 Task: Find connections with filter location Kodār with filter topic #futurewith filter profile language French with filter current company UFLEX Group with filter school Government Engineering College,Gandhinagar with filter industry Investment Banking with filter service category Coaching & Mentoring with filter keywords title Web Designer
Action: Mouse moved to (339, 254)
Screenshot: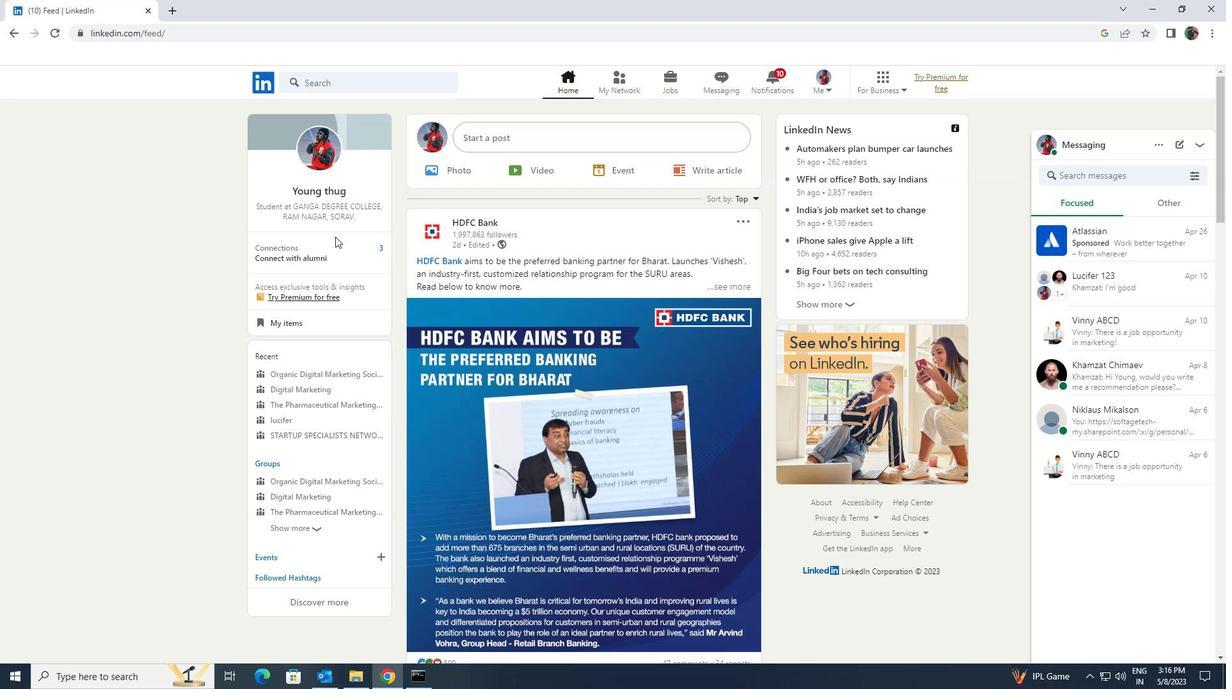 
Action: Mouse pressed left at (339, 254)
Screenshot: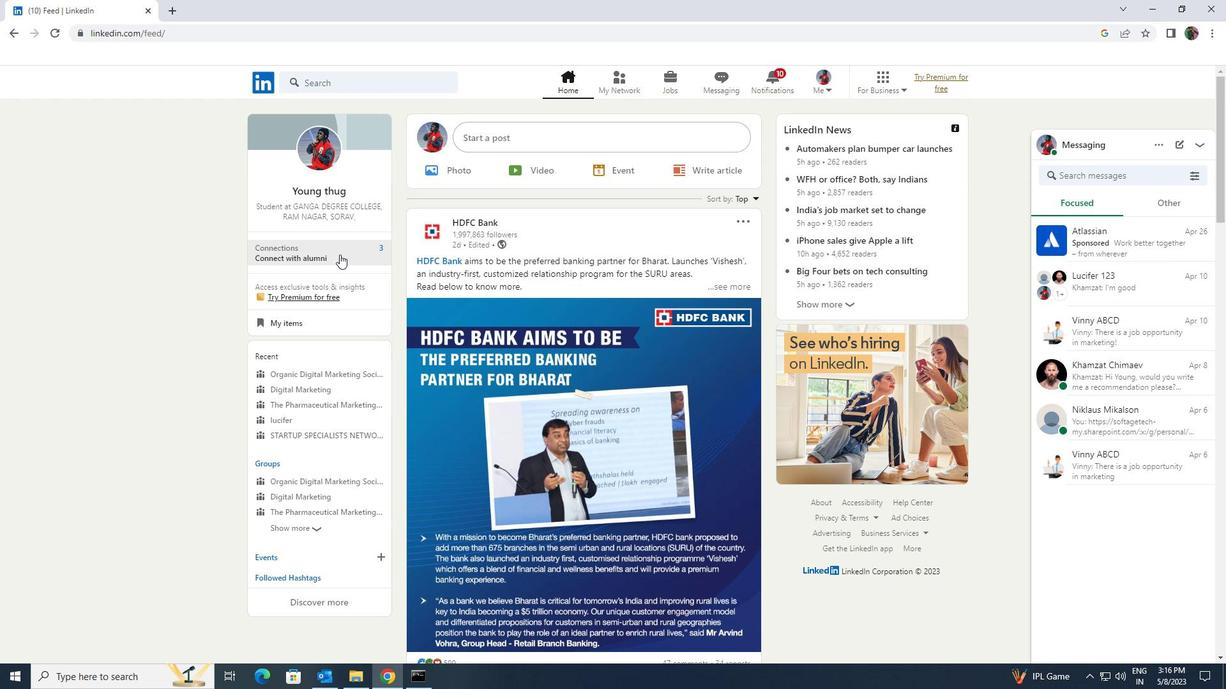 
Action: Mouse moved to (354, 153)
Screenshot: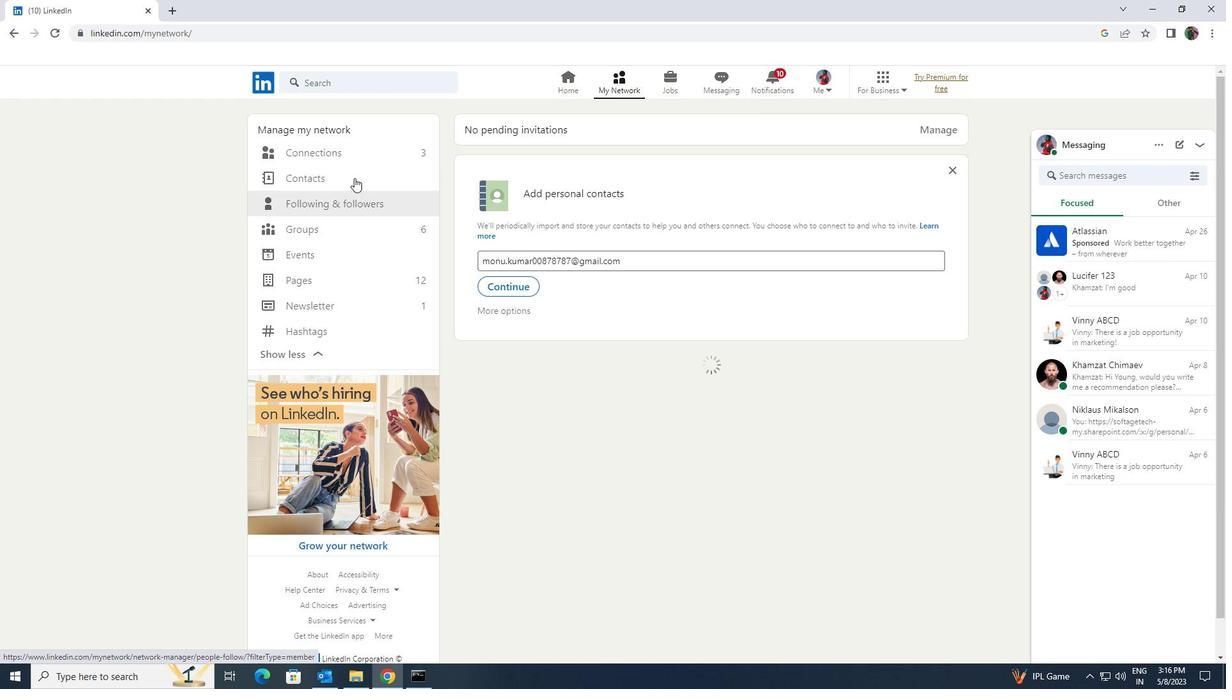 
Action: Mouse pressed left at (354, 153)
Screenshot: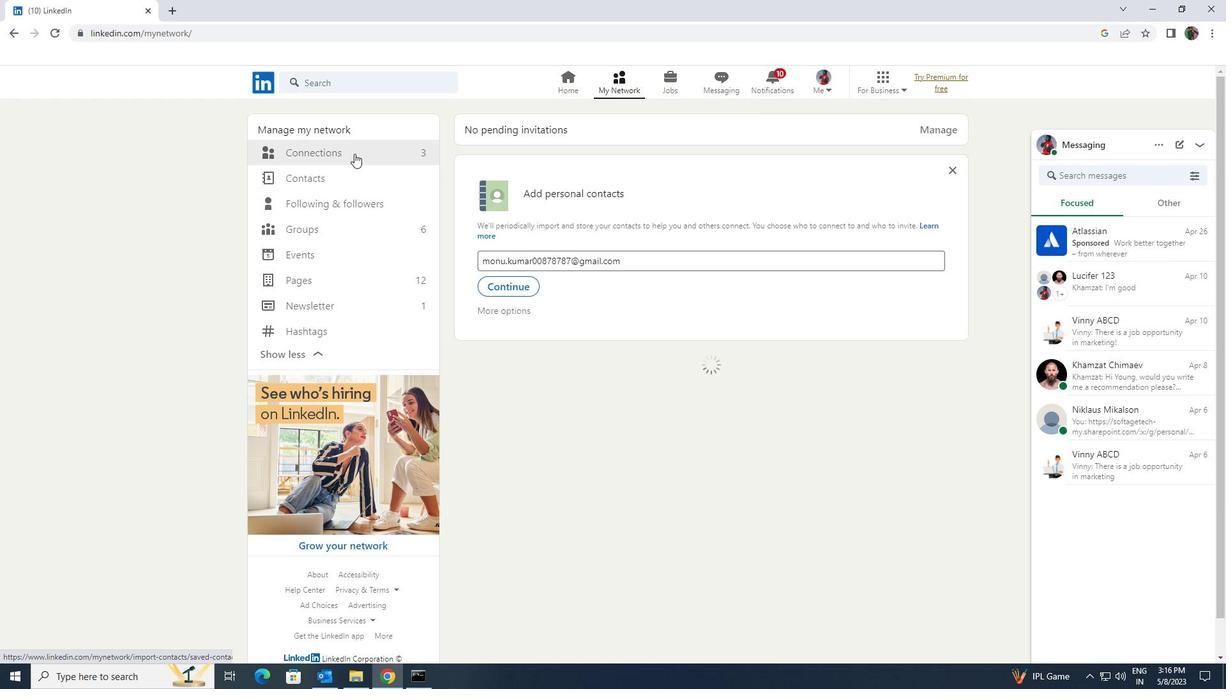 
Action: Mouse moved to (696, 153)
Screenshot: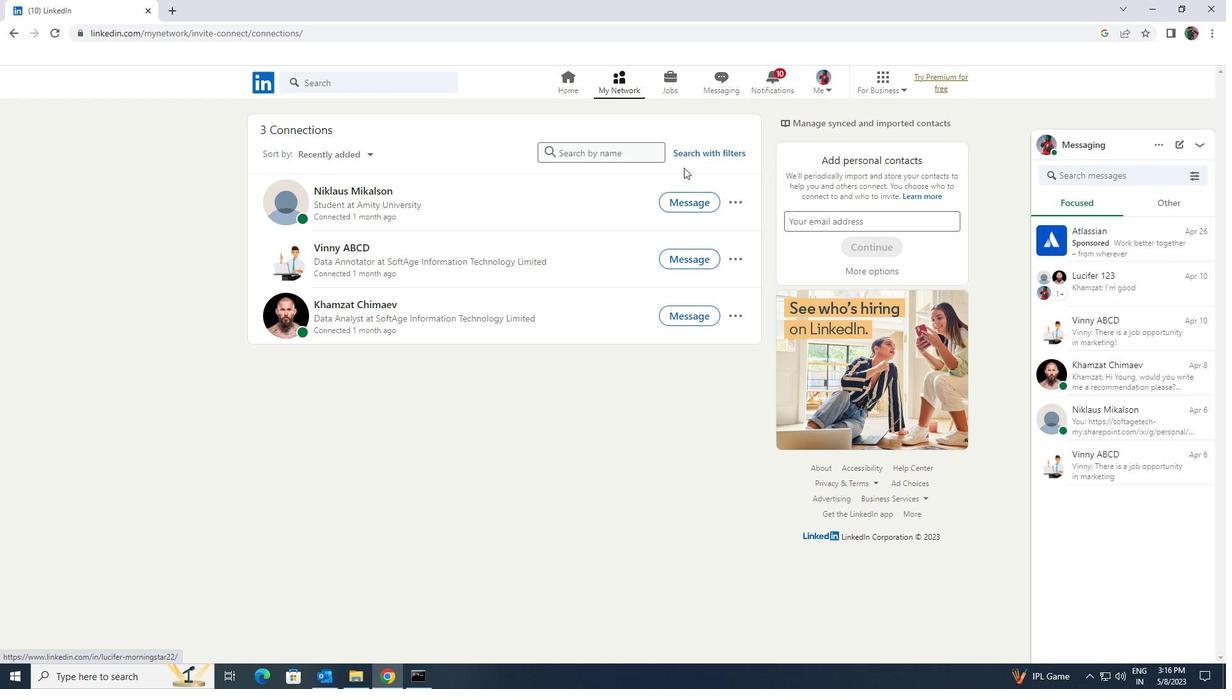 
Action: Mouse pressed left at (696, 153)
Screenshot: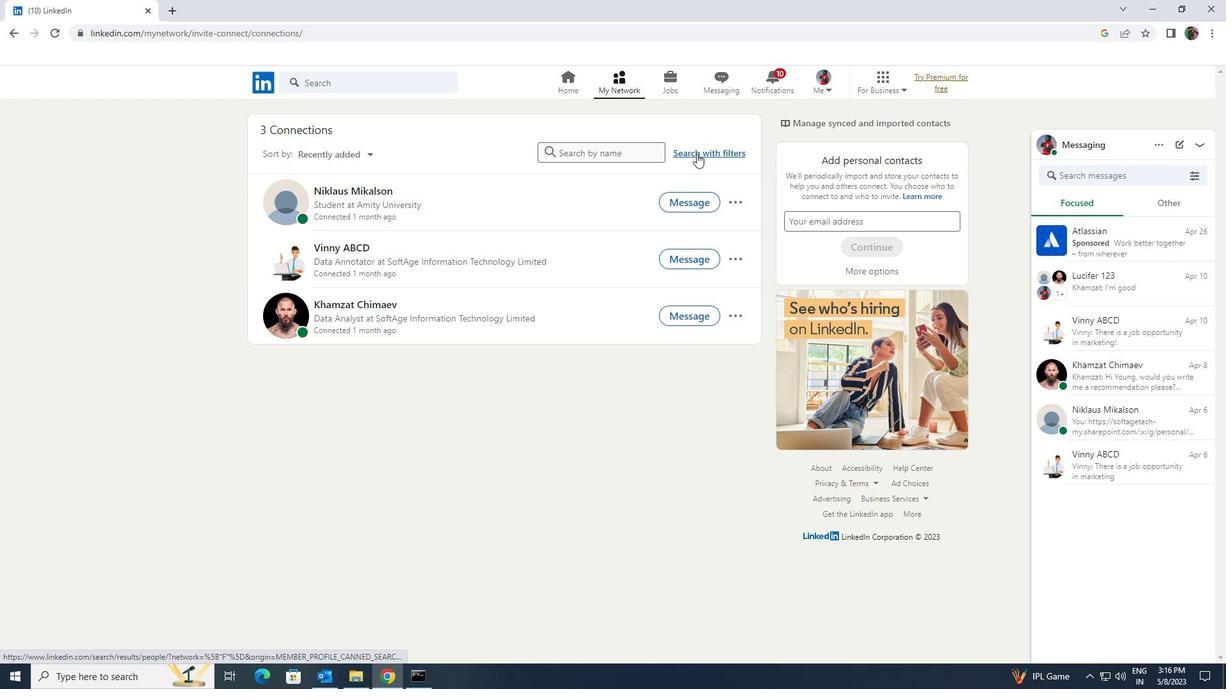 
Action: Mouse moved to (663, 122)
Screenshot: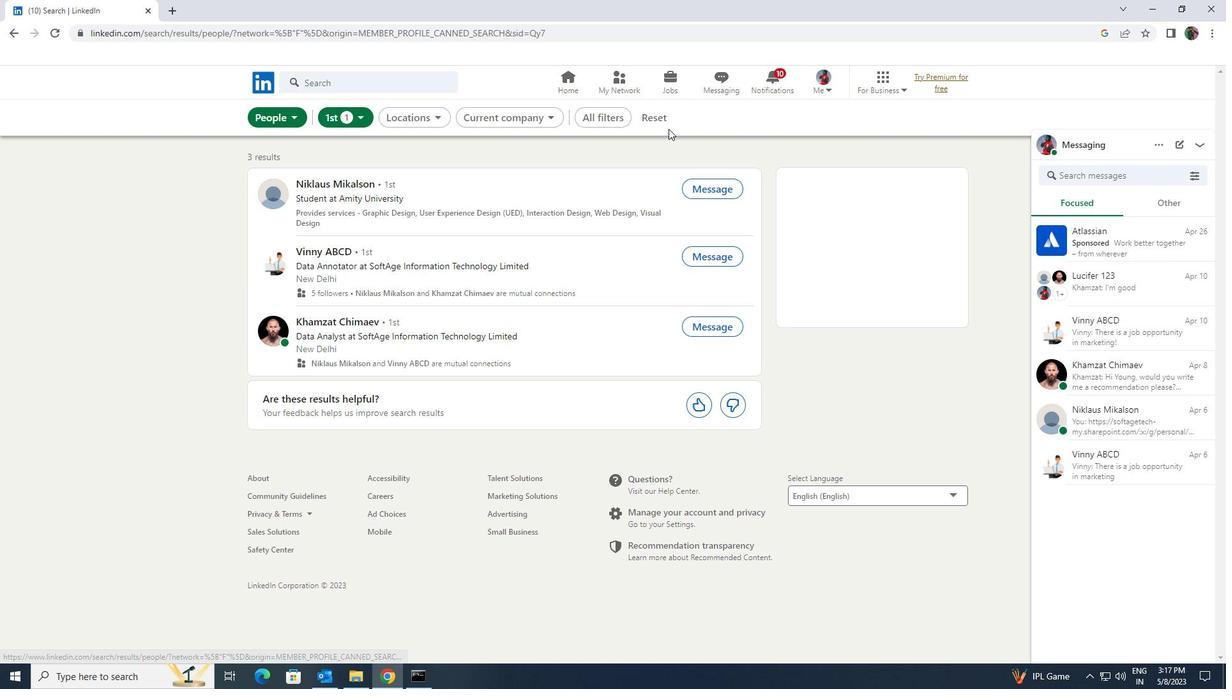 
Action: Mouse pressed left at (663, 122)
Screenshot: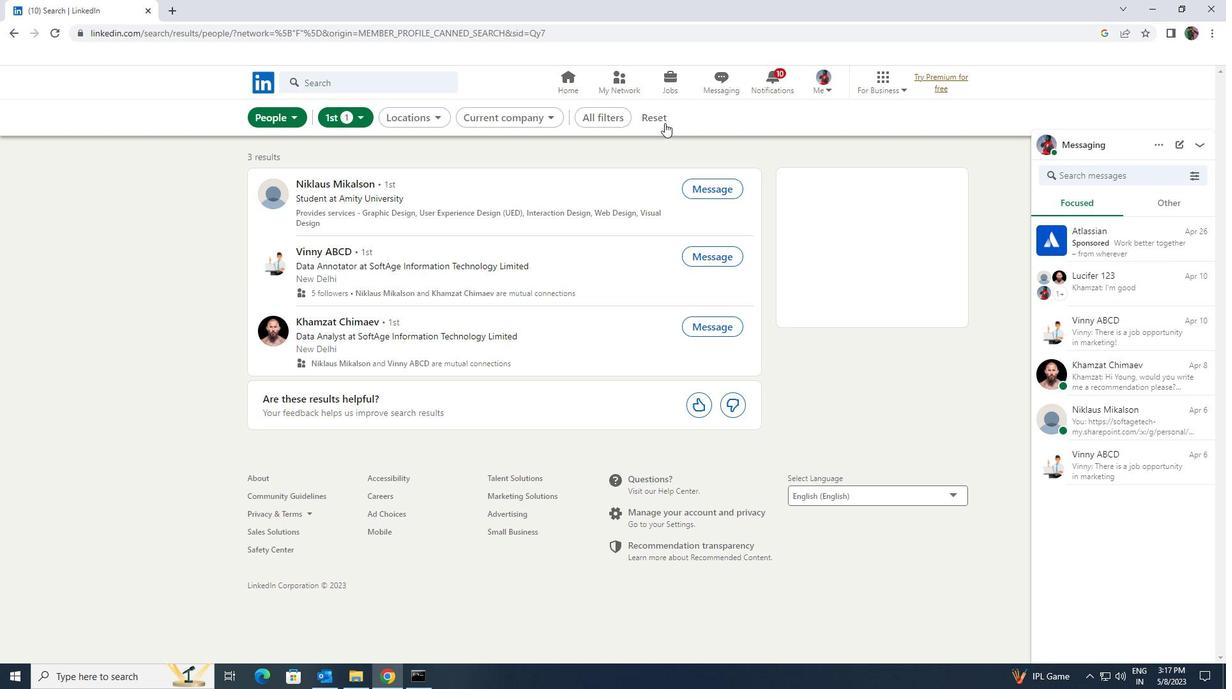 
Action: Mouse moved to (629, 119)
Screenshot: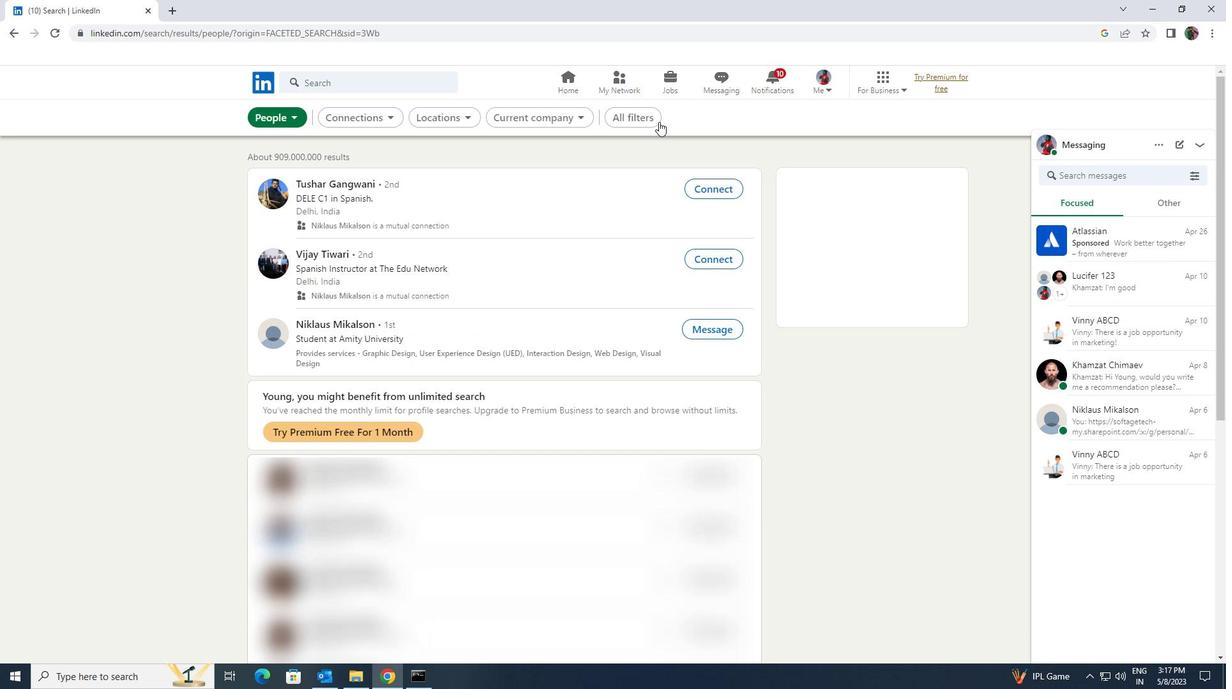 
Action: Mouse pressed left at (629, 119)
Screenshot: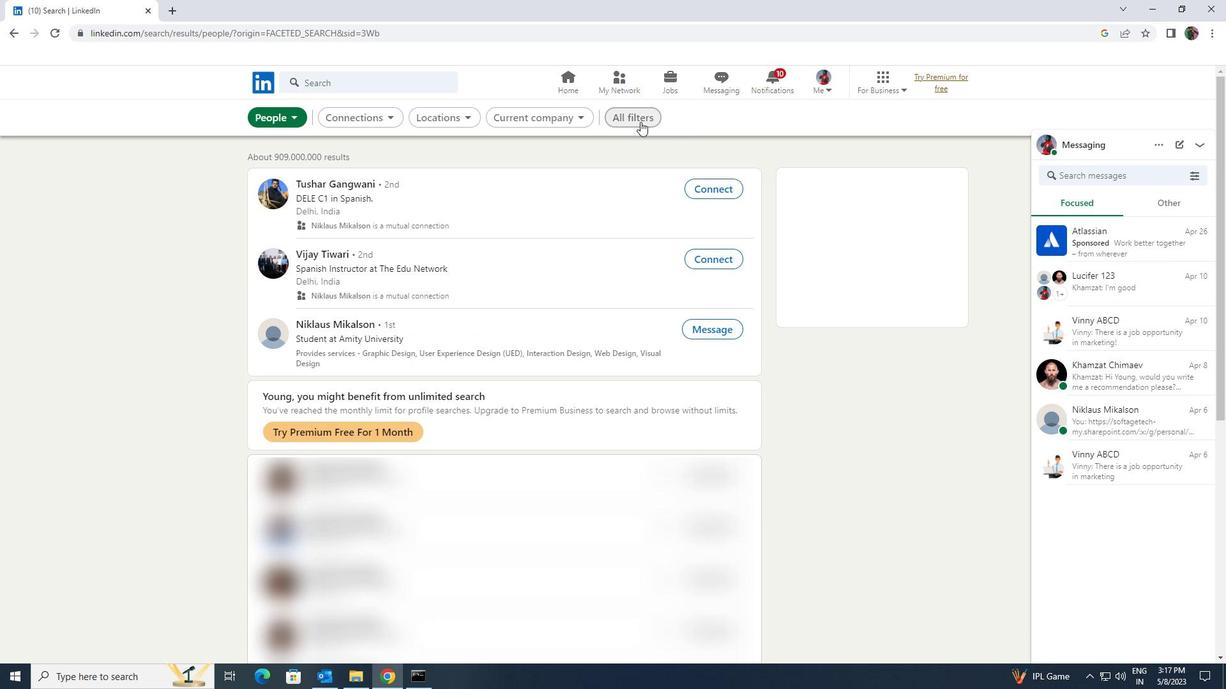 
Action: Mouse moved to (1066, 505)
Screenshot: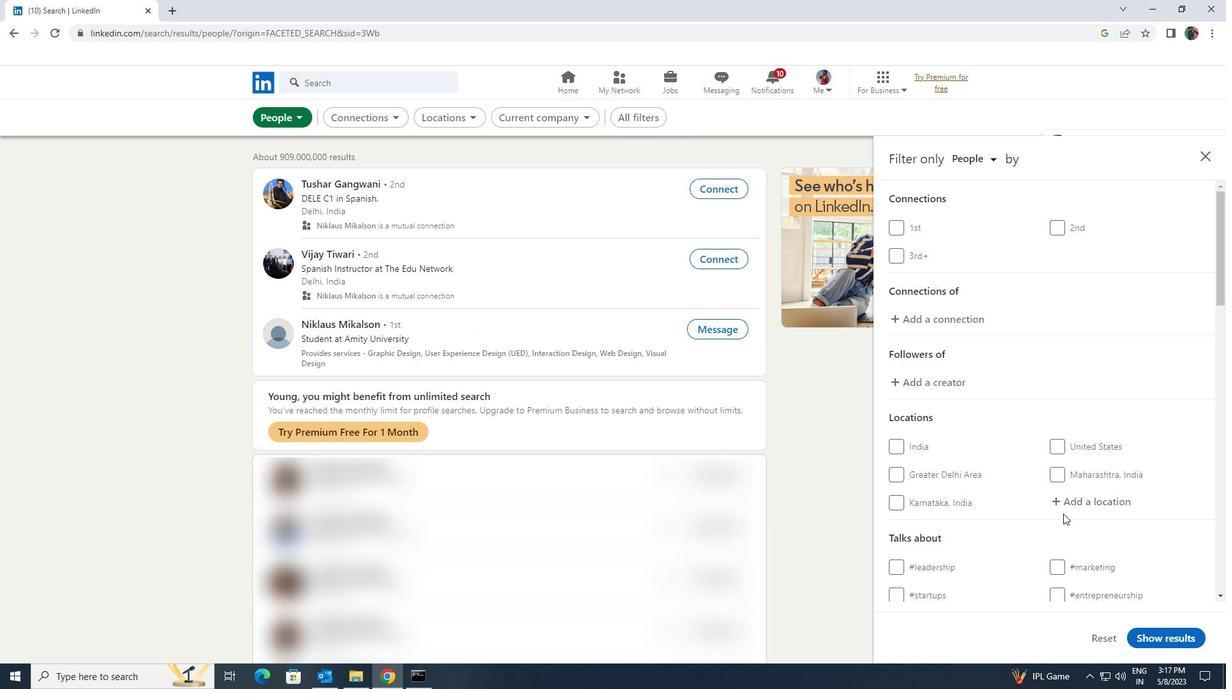 
Action: Mouse pressed left at (1066, 505)
Screenshot: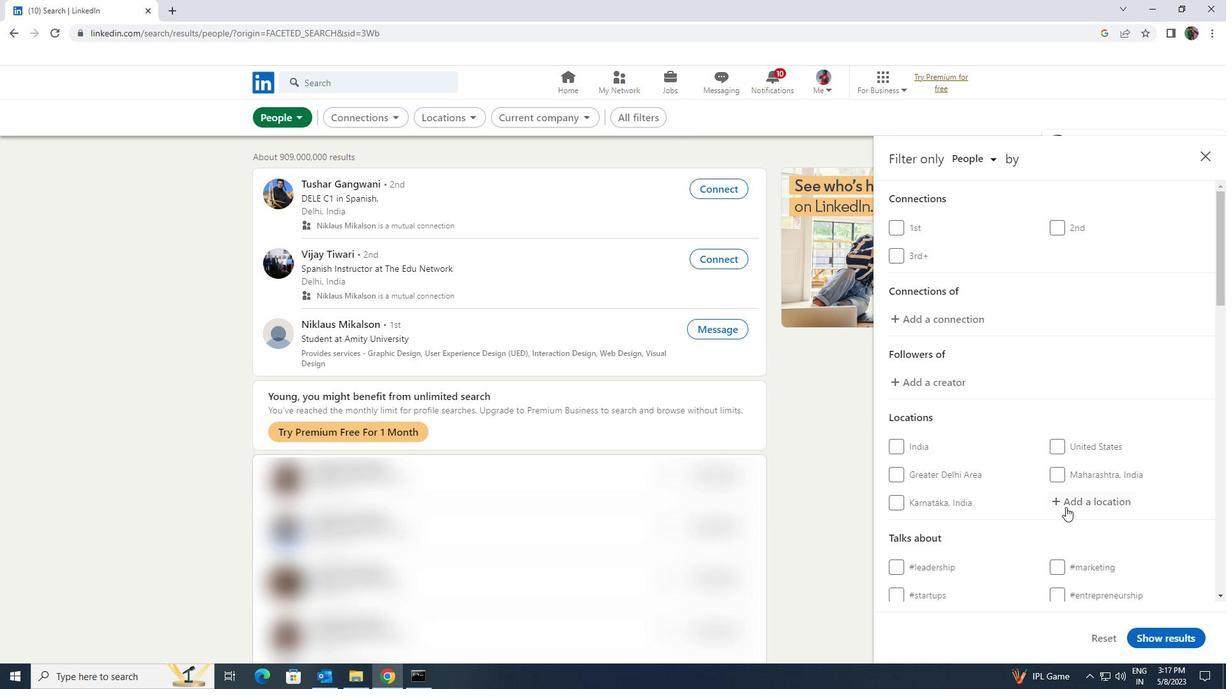 
Action: Mouse moved to (1054, 500)
Screenshot: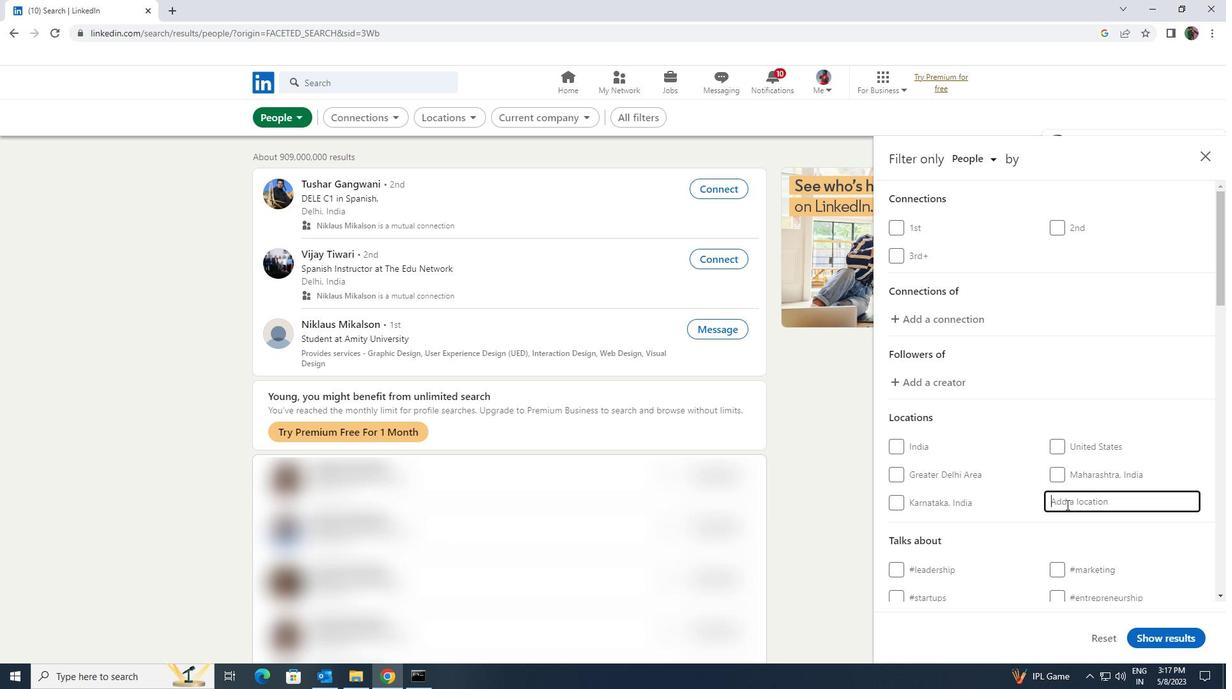 
Action: Key pressed <Key.shift>KODAR
Screenshot: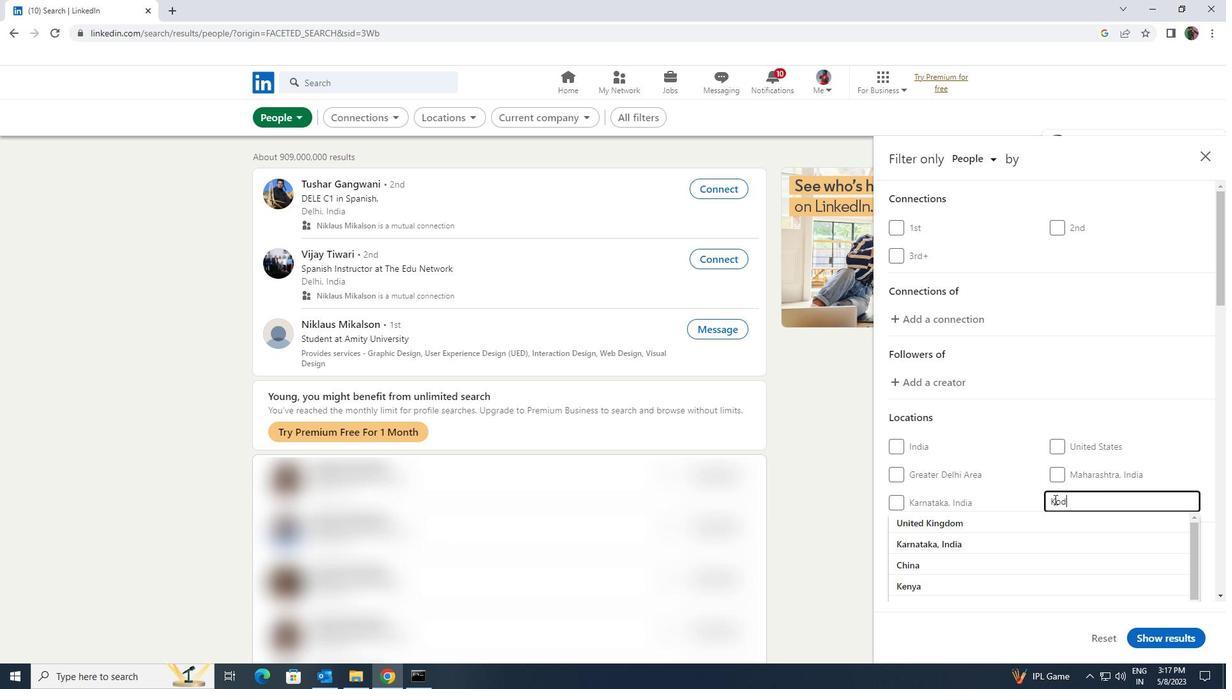 
Action: Mouse moved to (1052, 514)
Screenshot: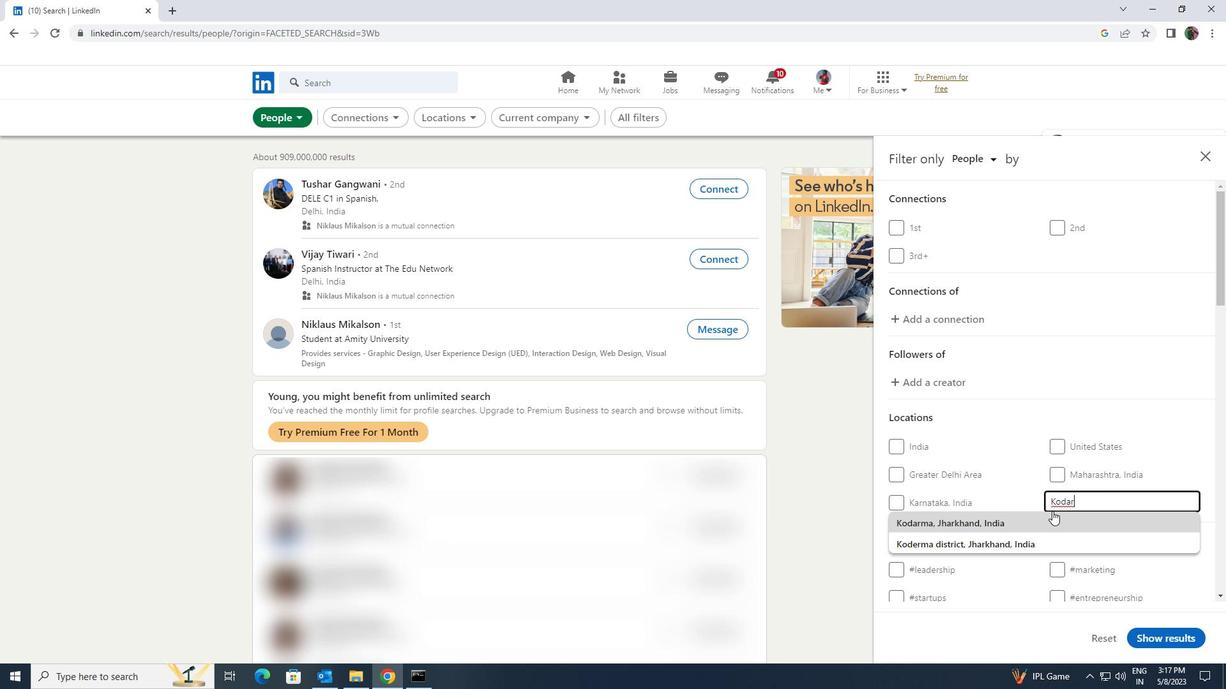 
Action: Mouse pressed left at (1052, 514)
Screenshot: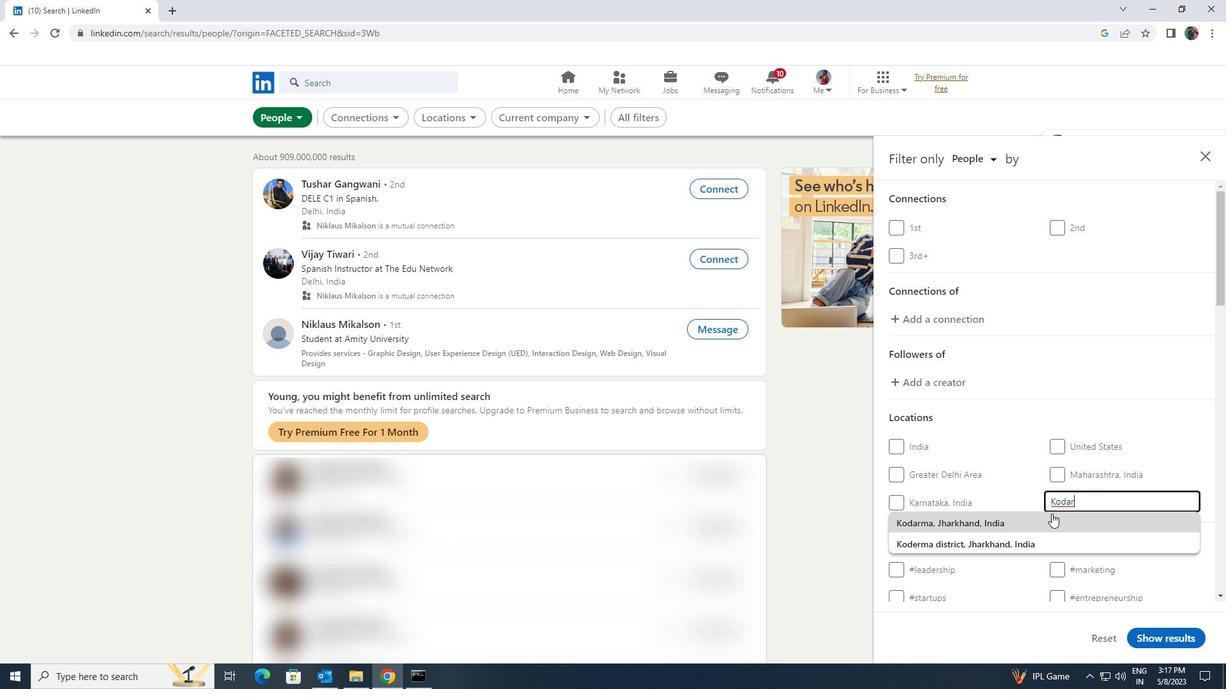
Action: Mouse scrolled (1052, 513) with delta (0, 0)
Screenshot: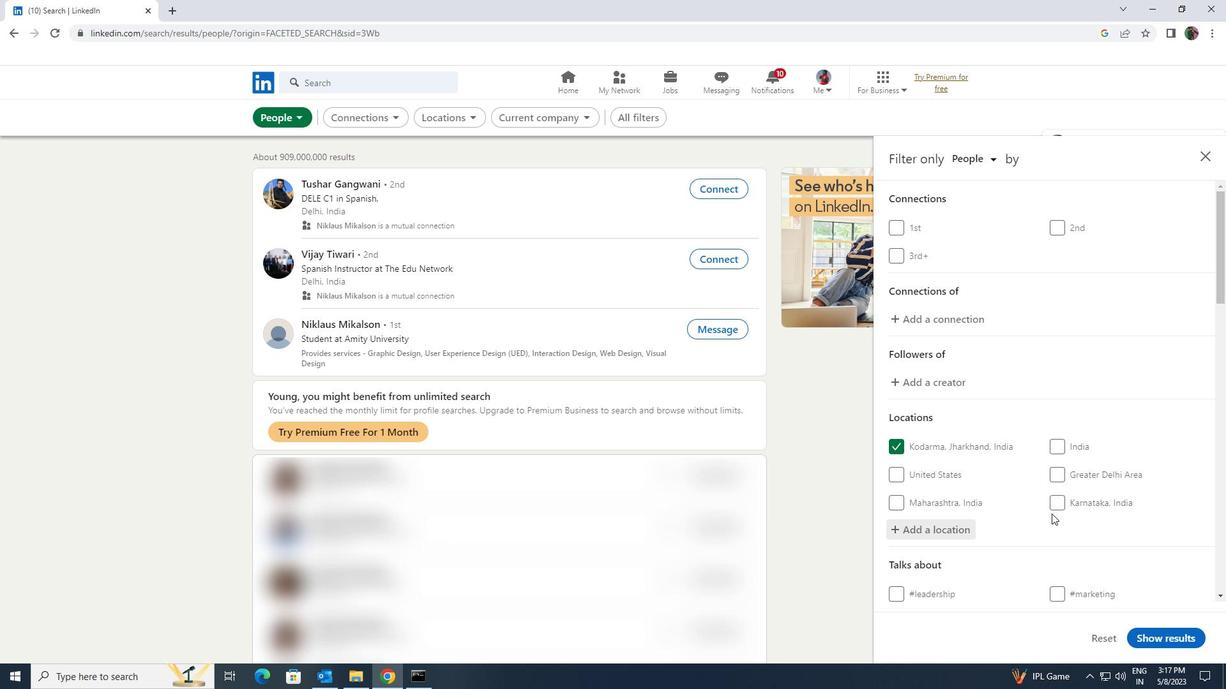 
Action: Mouse scrolled (1052, 513) with delta (0, 0)
Screenshot: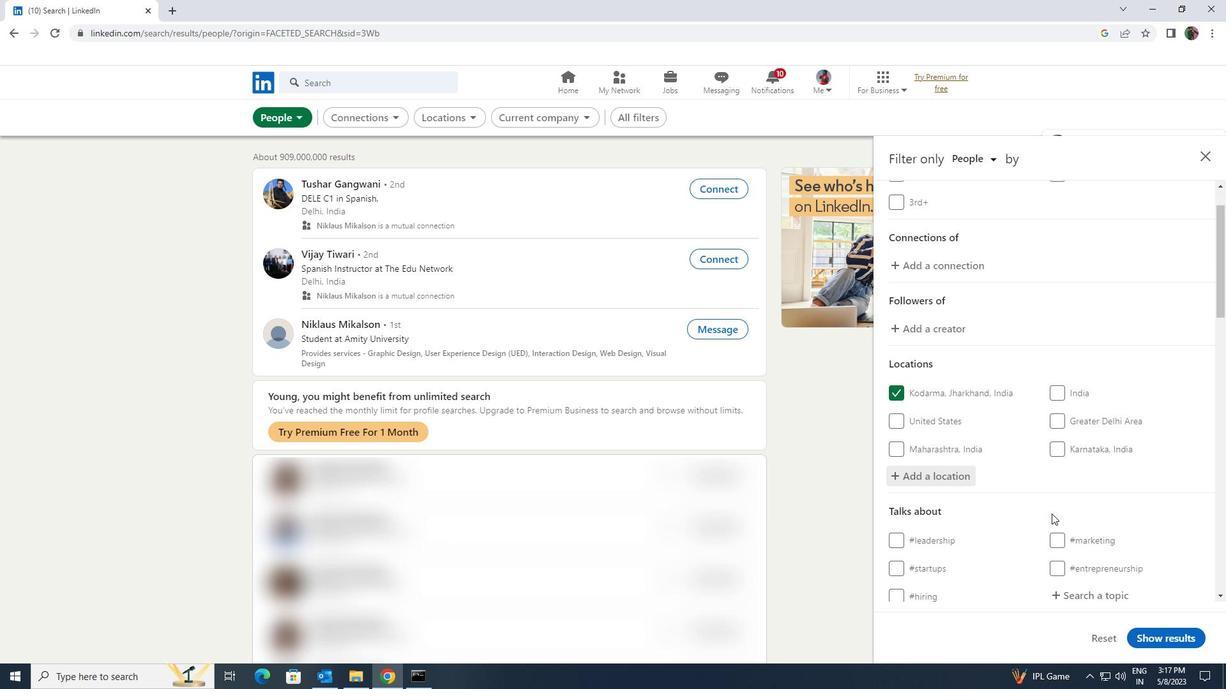 
Action: Mouse moved to (1059, 521)
Screenshot: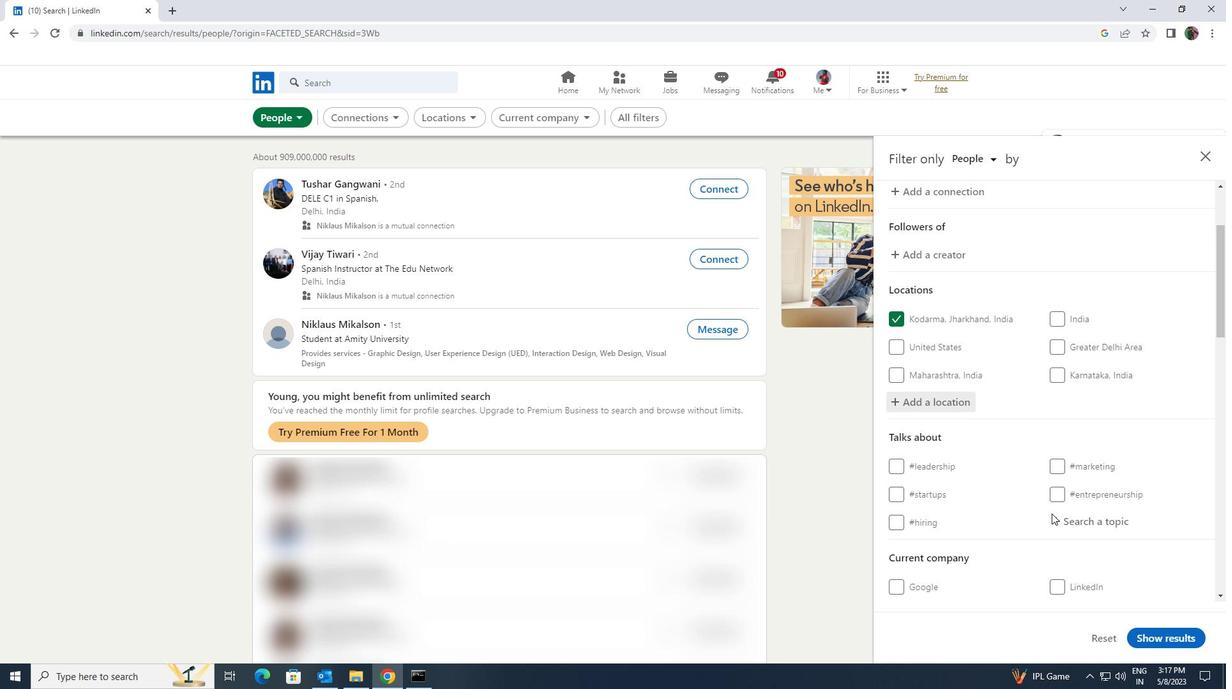 
Action: Mouse pressed left at (1059, 521)
Screenshot: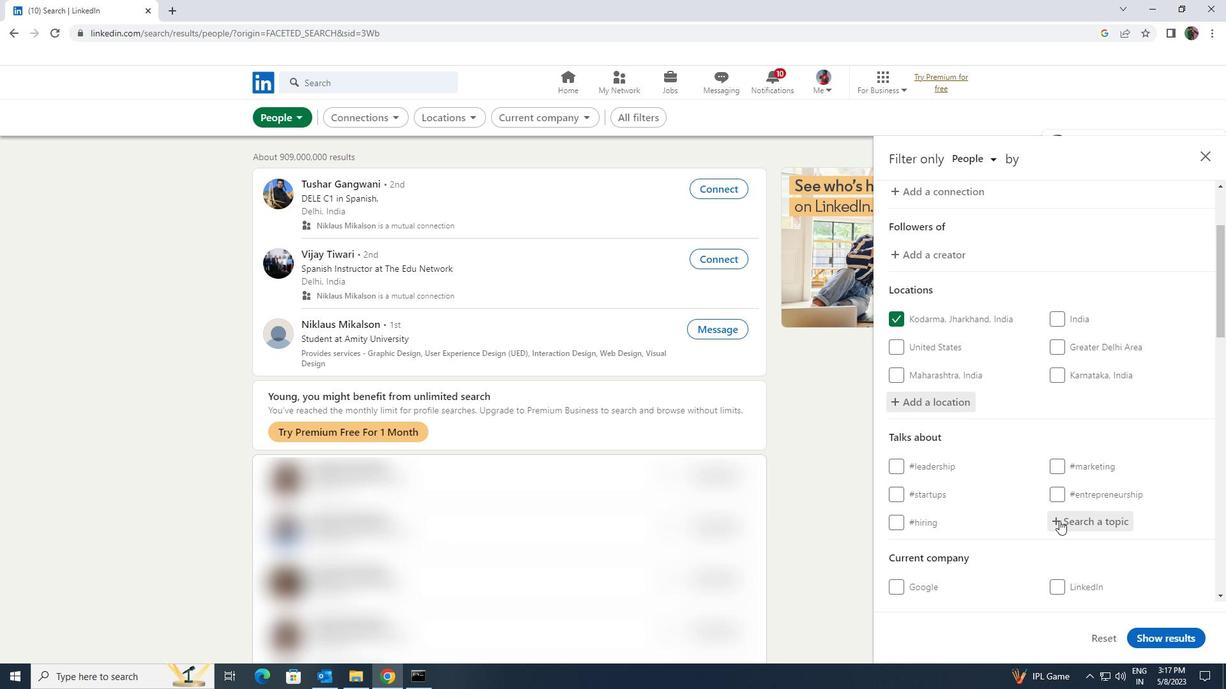 
Action: Mouse moved to (1058, 521)
Screenshot: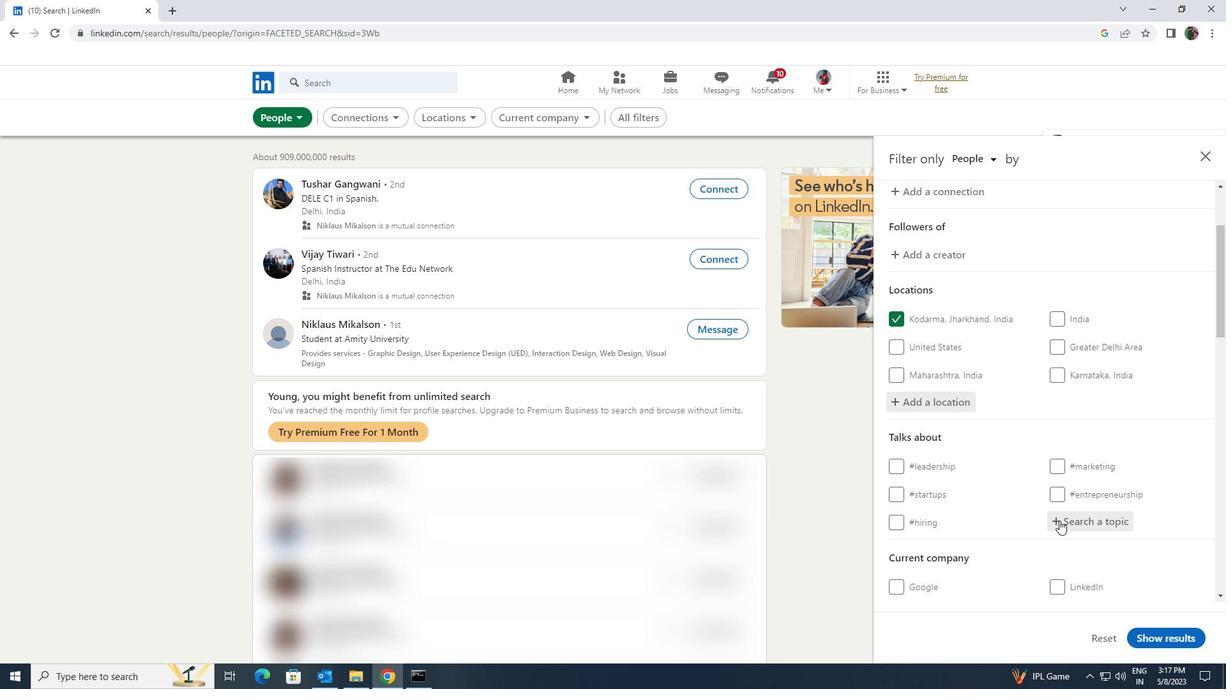 
Action: Key pressed <Key.shift>FUTURE
Screenshot: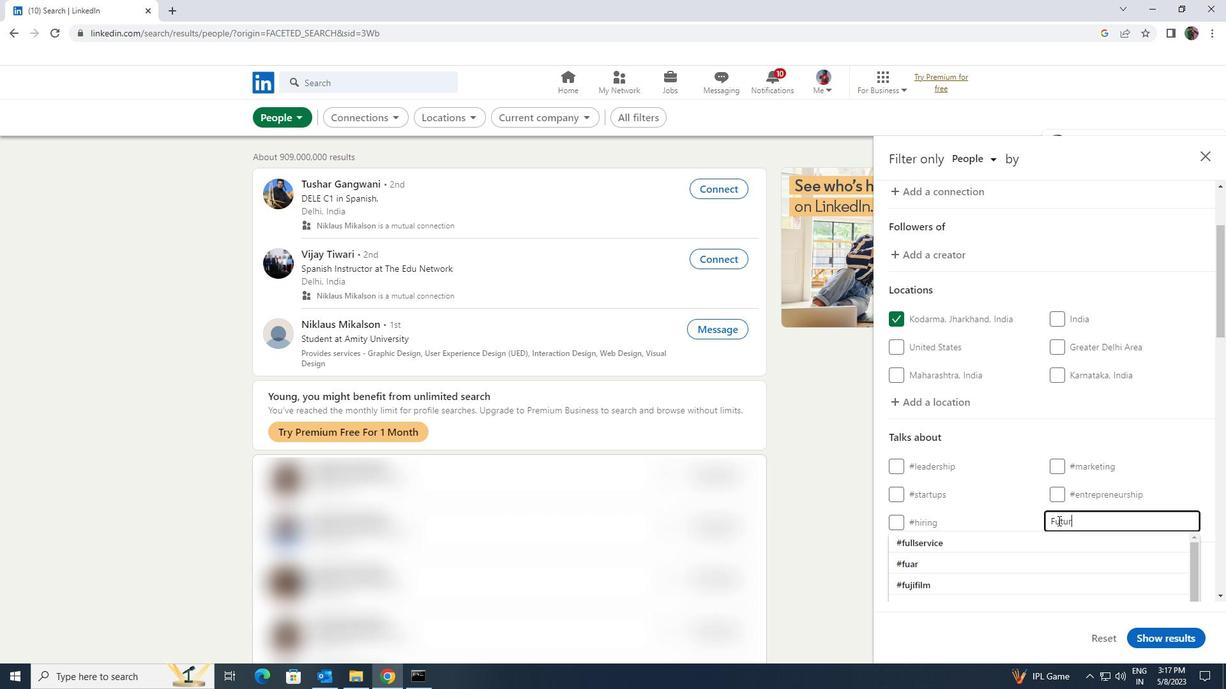 
Action: Mouse moved to (1055, 536)
Screenshot: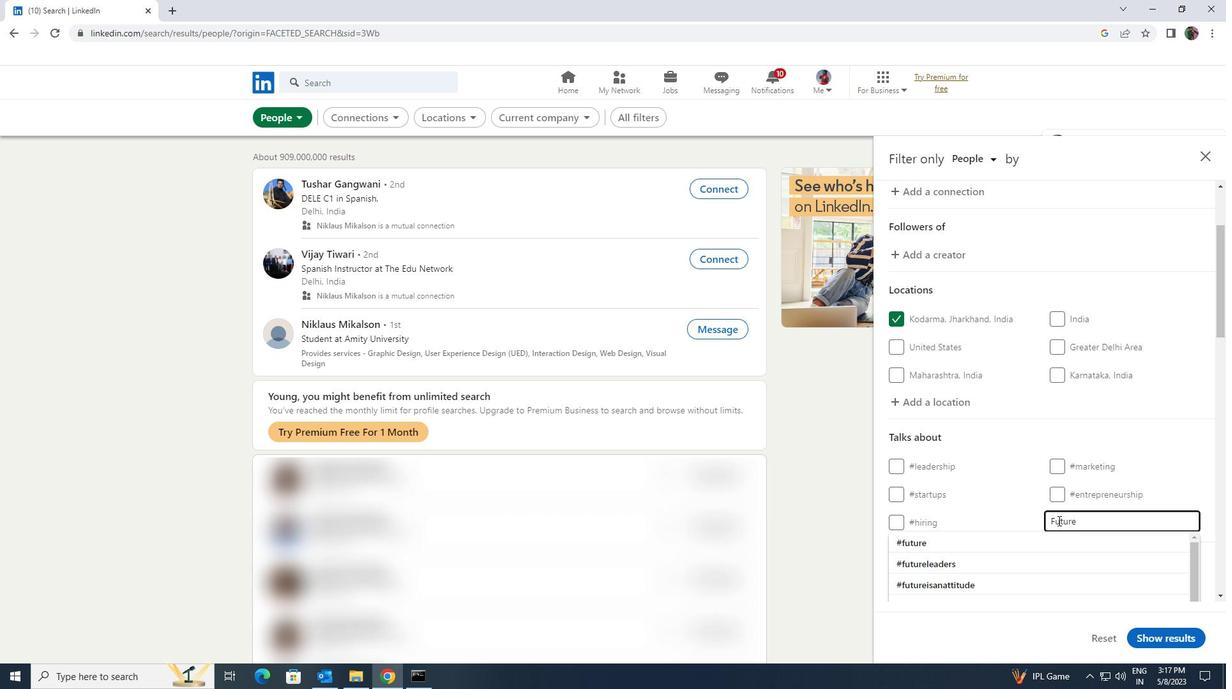 
Action: Mouse pressed left at (1055, 536)
Screenshot: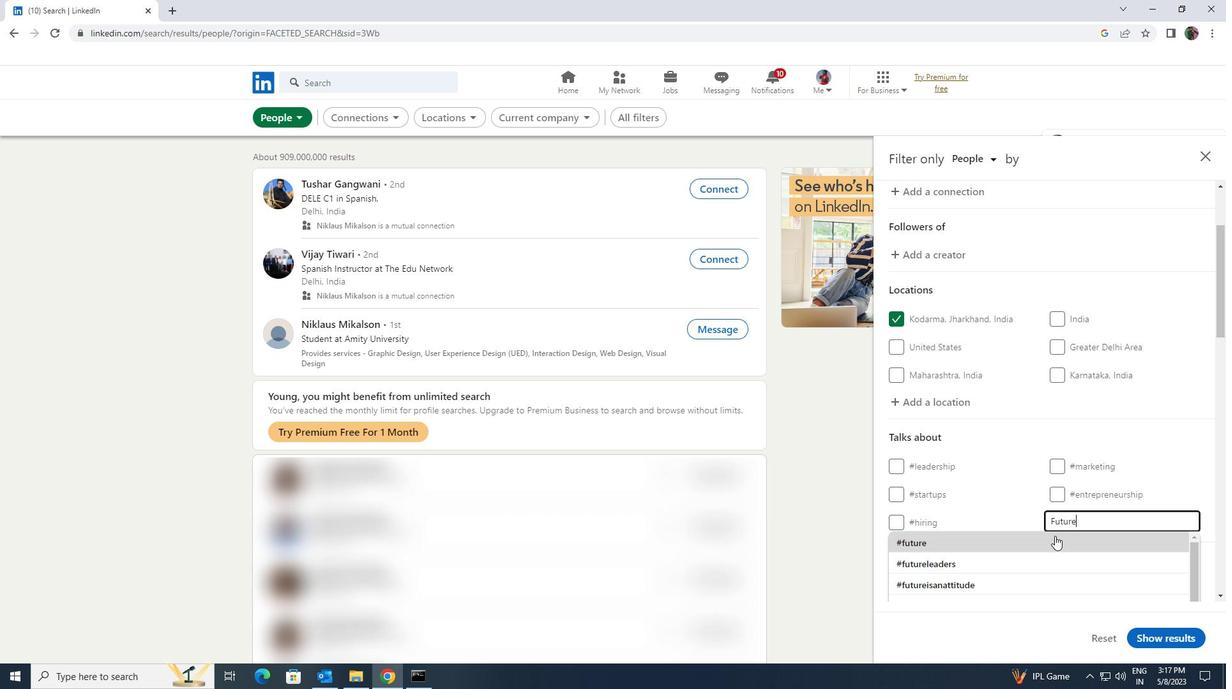 
Action: Mouse moved to (1053, 536)
Screenshot: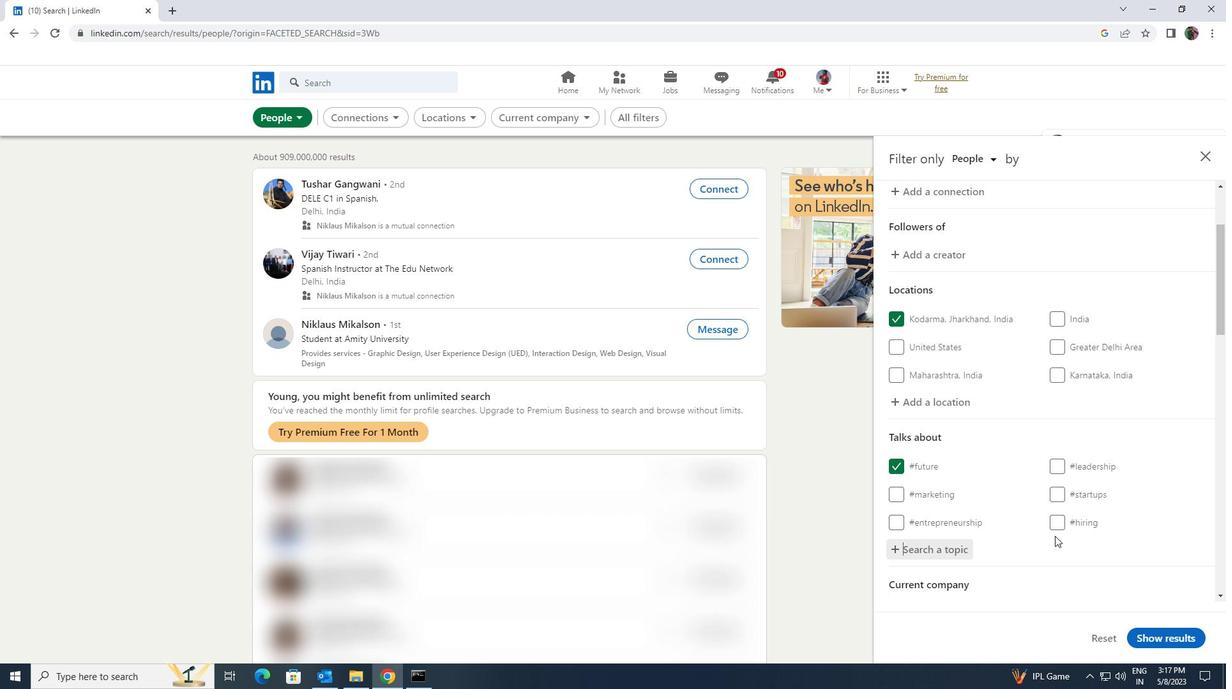 
Action: Mouse scrolled (1053, 535) with delta (0, 0)
Screenshot: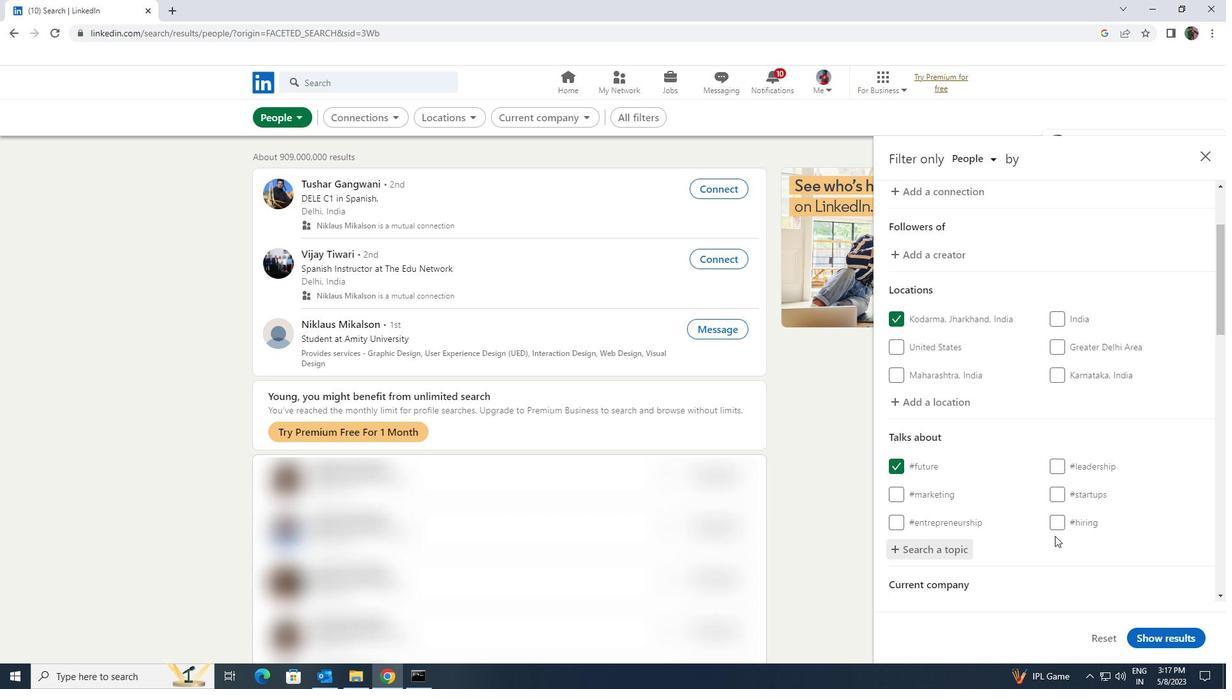 
Action: Mouse scrolled (1053, 535) with delta (0, 0)
Screenshot: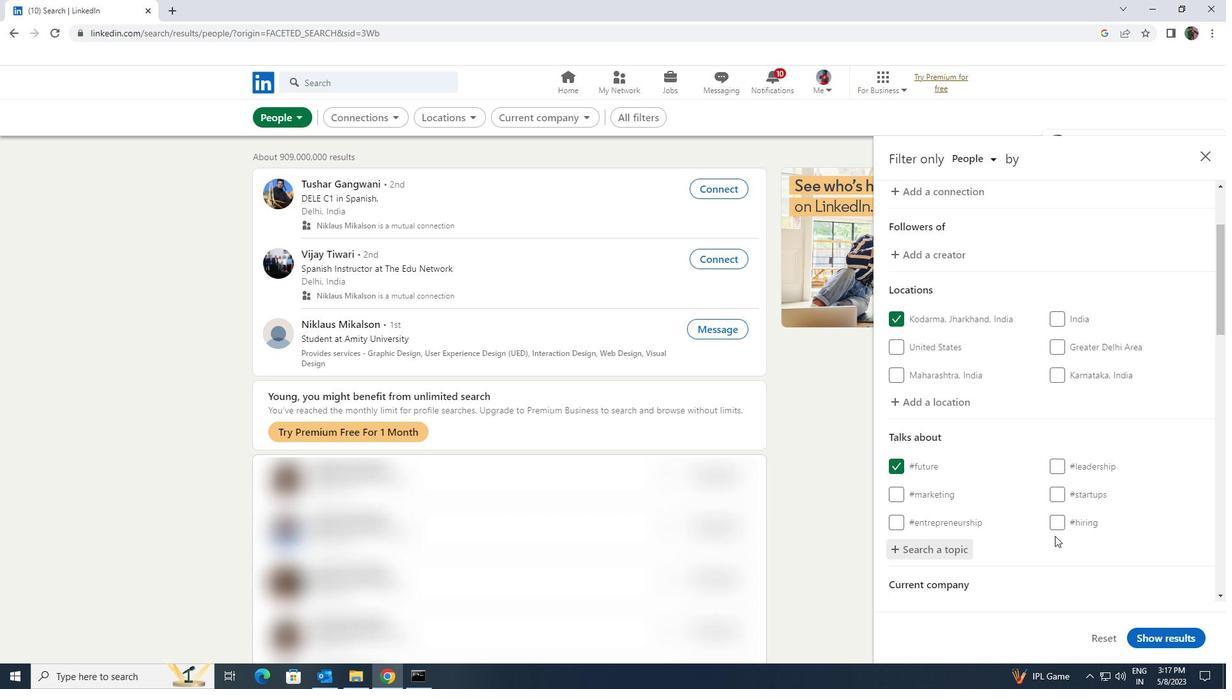 
Action: Mouse scrolled (1053, 535) with delta (0, 0)
Screenshot: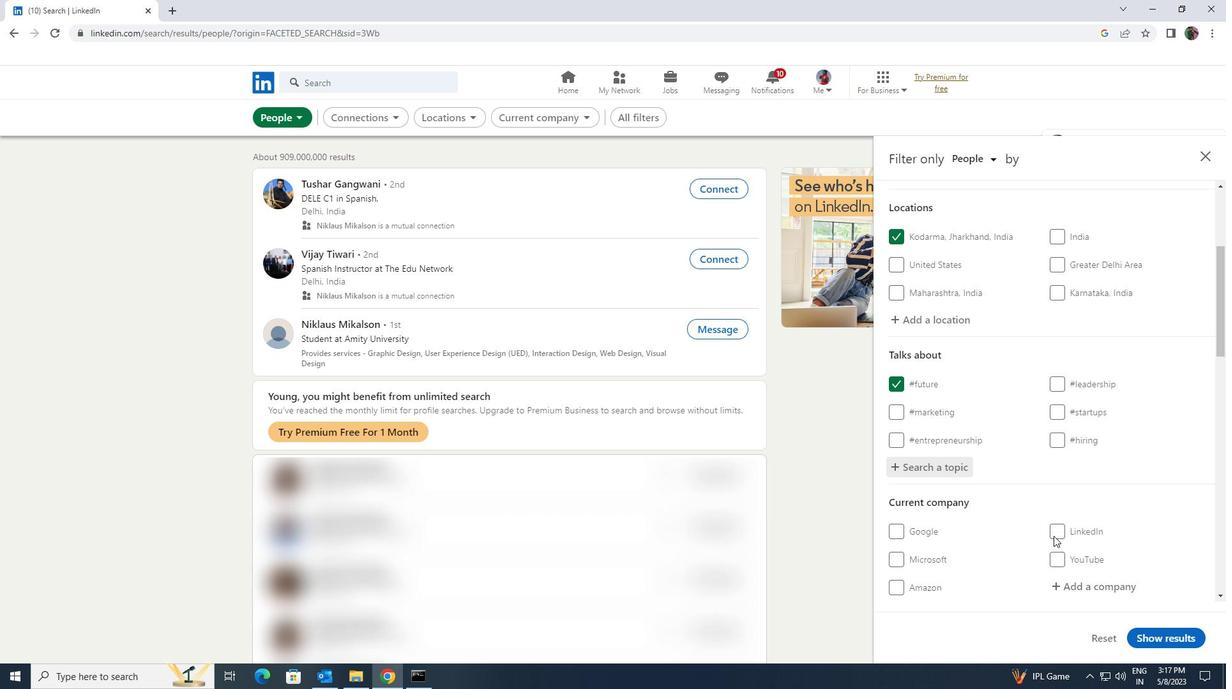 
Action: Mouse scrolled (1053, 535) with delta (0, 0)
Screenshot: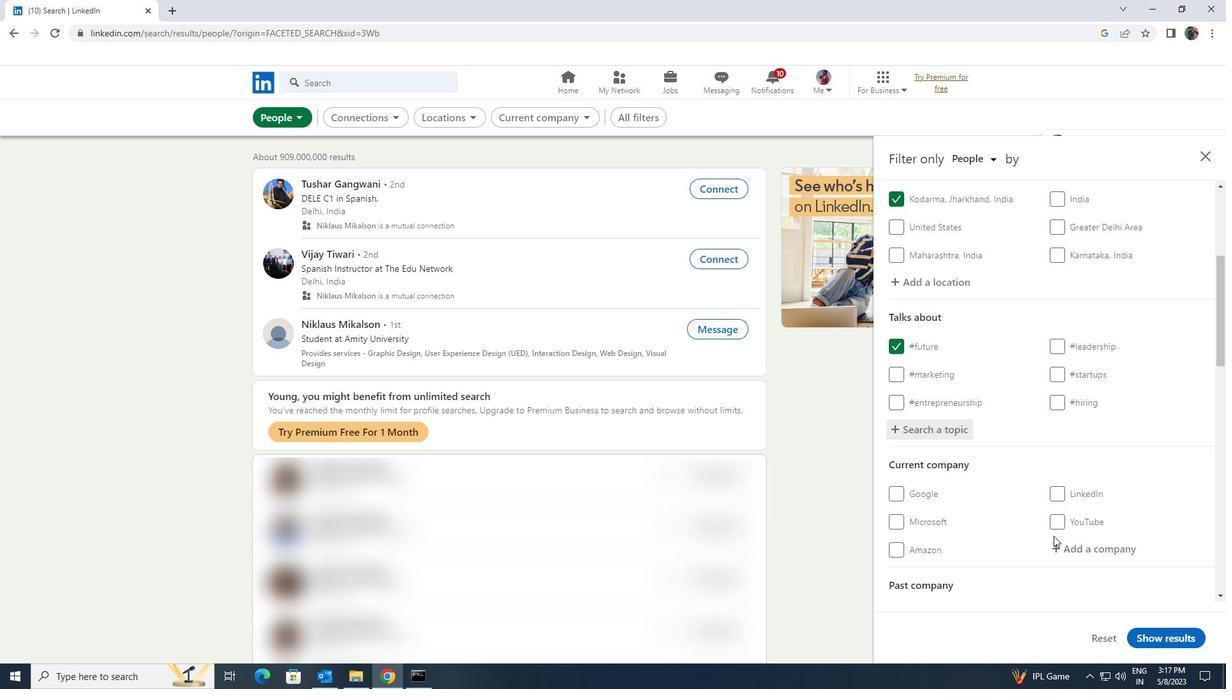 
Action: Mouse scrolled (1053, 535) with delta (0, 0)
Screenshot: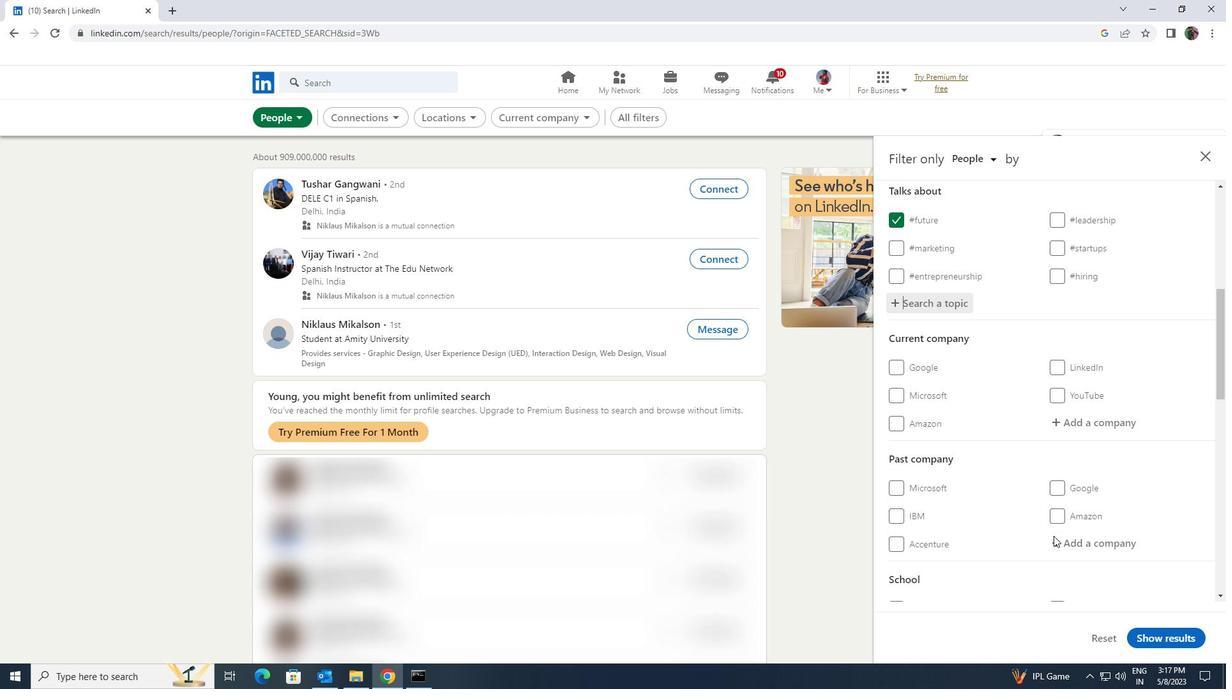 
Action: Mouse scrolled (1053, 535) with delta (0, 0)
Screenshot: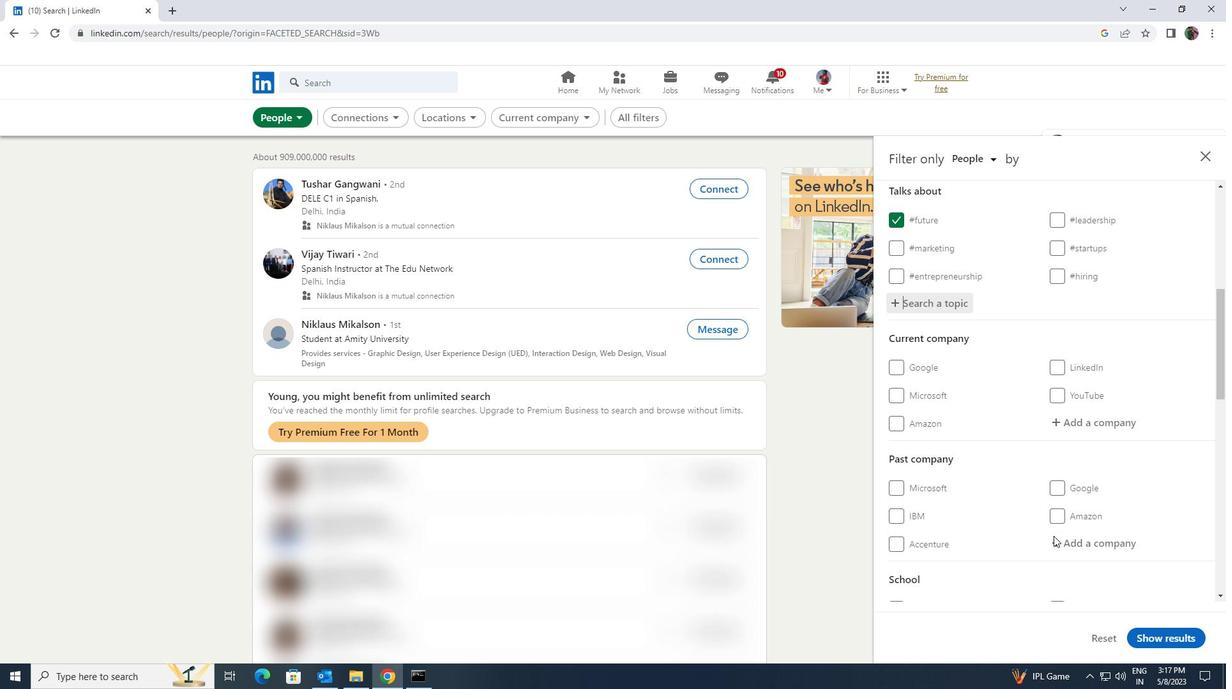 
Action: Mouse scrolled (1053, 535) with delta (0, 0)
Screenshot: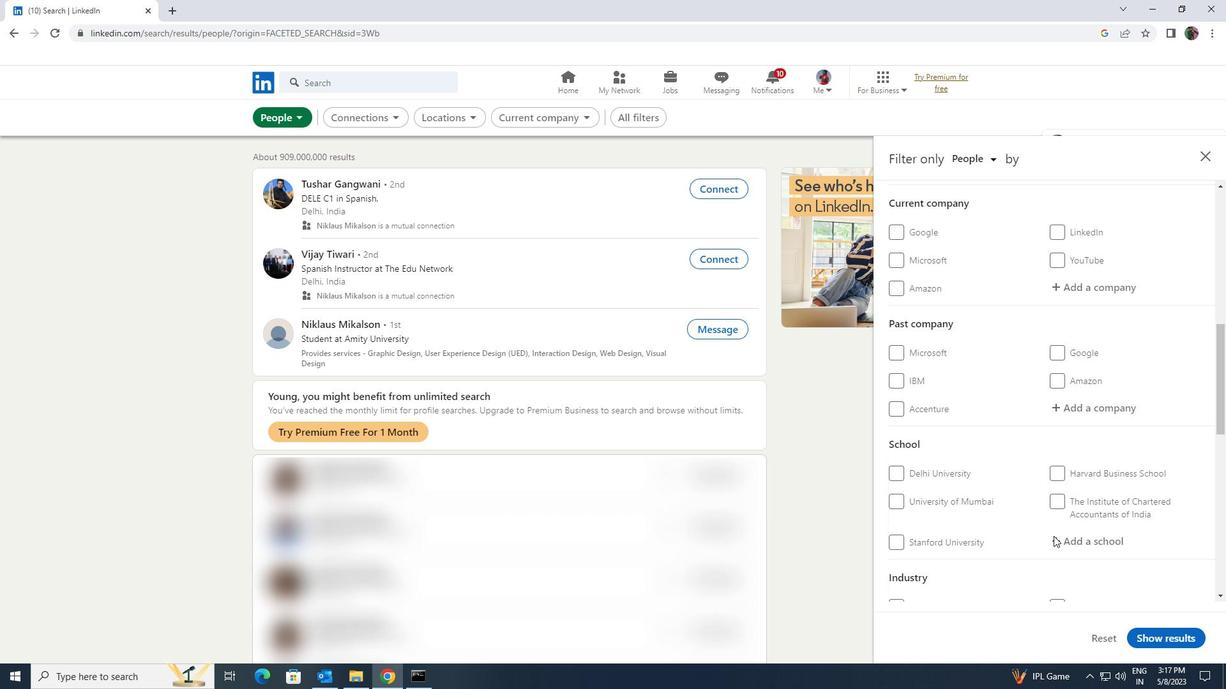 
Action: Mouse scrolled (1053, 535) with delta (0, 0)
Screenshot: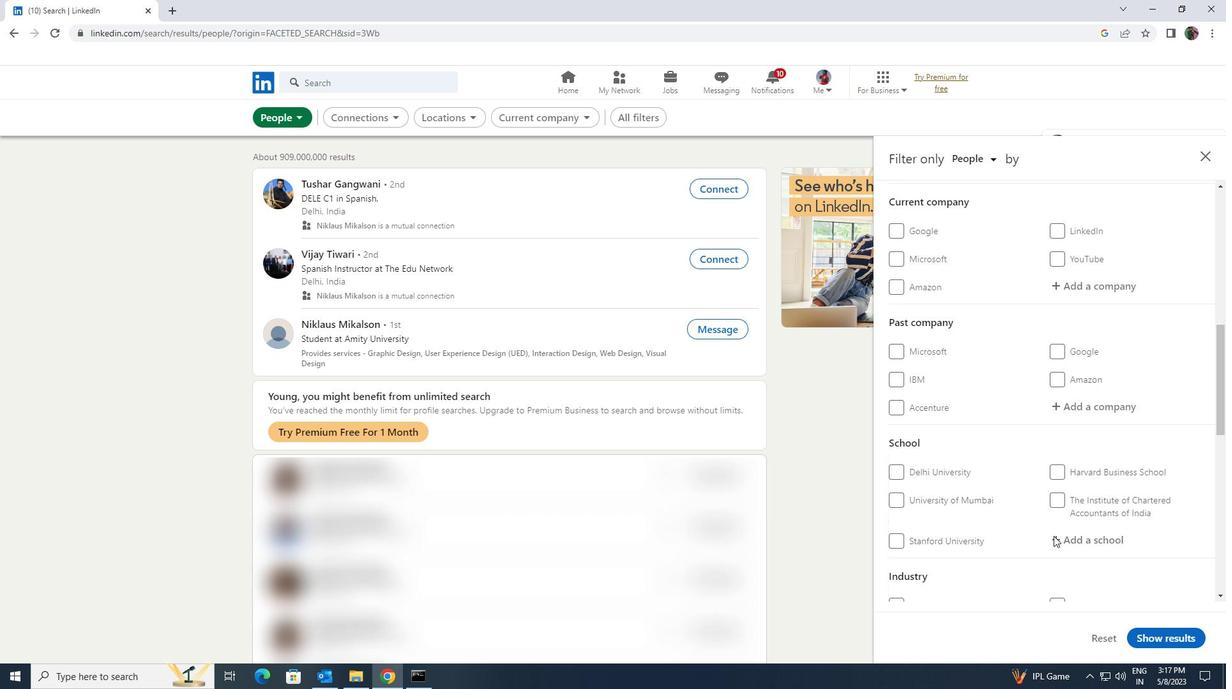 
Action: Mouse scrolled (1053, 535) with delta (0, 0)
Screenshot: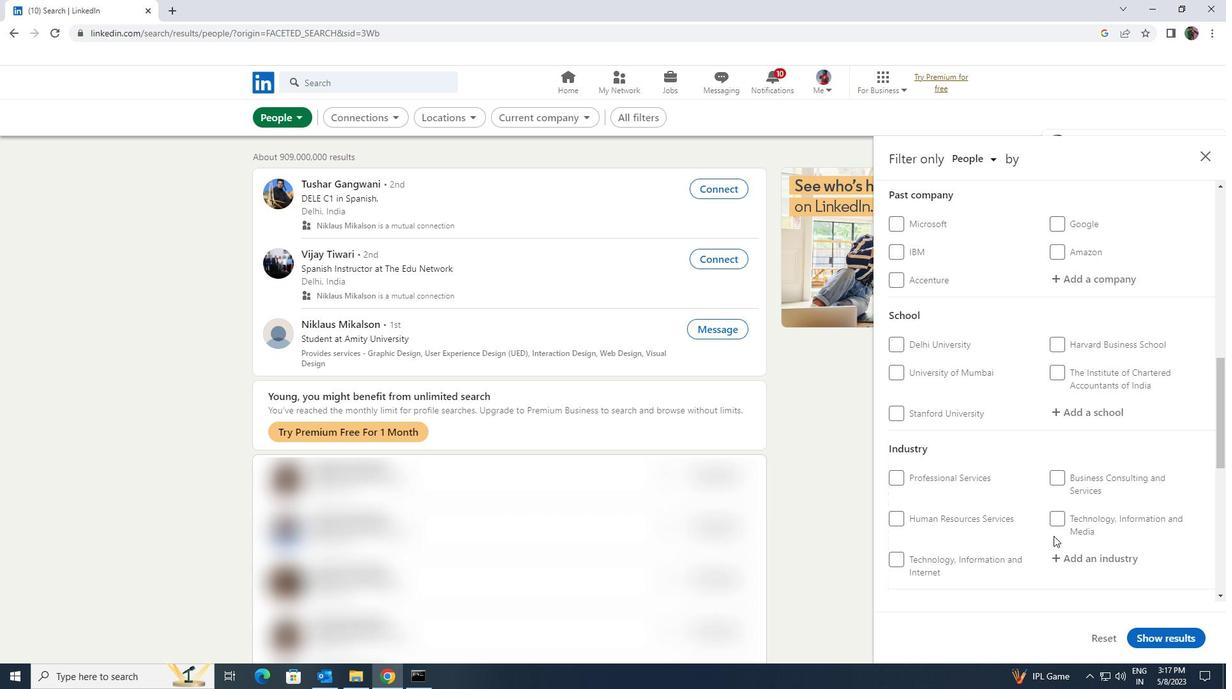 
Action: Mouse moved to (1056, 568)
Screenshot: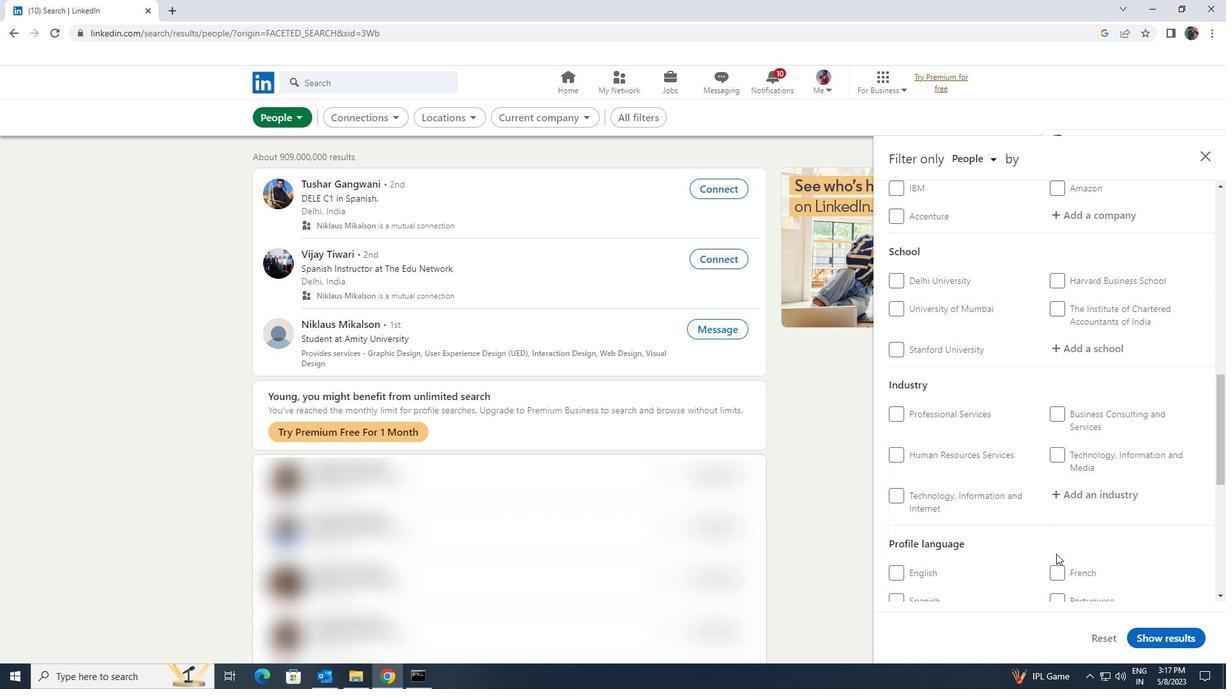 
Action: Mouse pressed left at (1056, 568)
Screenshot: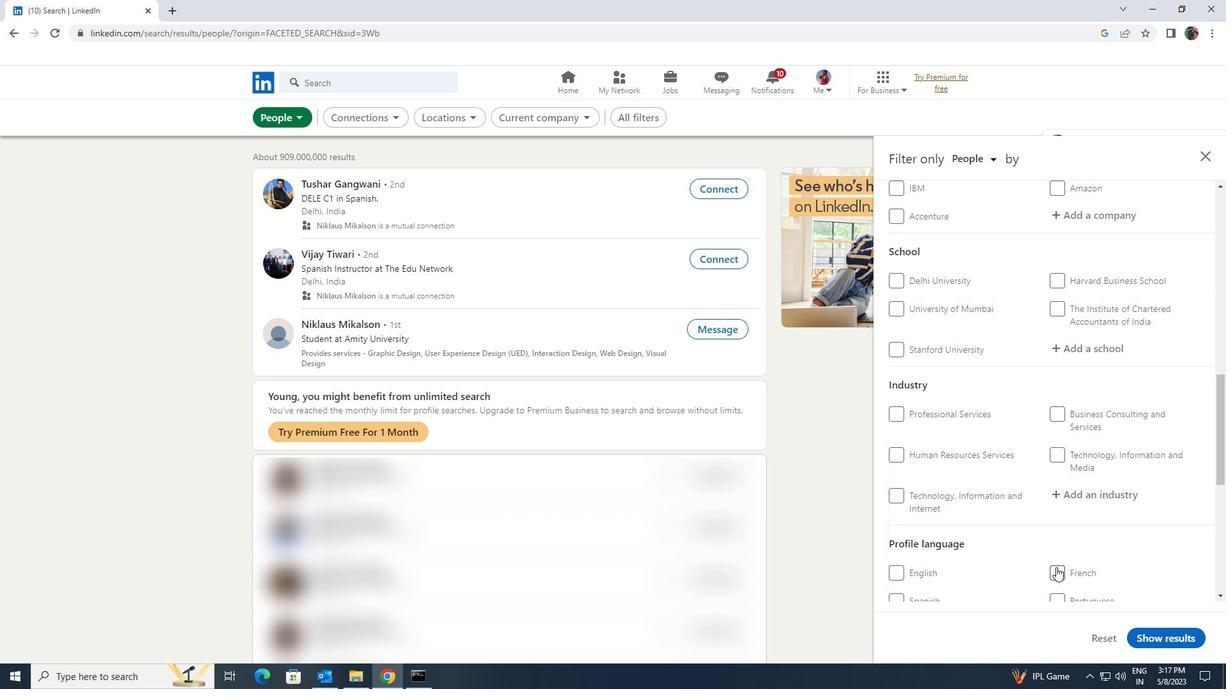 
Action: Mouse moved to (1057, 568)
Screenshot: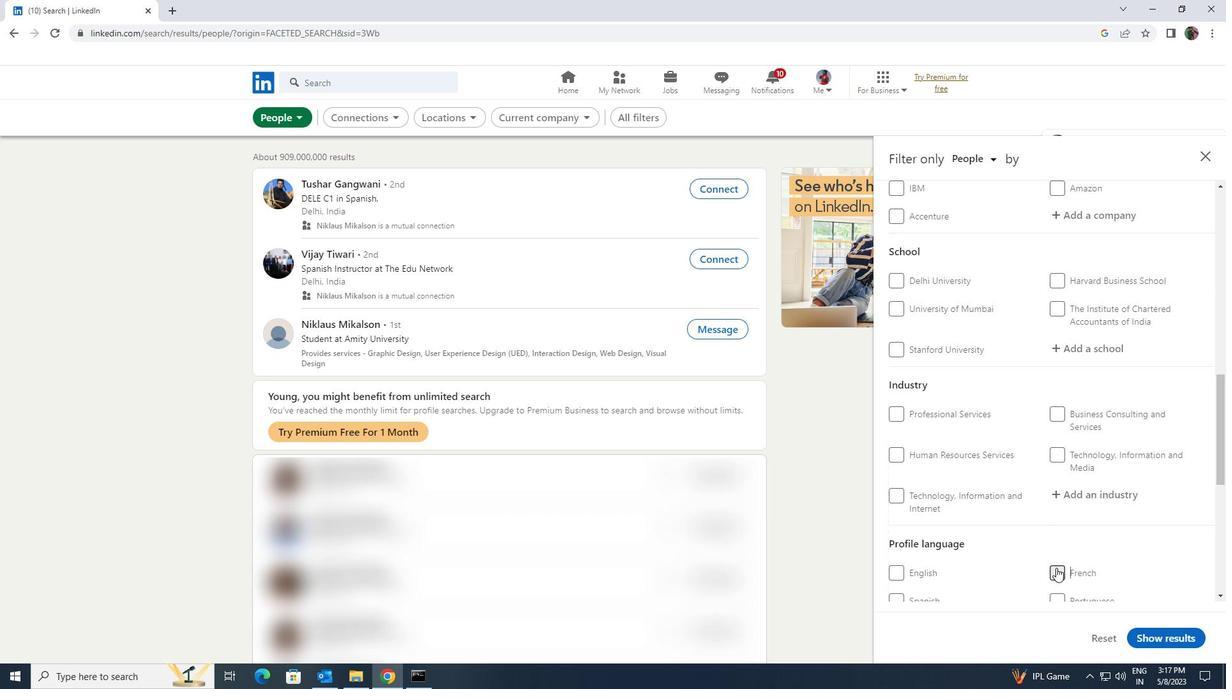 
Action: Mouse scrolled (1057, 569) with delta (0, 0)
Screenshot: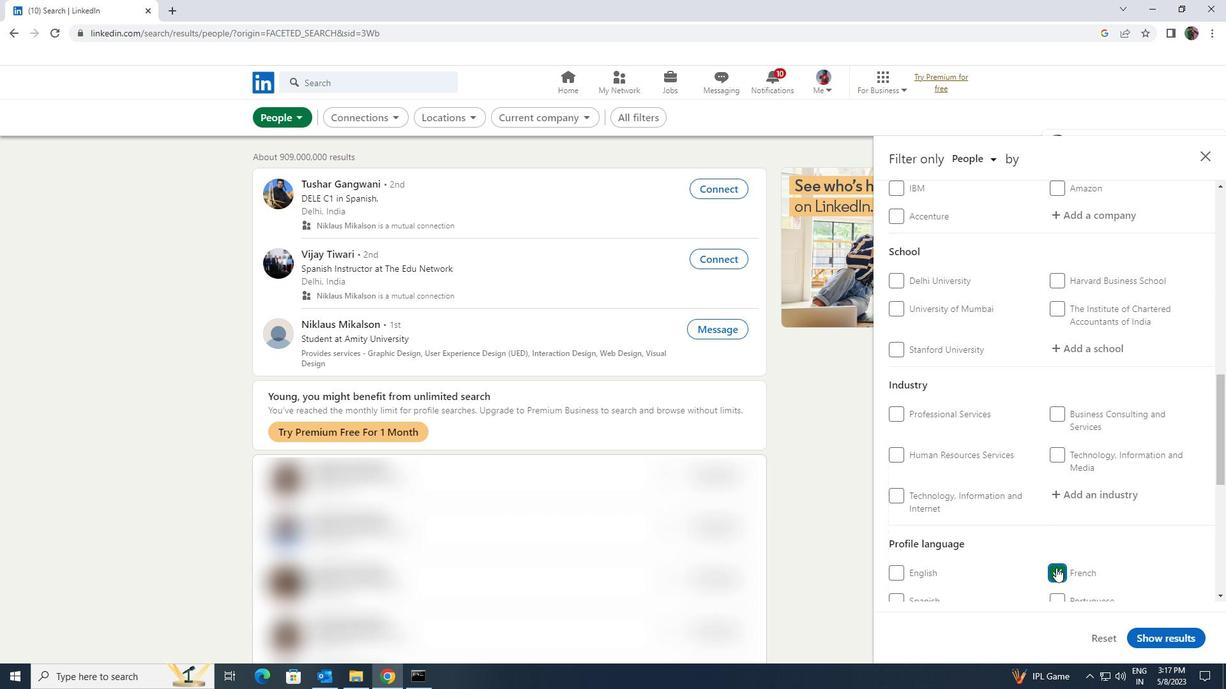 
Action: Mouse scrolled (1057, 569) with delta (0, 0)
Screenshot: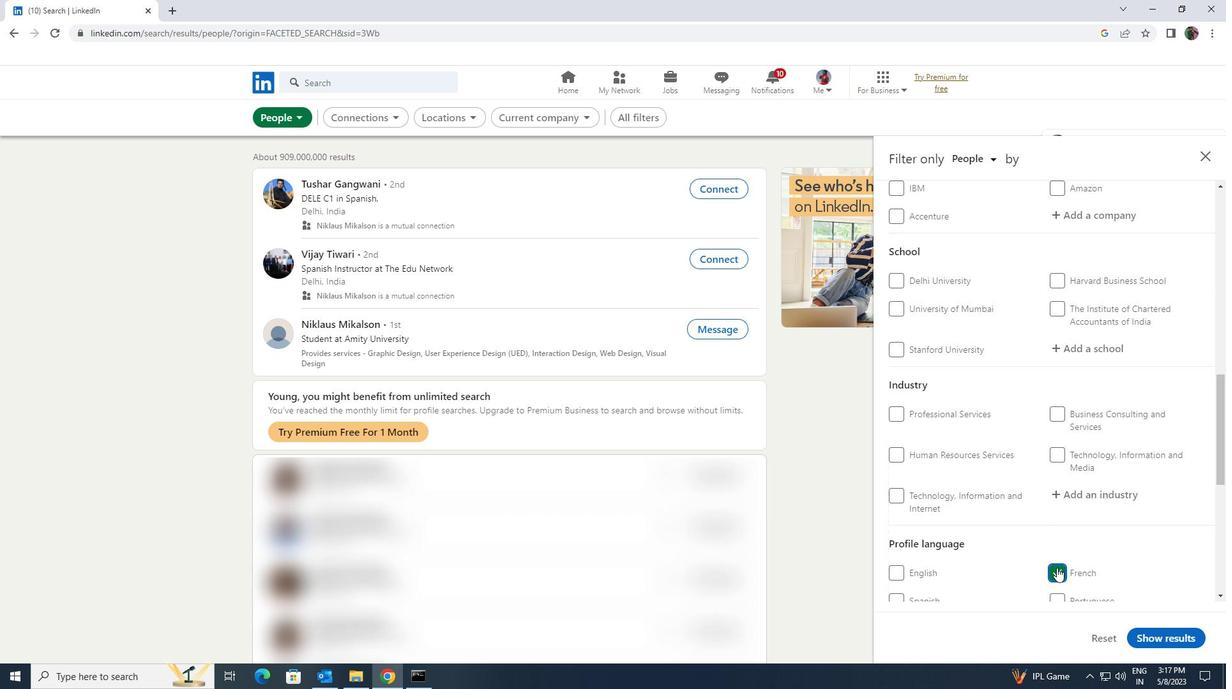 
Action: Mouse moved to (1057, 567)
Screenshot: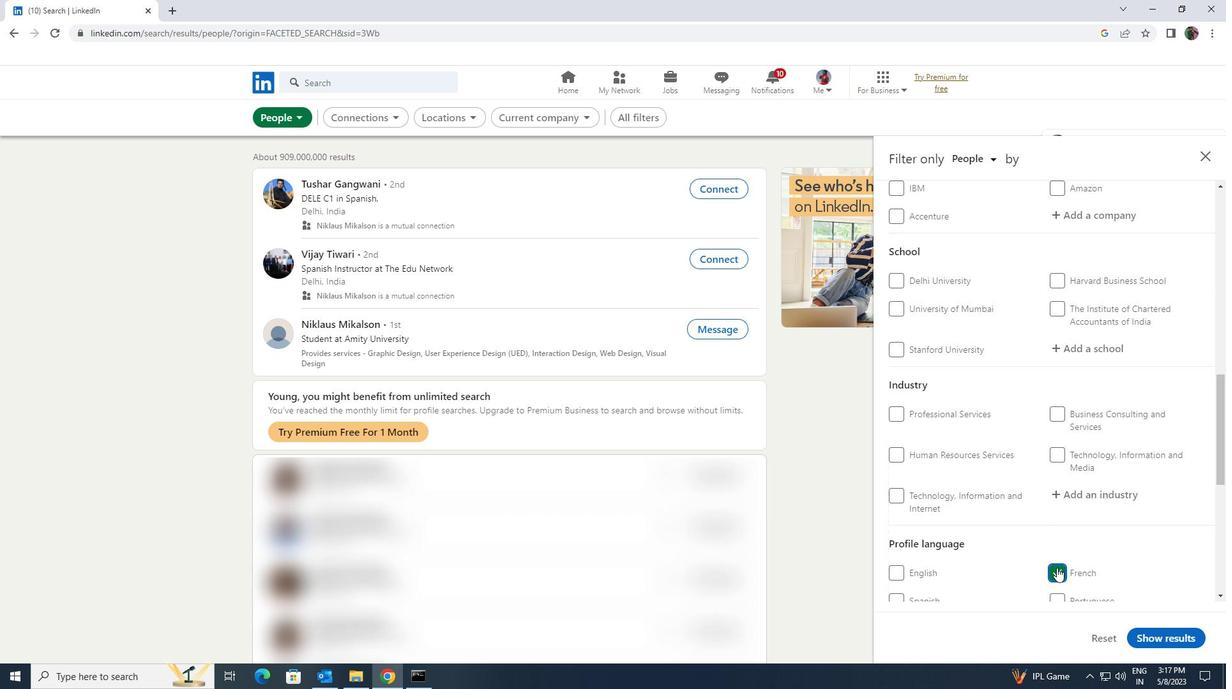 
Action: Mouse scrolled (1057, 567) with delta (0, 0)
Screenshot: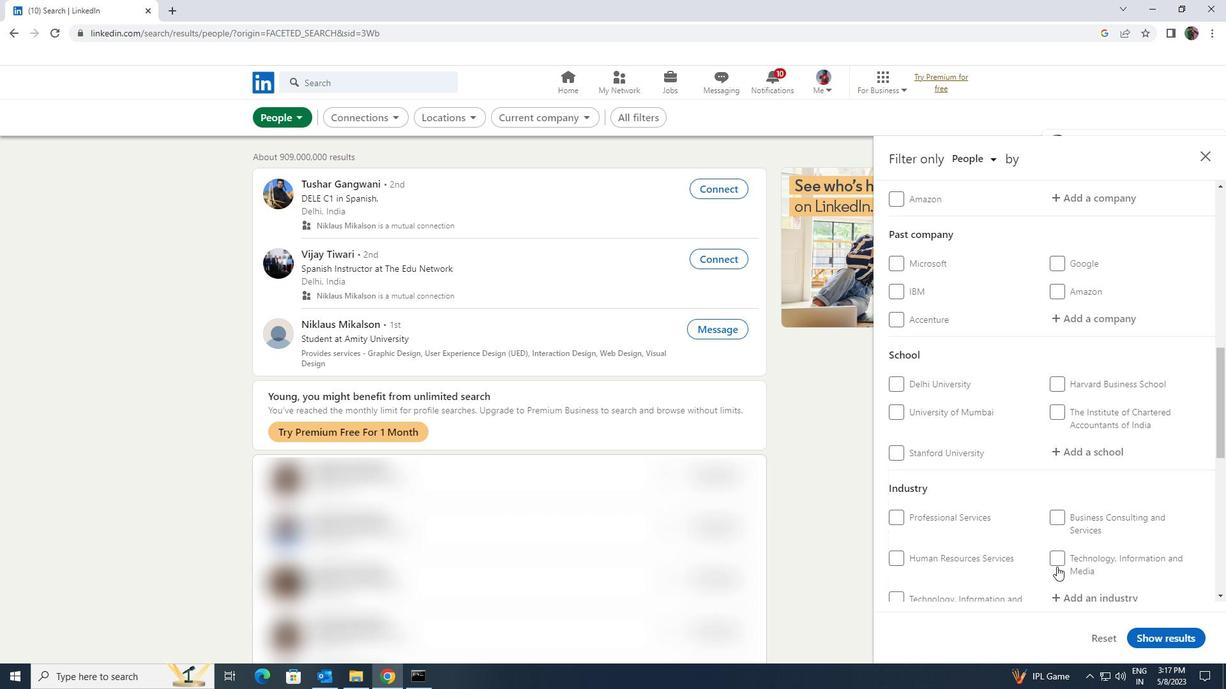 
Action: Mouse scrolled (1057, 567) with delta (0, 0)
Screenshot: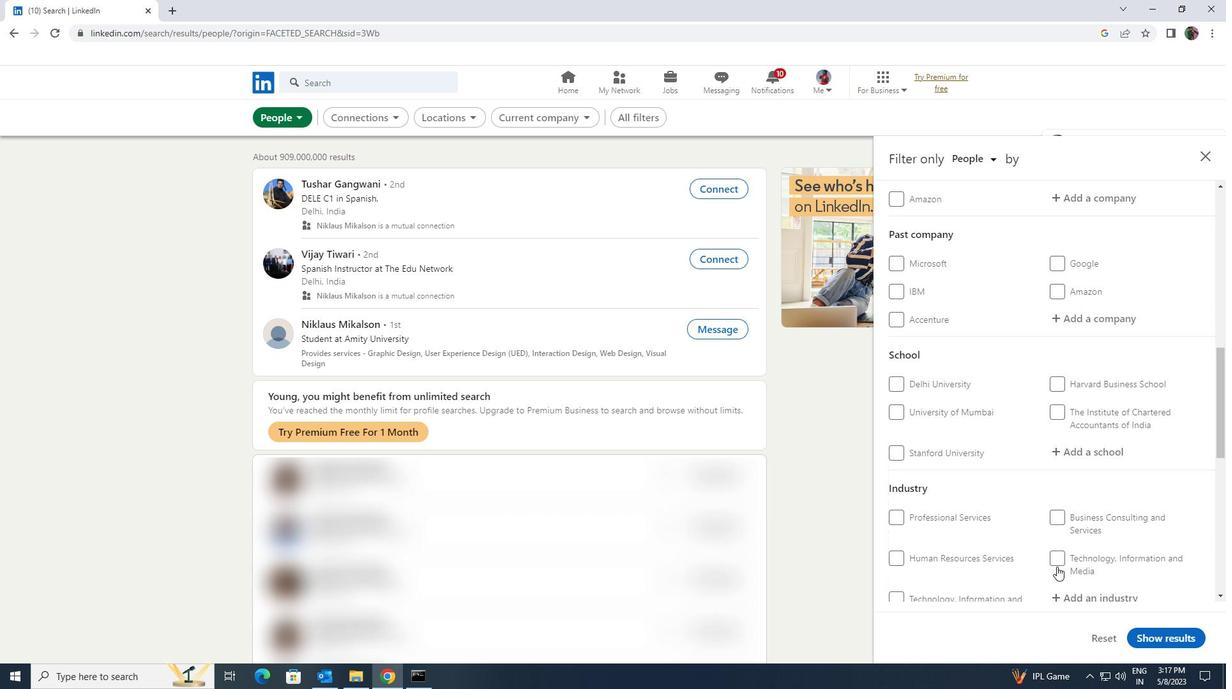 
Action: Mouse scrolled (1057, 567) with delta (0, 0)
Screenshot: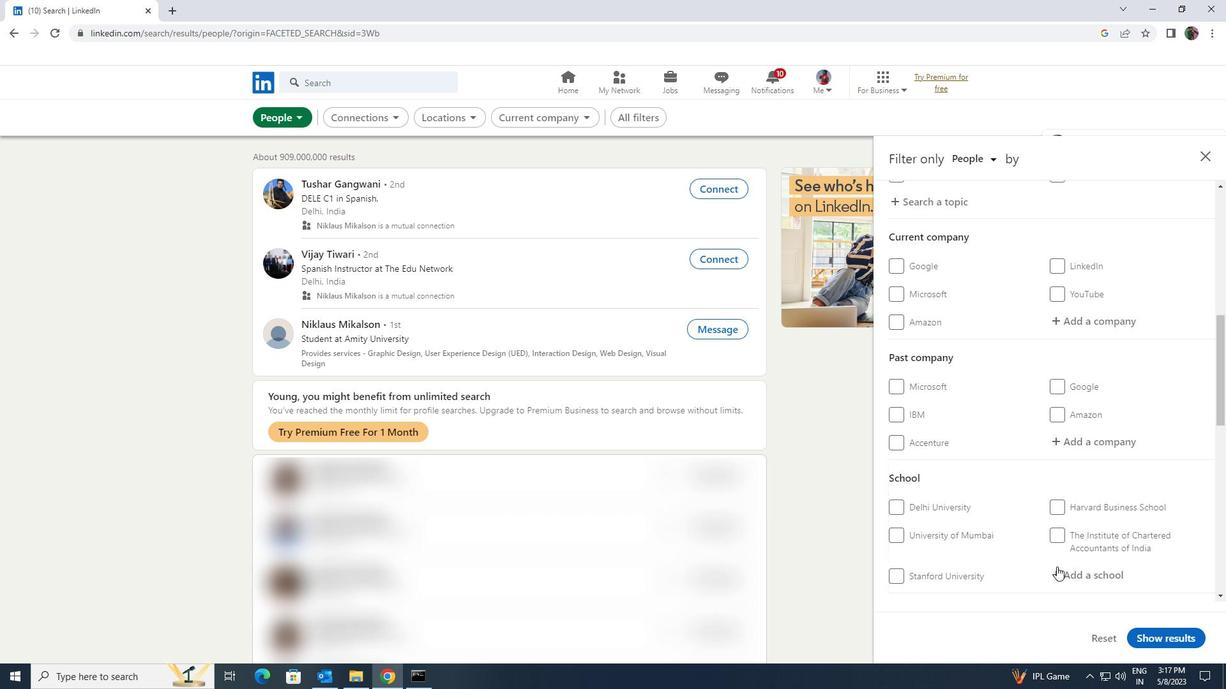 
Action: Mouse scrolled (1057, 567) with delta (0, 0)
Screenshot: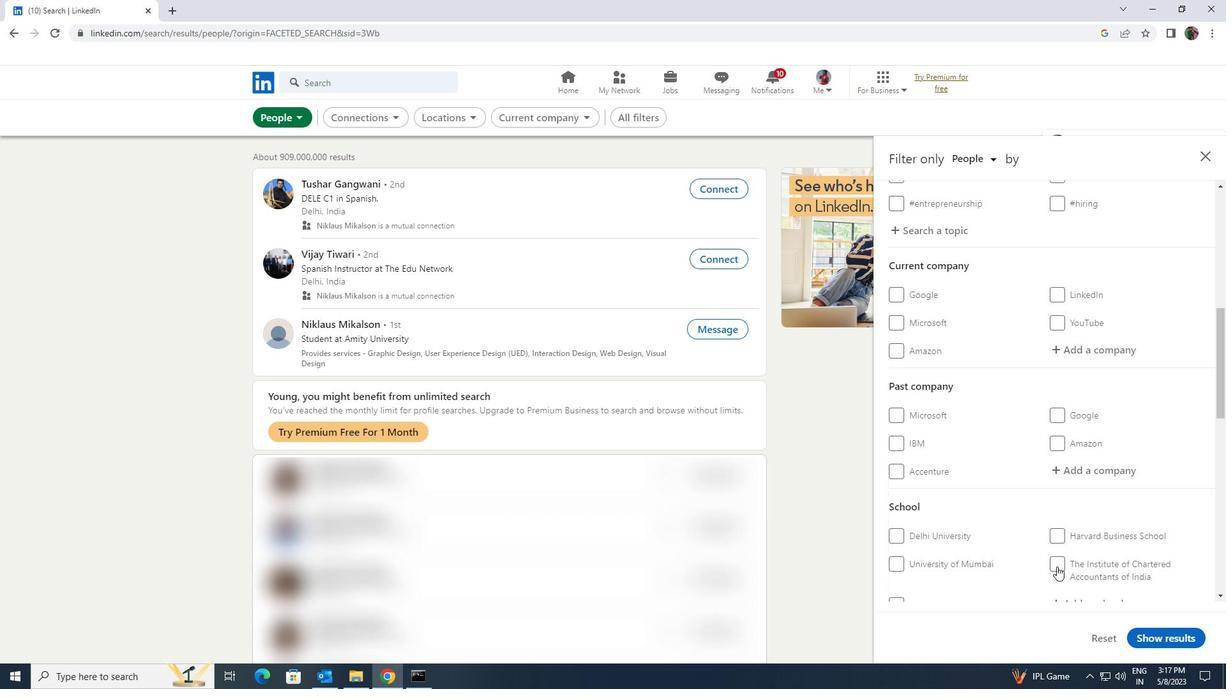 
Action: Mouse scrolled (1057, 567) with delta (0, 0)
Screenshot: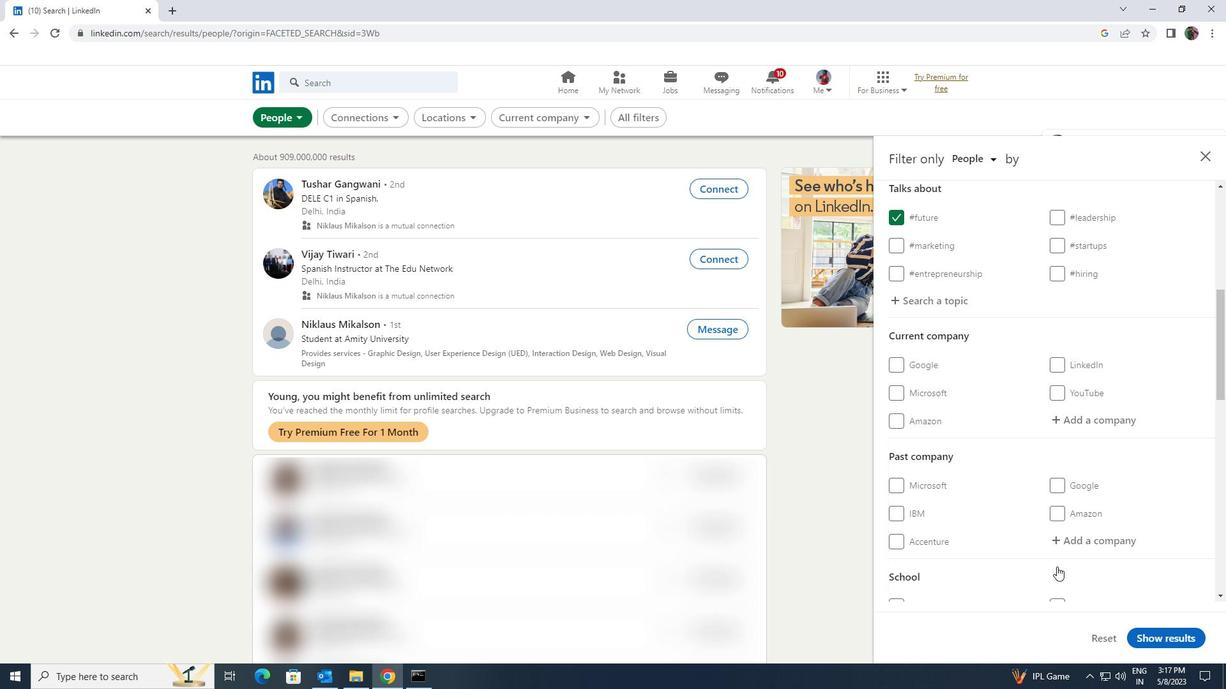 
Action: Mouse moved to (1061, 548)
Screenshot: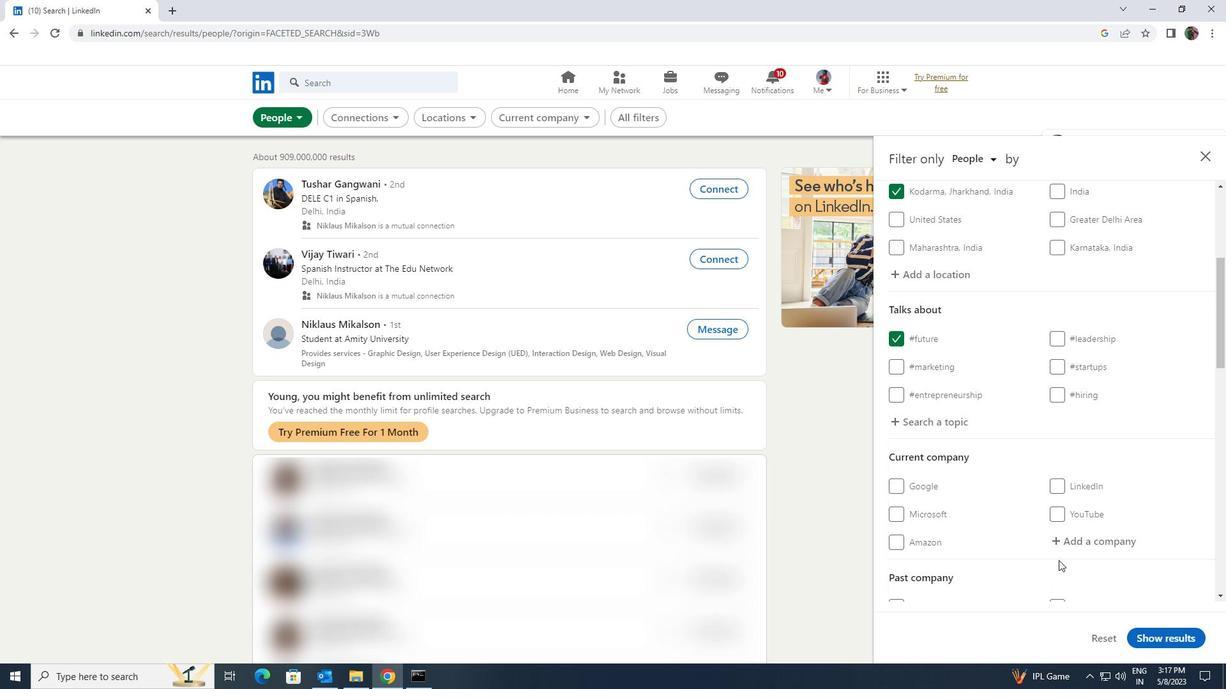 
Action: Mouse pressed left at (1061, 548)
Screenshot: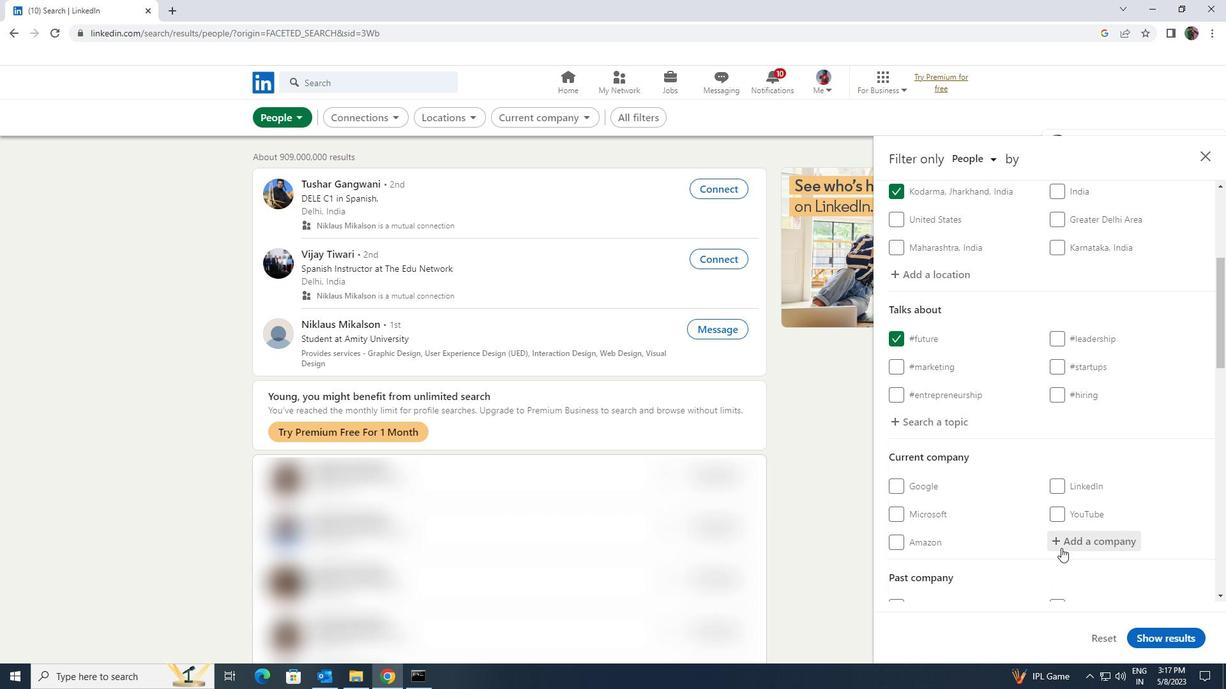 
Action: Key pressed <Key.shift><Key.shift><Key.shift><Key.shift><Key.shift><Key.shift><Key.shift><Key.shift><Key.shift><Key.shift><Key.shift><Key.shift><Key.shift><Key.shift><Key.shift><Key.shift><Key.shift>UFLEX
Screenshot: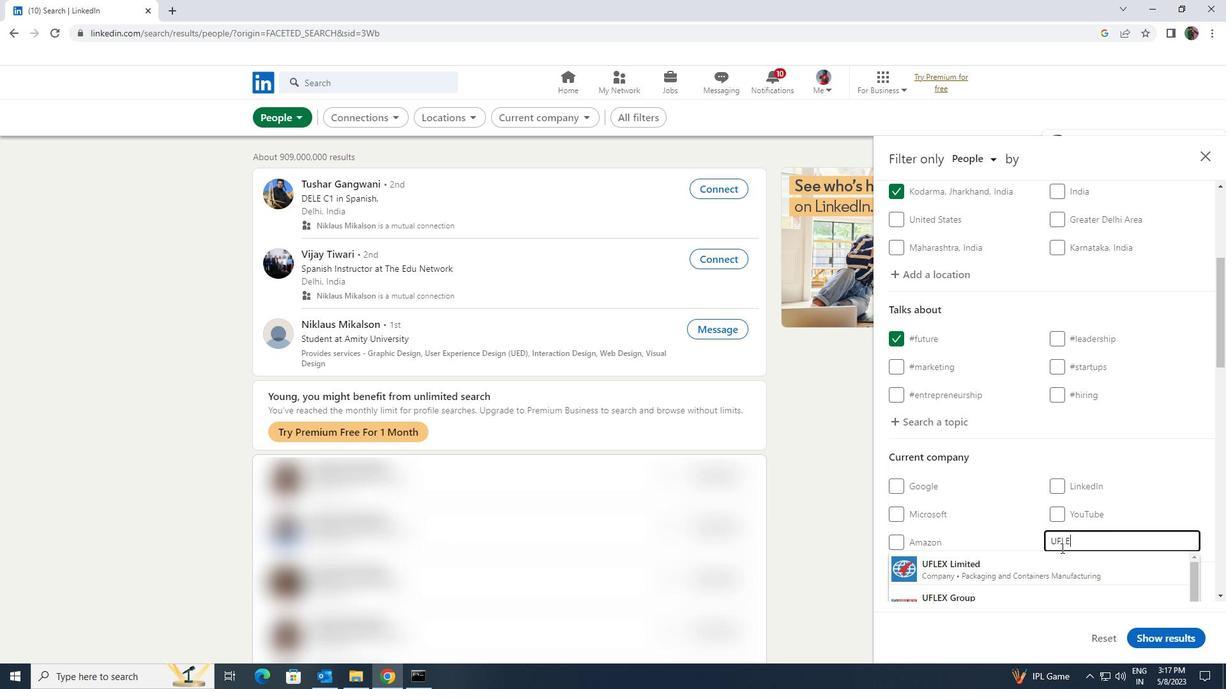 
Action: Mouse moved to (1060, 548)
Screenshot: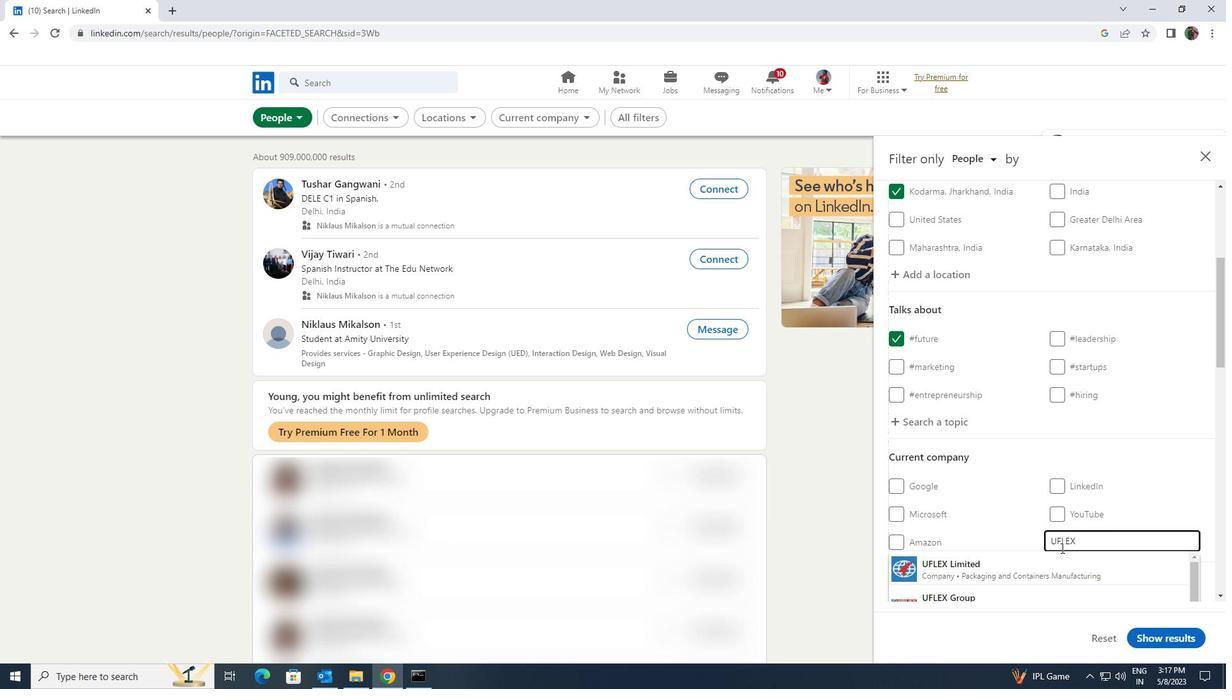 
Action: Key pressed <Key.space><Key.shift>GROUP
Screenshot: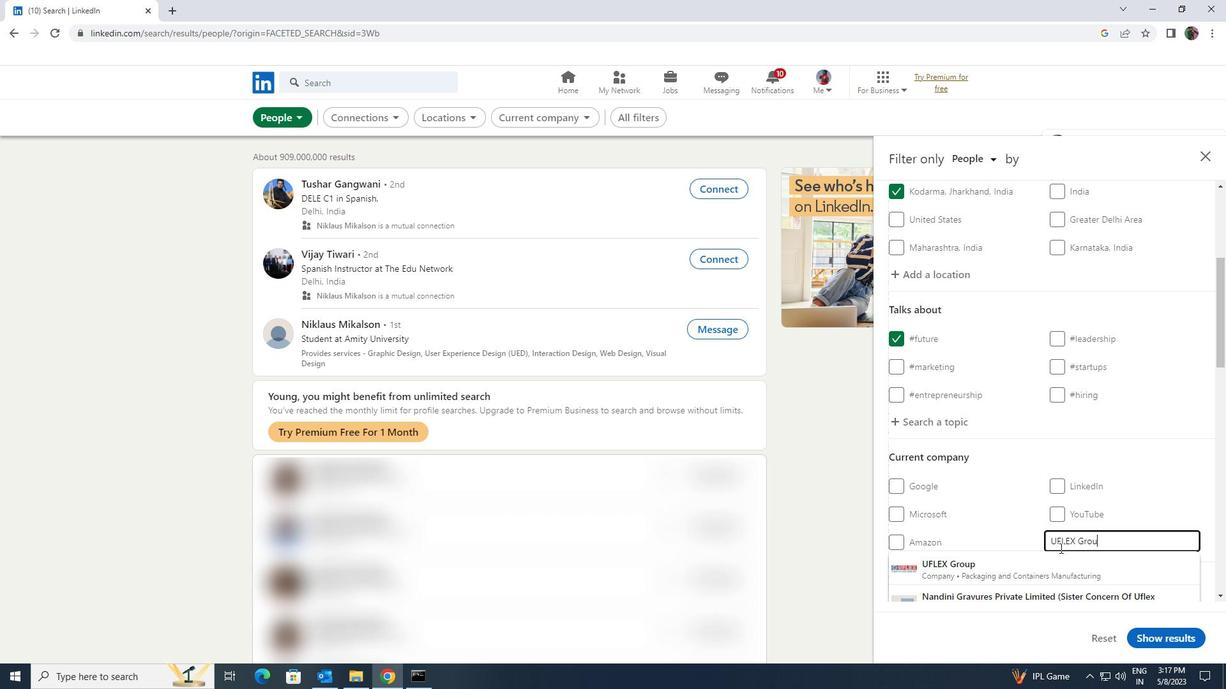 
Action: Mouse moved to (1043, 571)
Screenshot: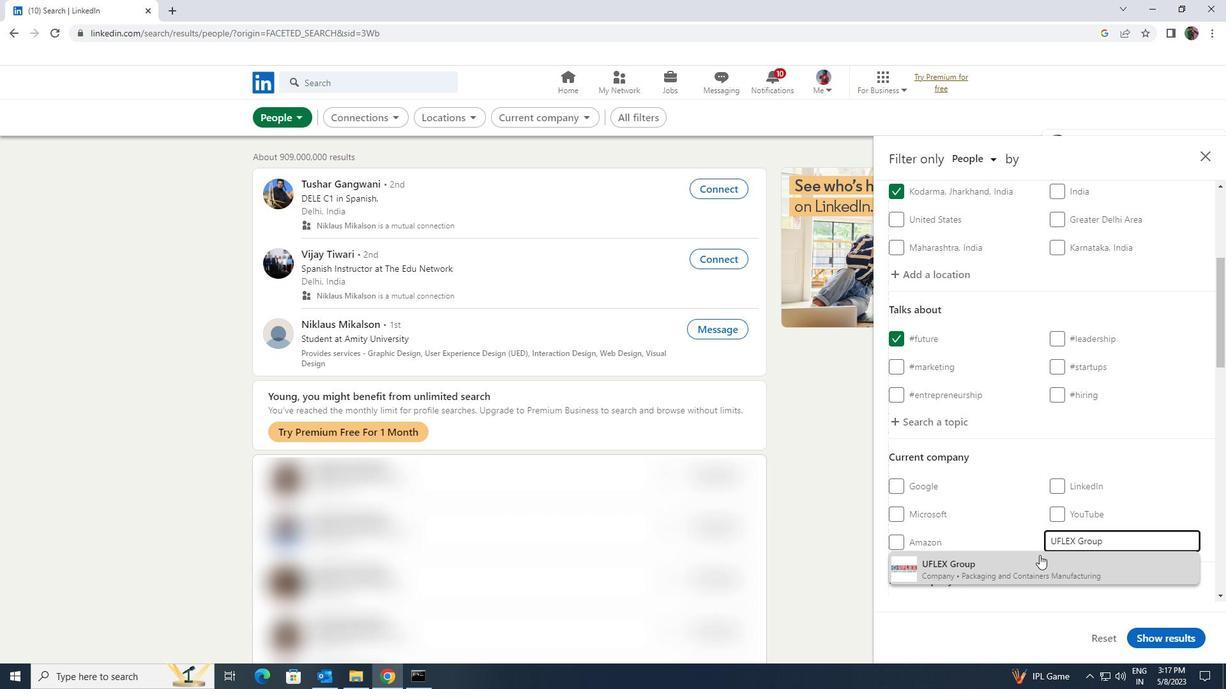 
Action: Mouse pressed left at (1043, 571)
Screenshot: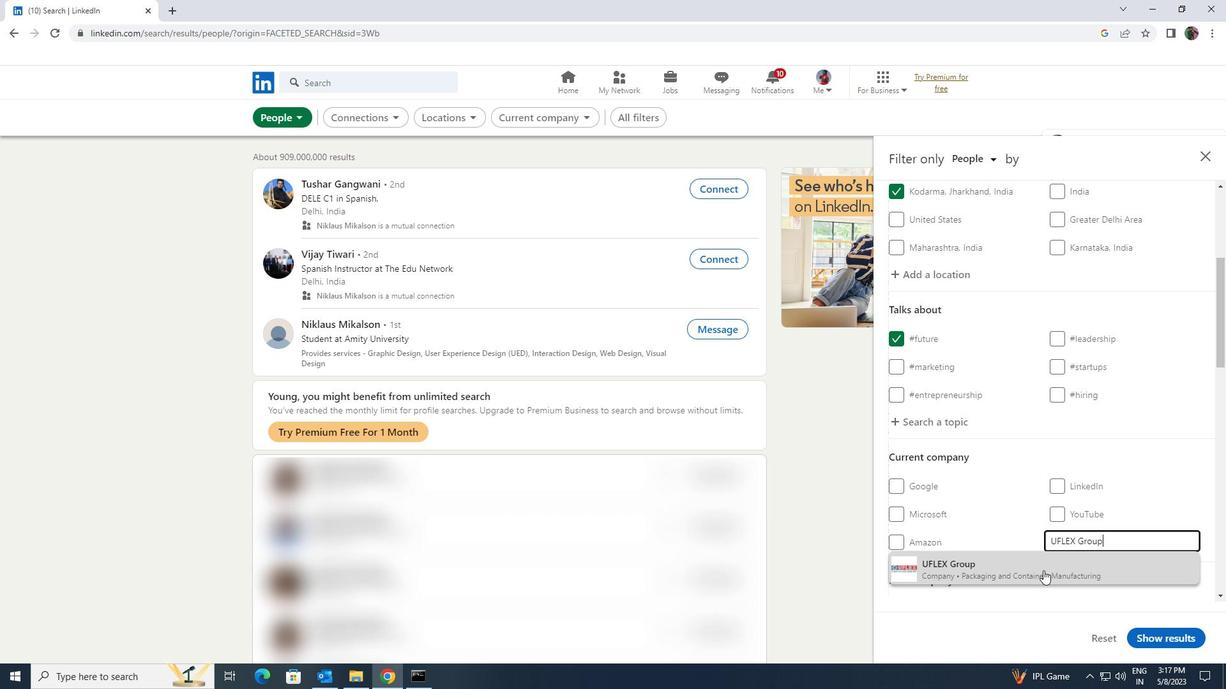 
Action: Mouse moved to (1052, 553)
Screenshot: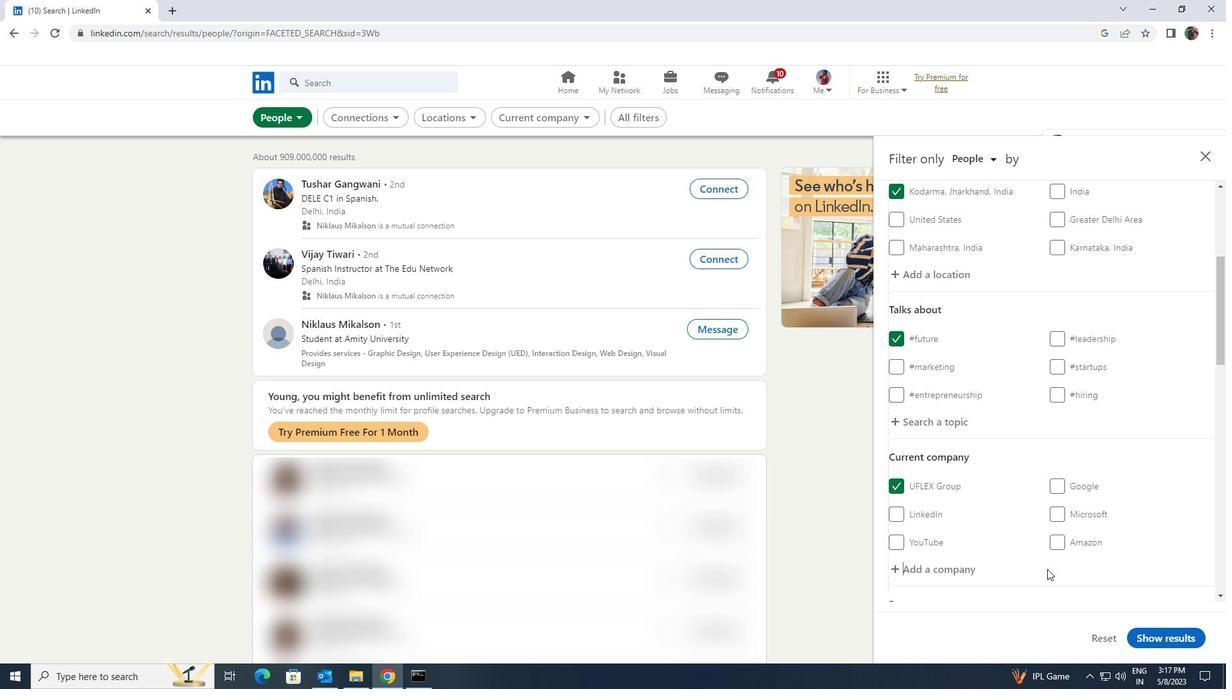 
Action: Mouse scrolled (1052, 552) with delta (0, 0)
Screenshot: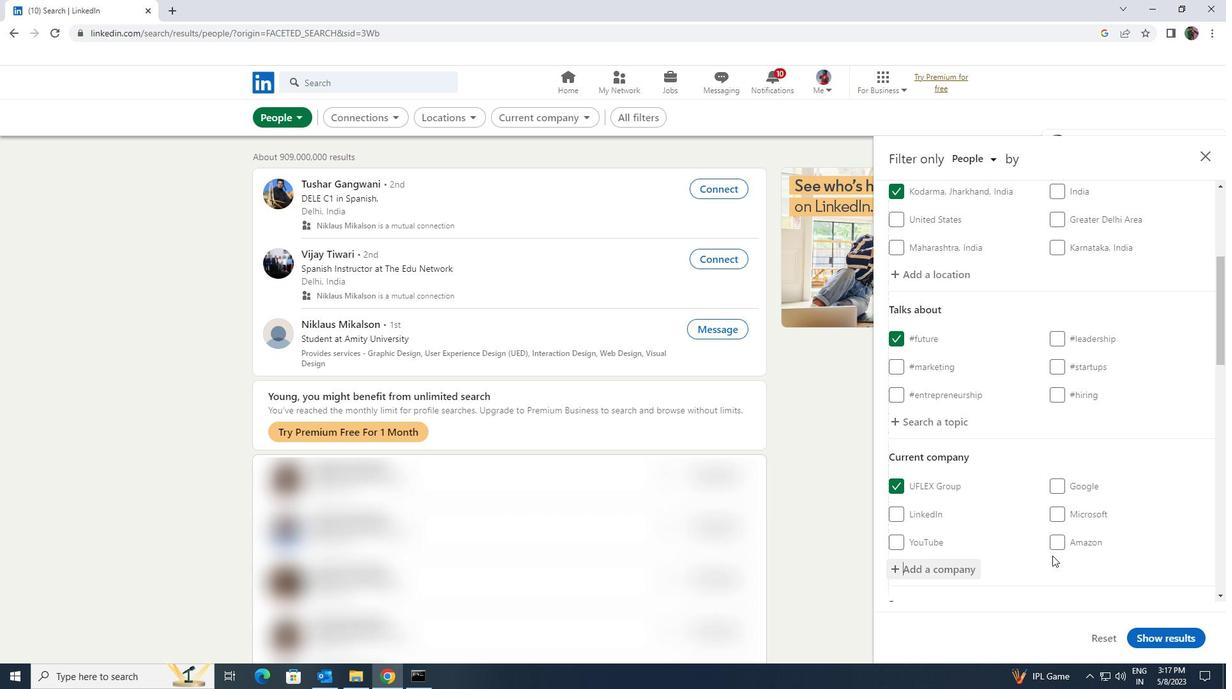 
Action: Mouse scrolled (1052, 552) with delta (0, 0)
Screenshot: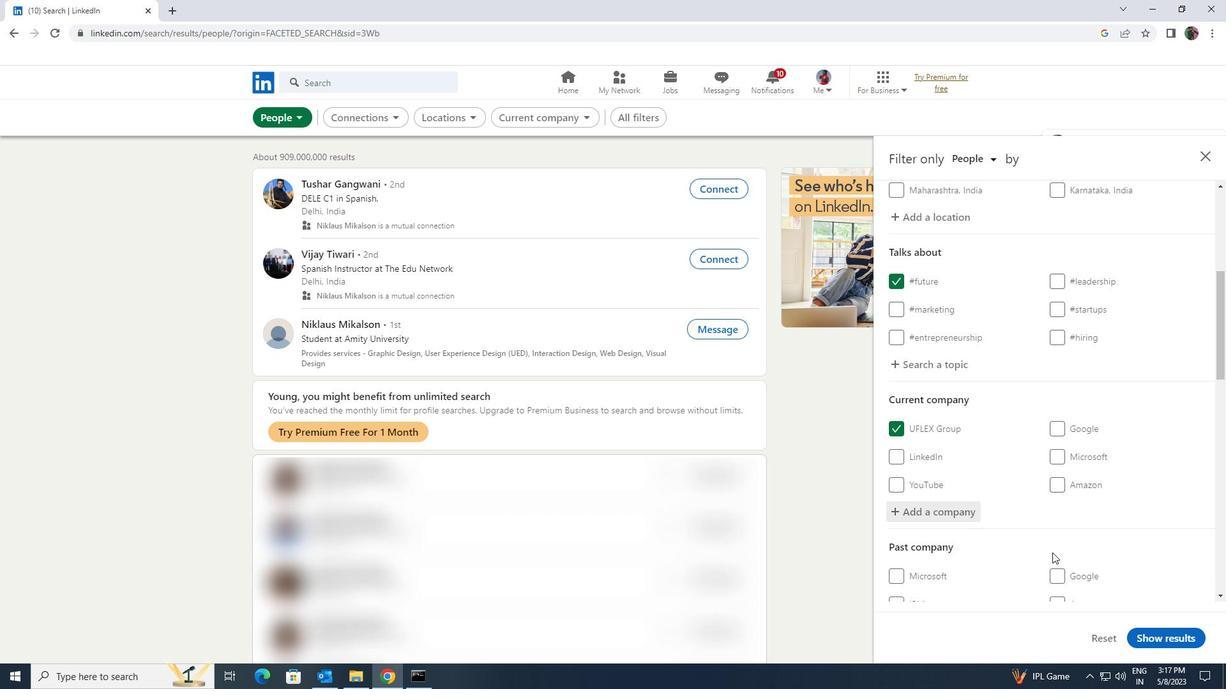 
Action: Mouse scrolled (1052, 552) with delta (0, 0)
Screenshot: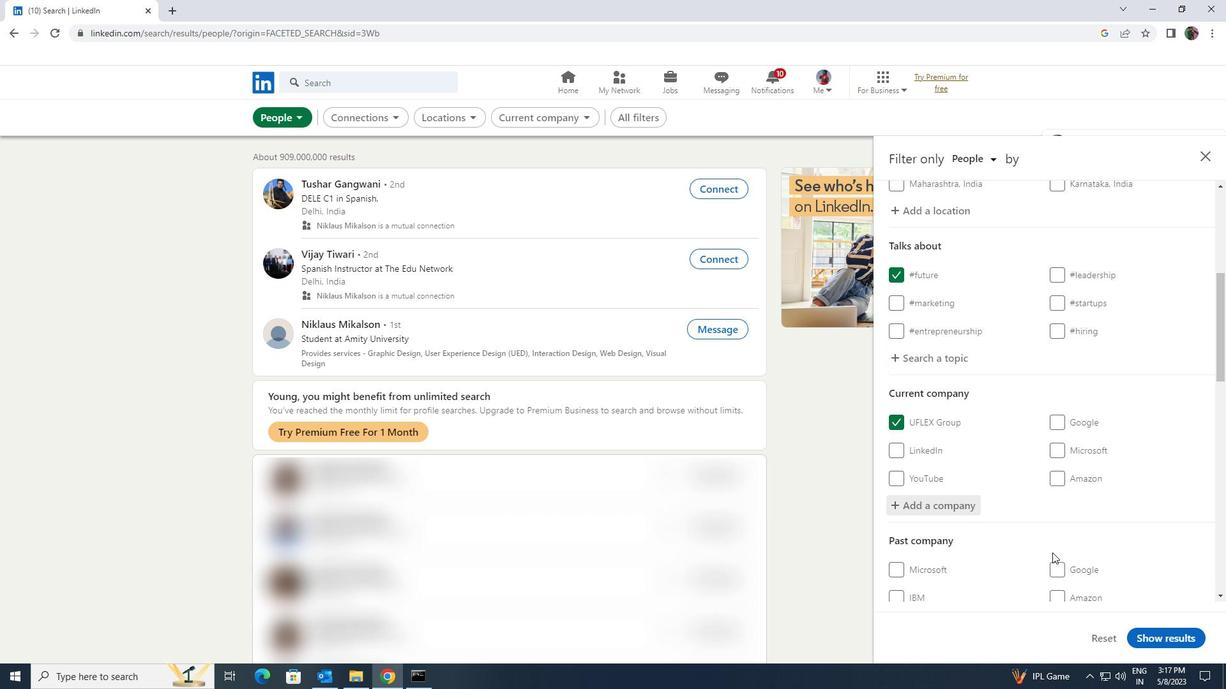 
Action: Mouse moved to (1053, 551)
Screenshot: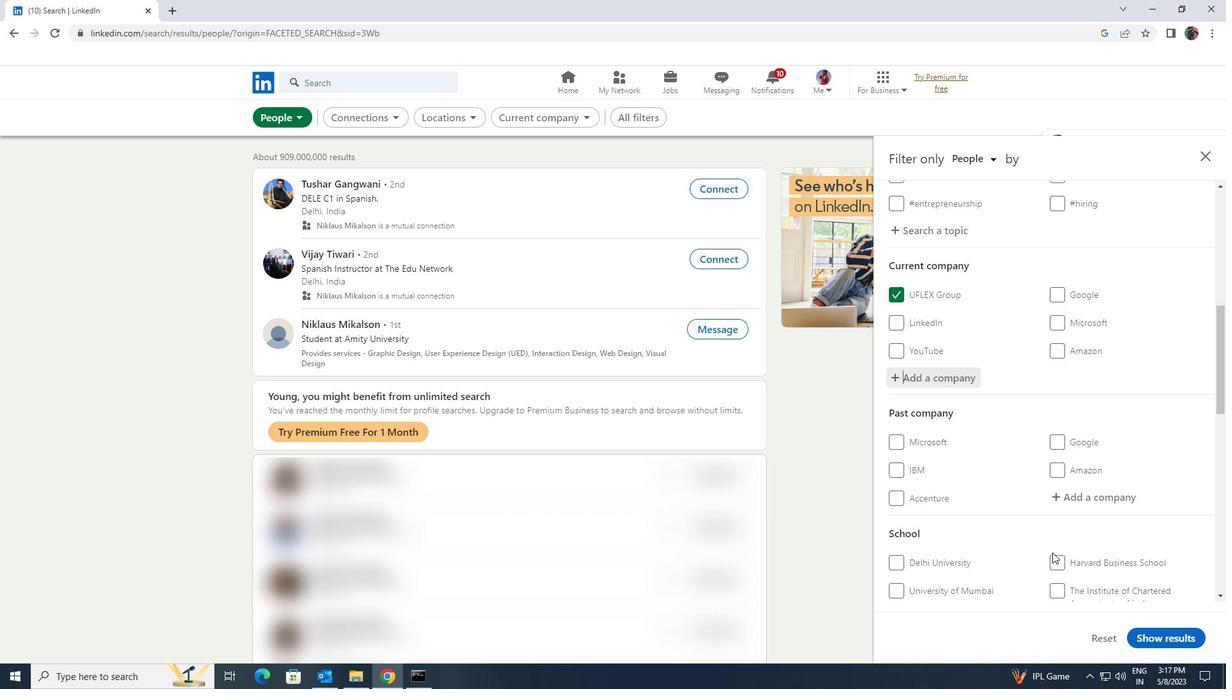 
Action: Mouse scrolled (1053, 551) with delta (0, 0)
Screenshot: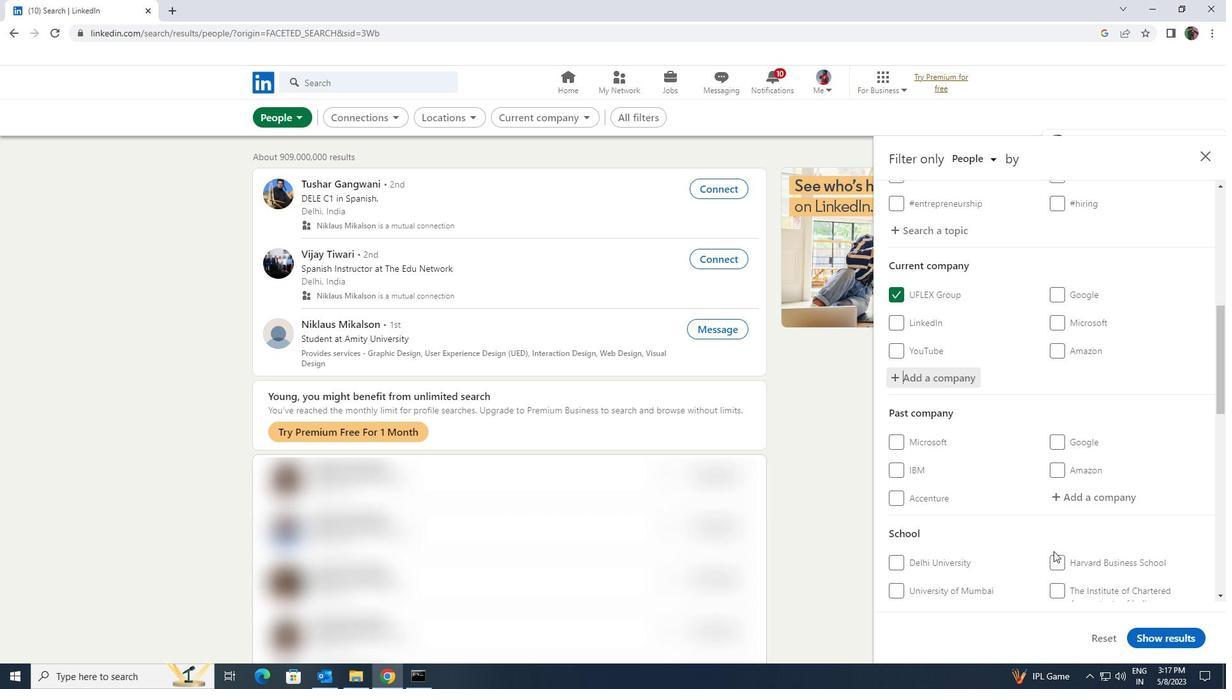 
Action: Mouse scrolled (1053, 551) with delta (0, 0)
Screenshot: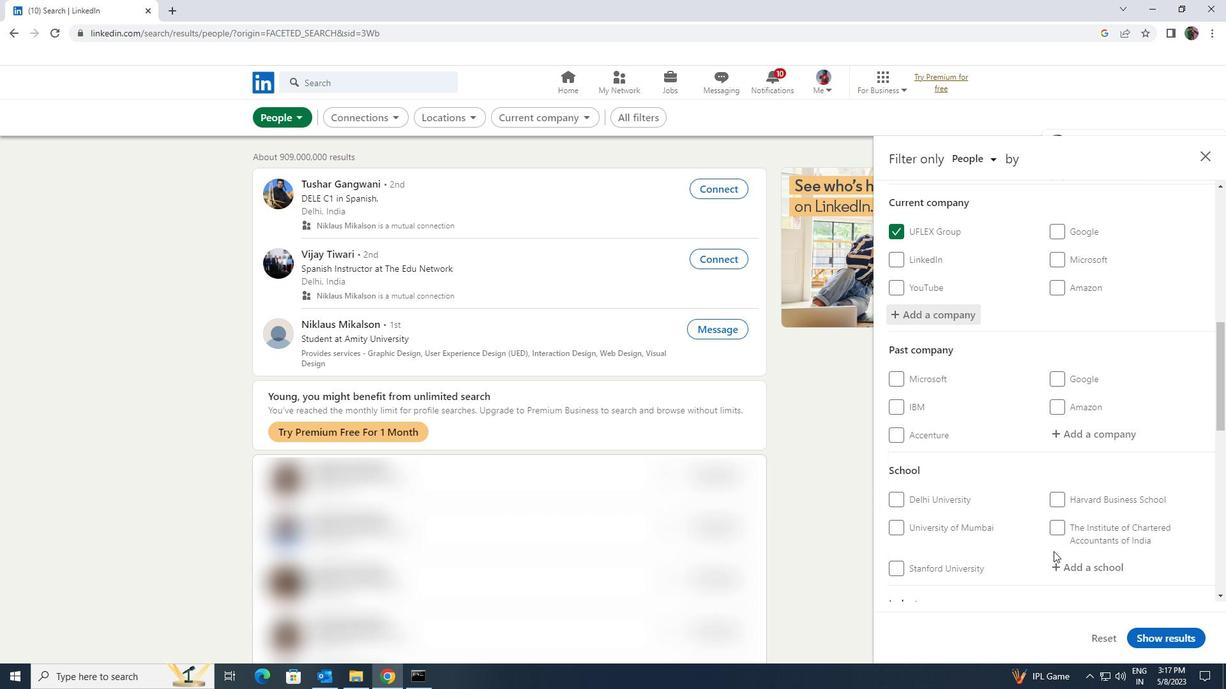 
Action: Mouse moved to (1063, 505)
Screenshot: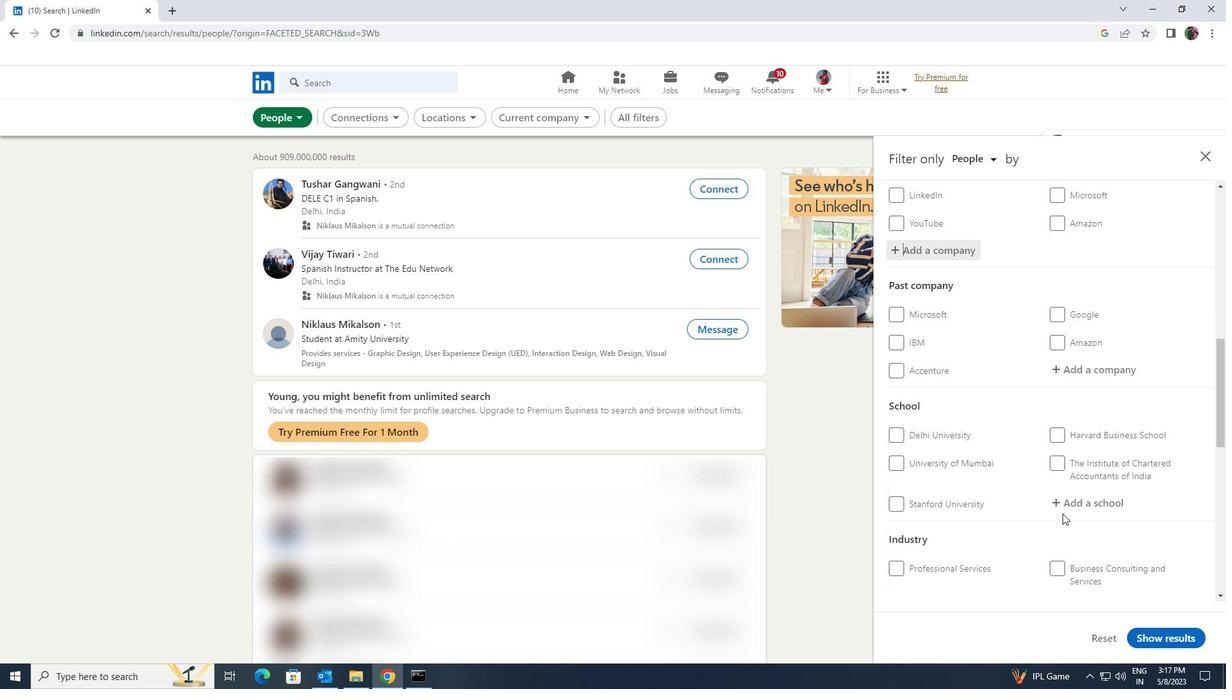 
Action: Mouse pressed left at (1063, 505)
Screenshot: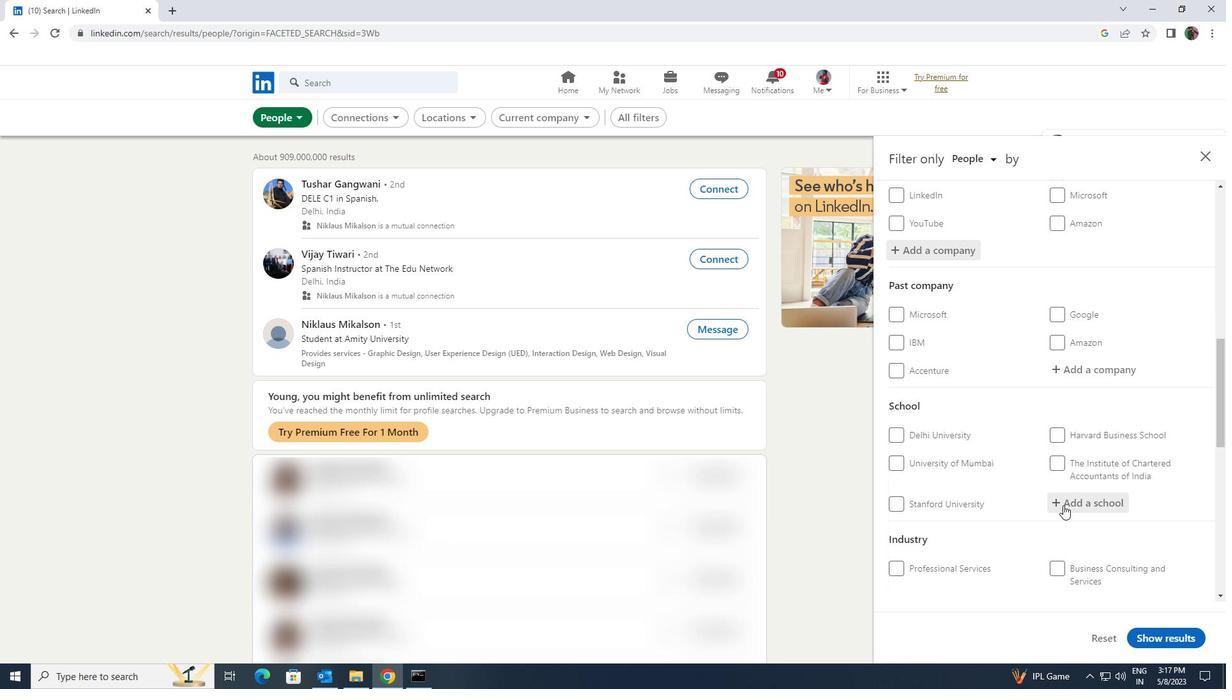 
Action: Key pressed <Key.shift><Key.shift><Key.shift><Key.shift><Key.shift><Key.shift><Key.shift><Key.shift><Key.shift><Key.shift><Key.shift><Key.shift>GOVERNMENT<Key.space><Key.shift>ENGINERING<Key.space><Key.shift>COLLEGE<Key.space><Key.shift><Key.shift><Key.shift><Key.shift><Key.shift><Key.shift><Key.shift><Key.shift><Key.shift>GANDHINAGAR<Key.enter>
Screenshot: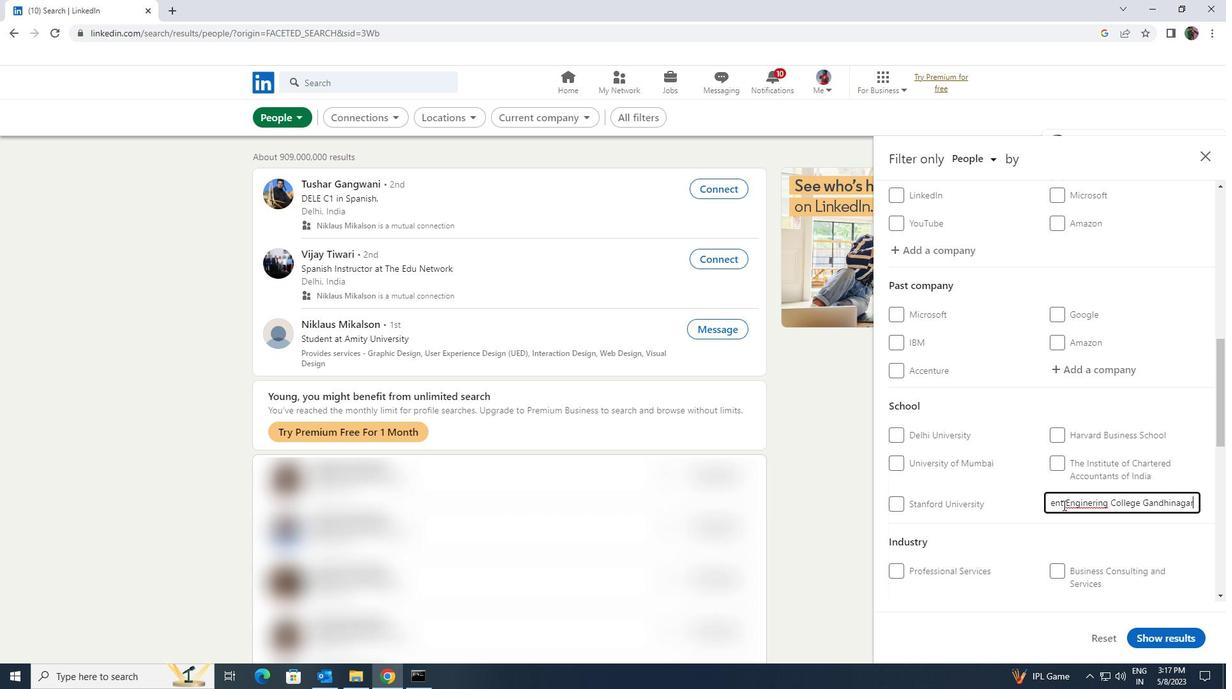 
Action: Mouse moved to (1055, 509)
Screenshot: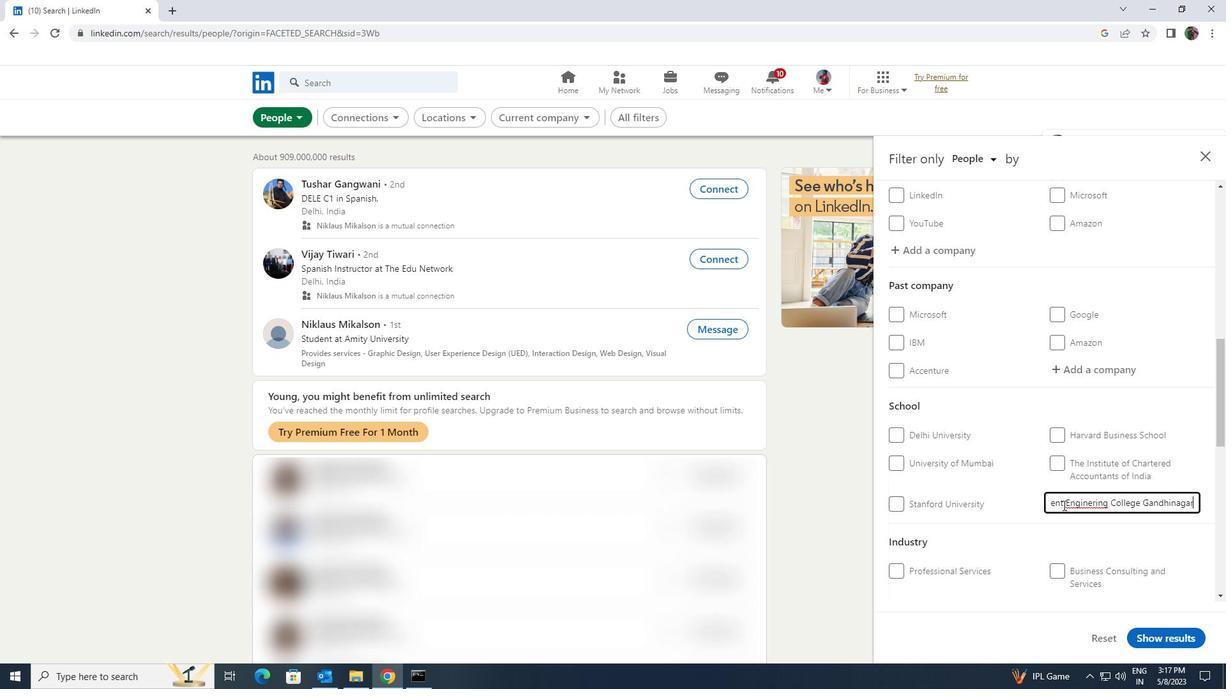 
Action: Mouse scrolled (1055, 509) with delta (0, 0)
Screenshot: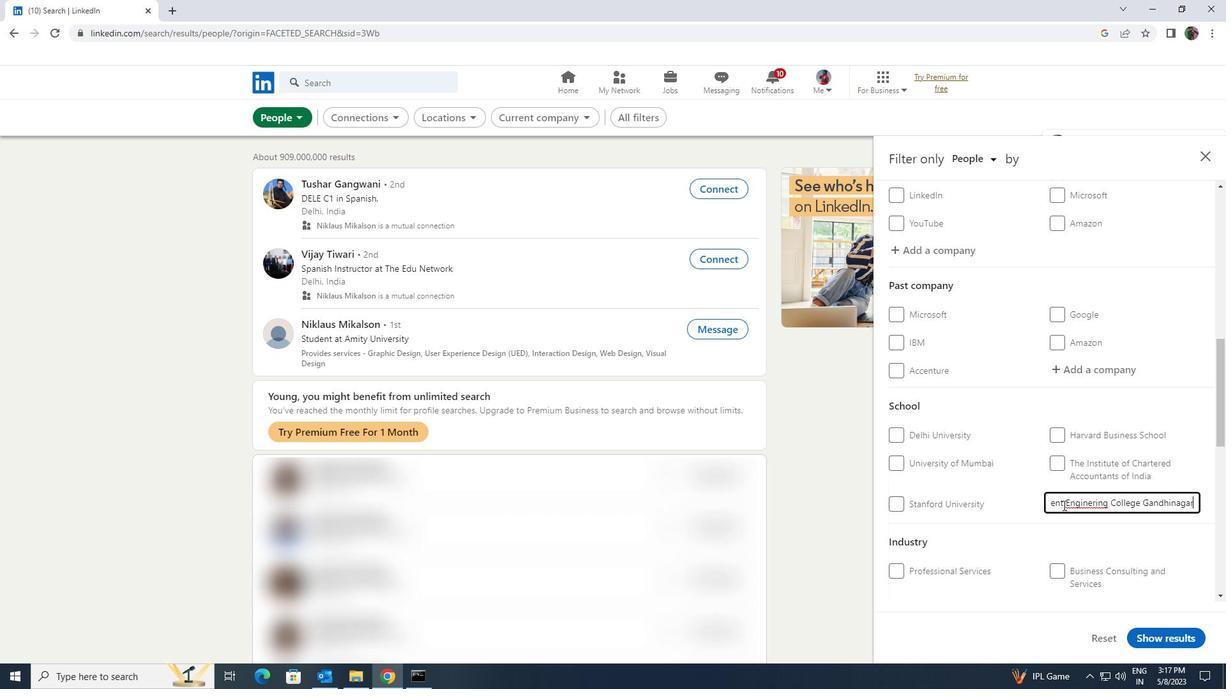 
Action: Mouse scrolled (1055, 509) with delta (0, 0)
Screenshot: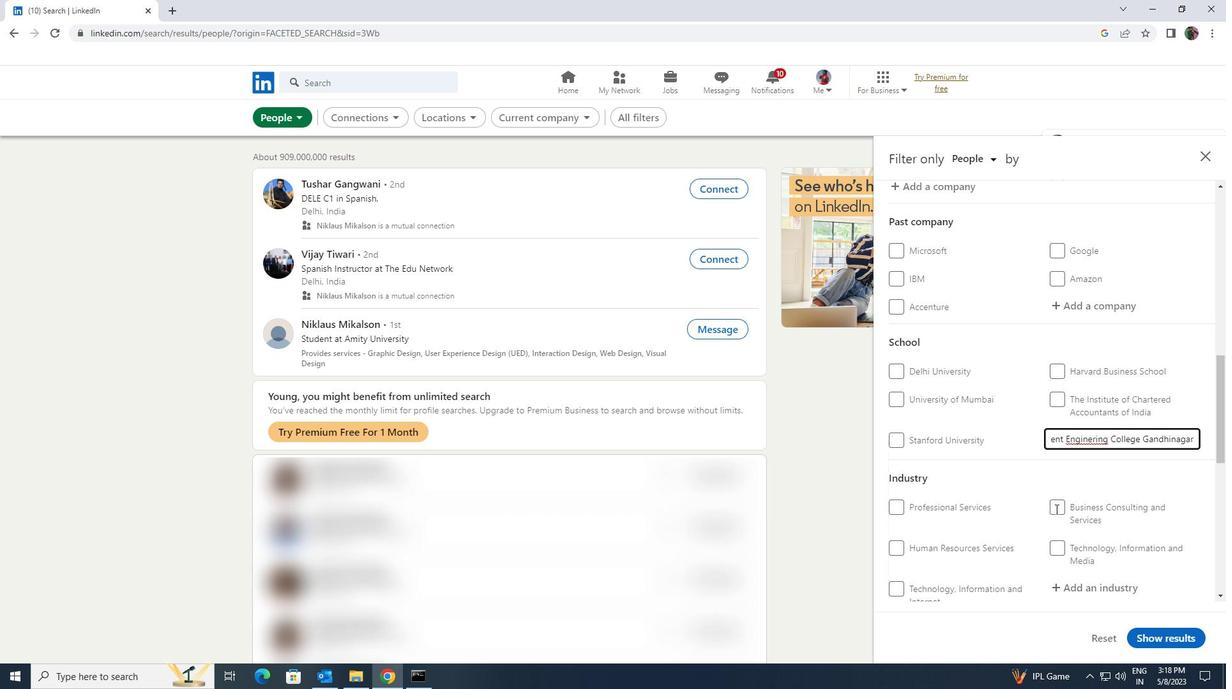
Action: Mouse moved to (1060, 516)
Screenshot: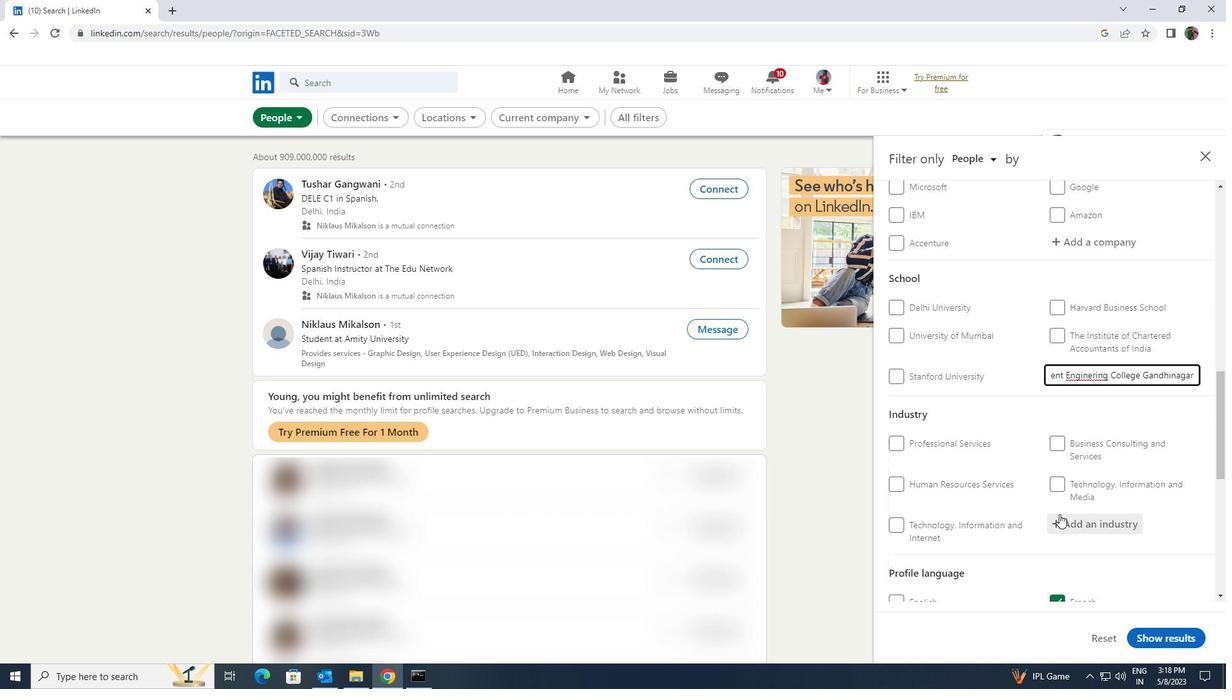 
Action: Mouse pressed left at (1060, 516)
Screenshot: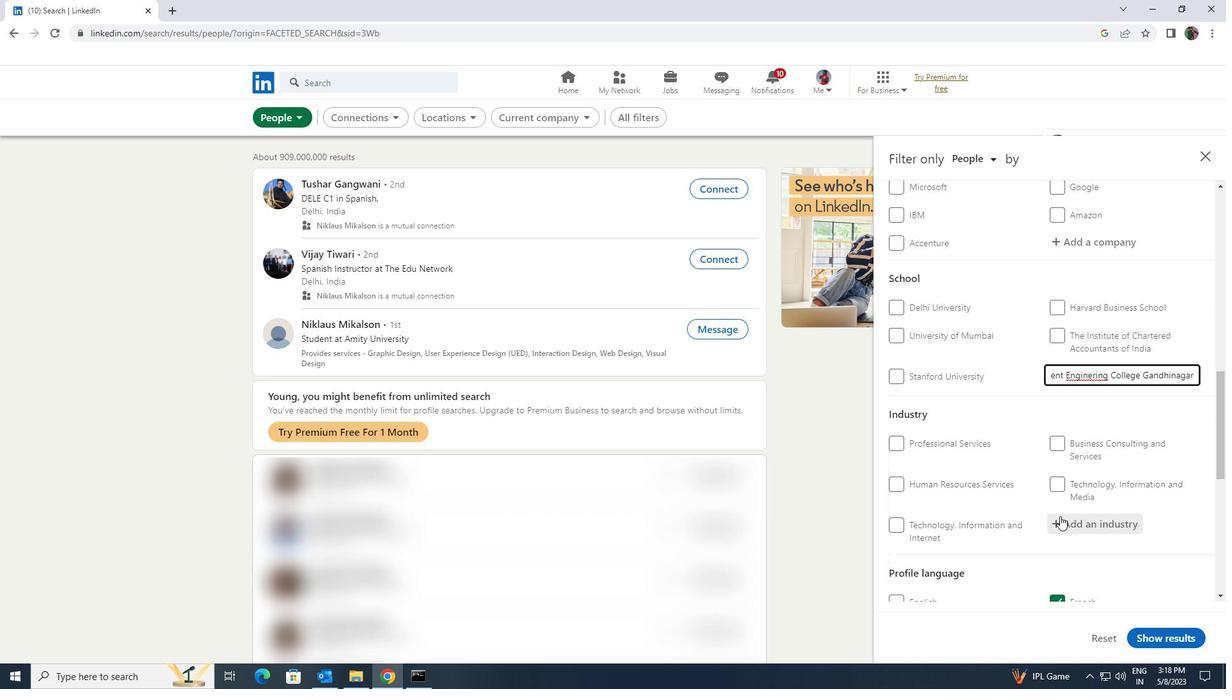 
Action: Key pressed <Key.shift><Key.shift><Key.shift><Key.shift><Key.shift><Key.shift><Key.shift><Key.shift><Key.shift><Key.shift><Key.shift><Key.shift><Key.shift><Key.shift>INVESTMENT<Key.shift><Key.space><Key.shift>BANKINH<Key.backspace>G
Screenshot: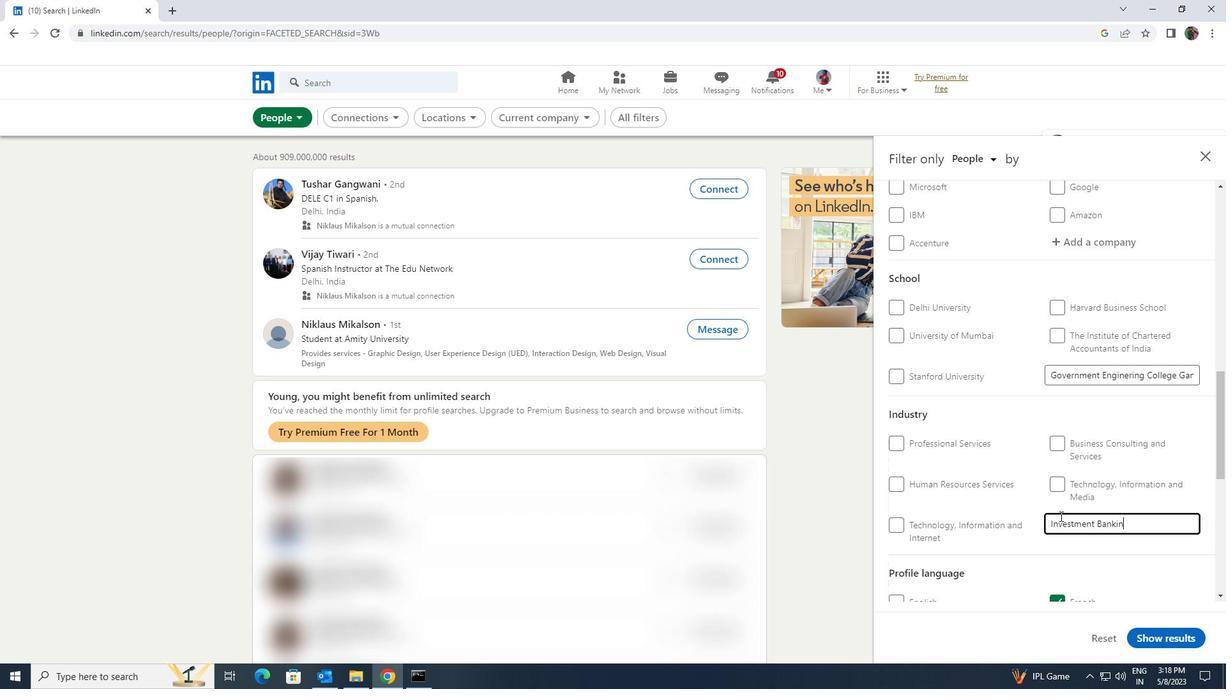 
Action: Mouse moved to (1031, 537)
Screenshot: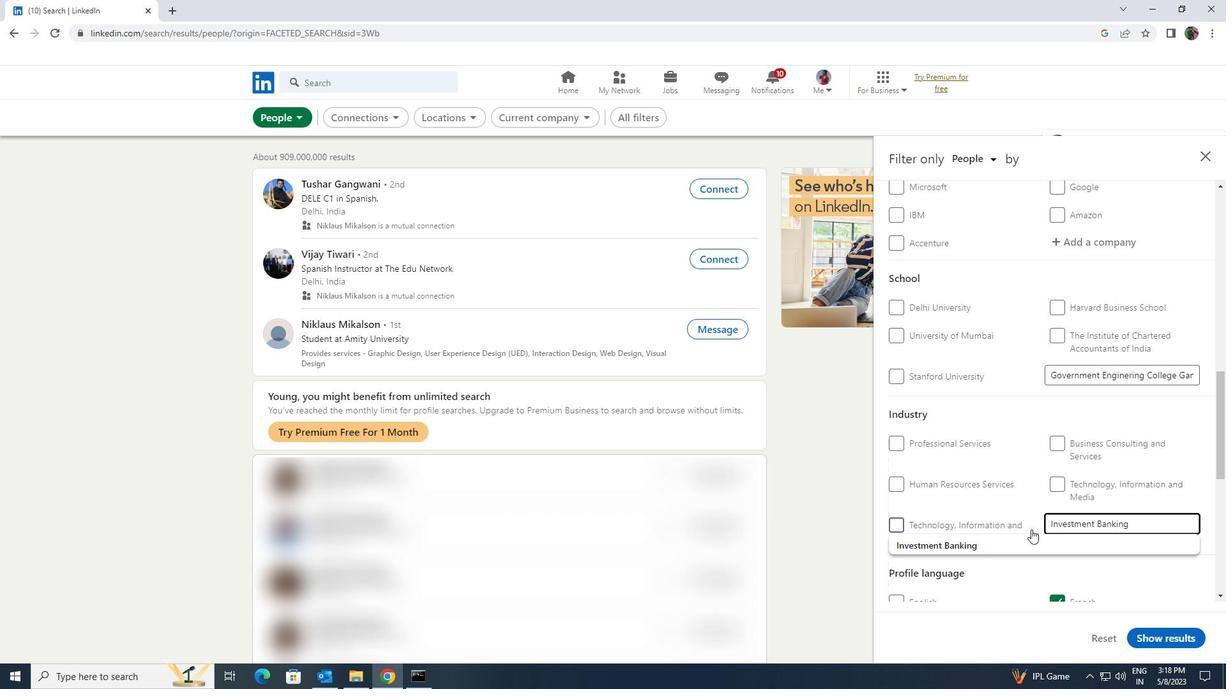 
Action: Mouse pressed left at (1031, 537)
Screenshot: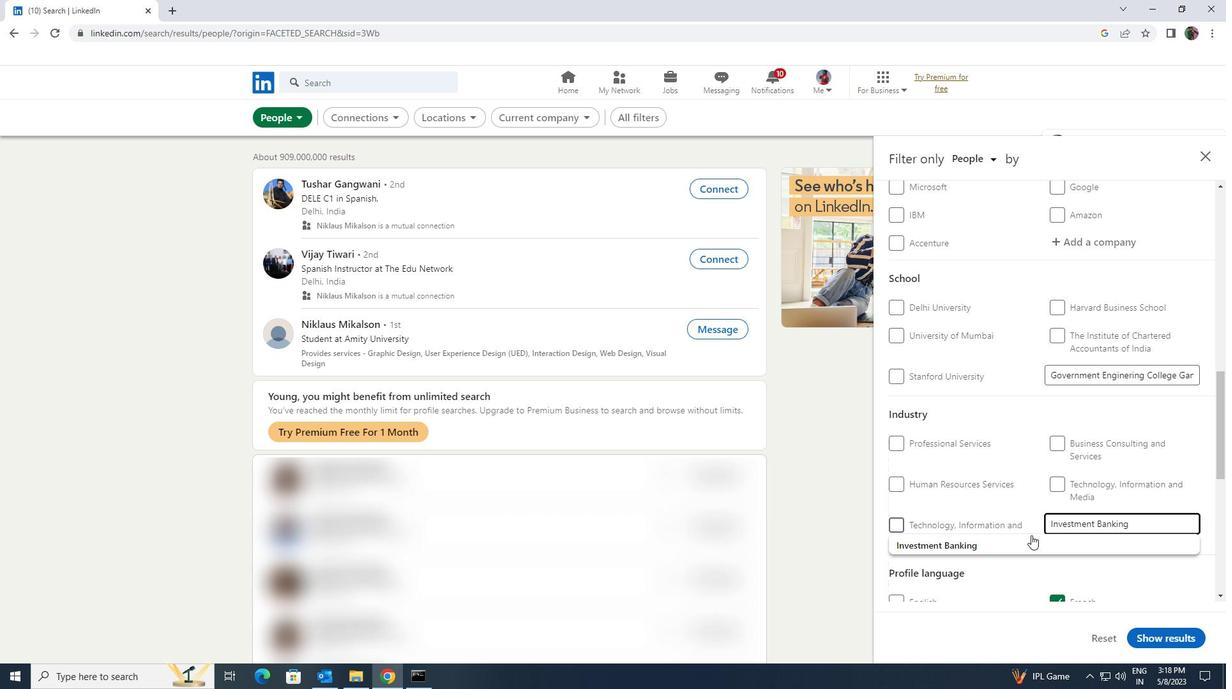 
Action: Mouse scrolled (1031, 536) with delta (0, 0)
Screenshot: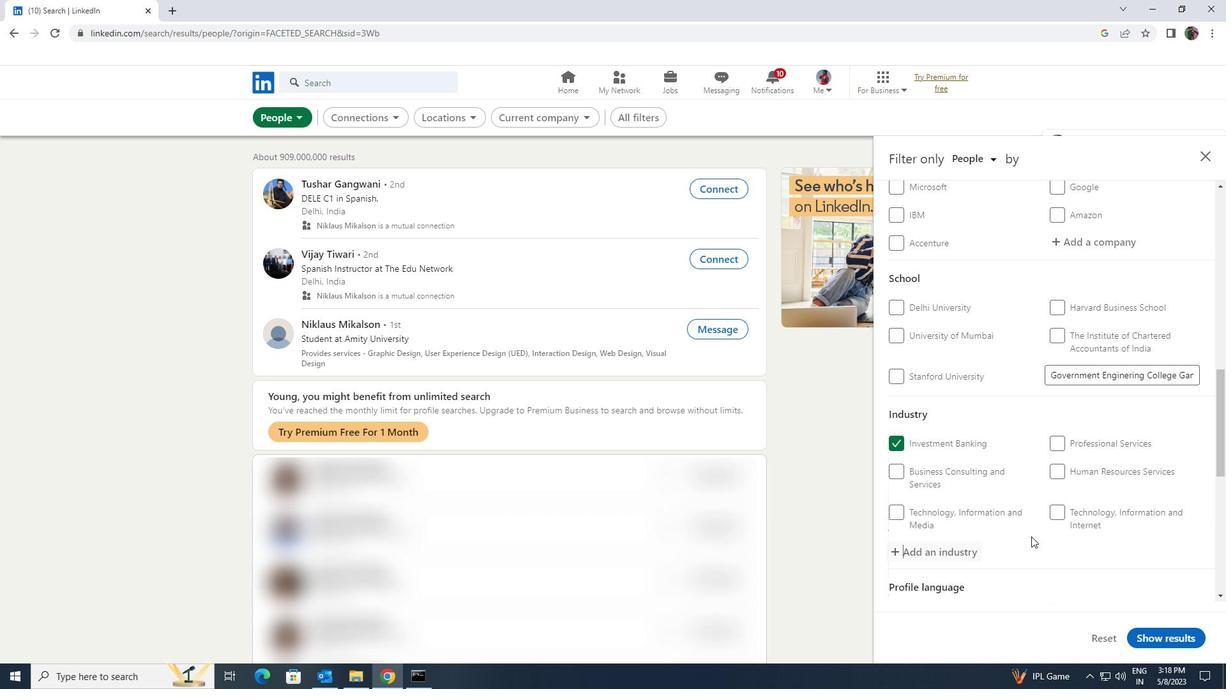 
Action: Mouse scrolled (1031, 536) with delta (0, 0)
Screenshot: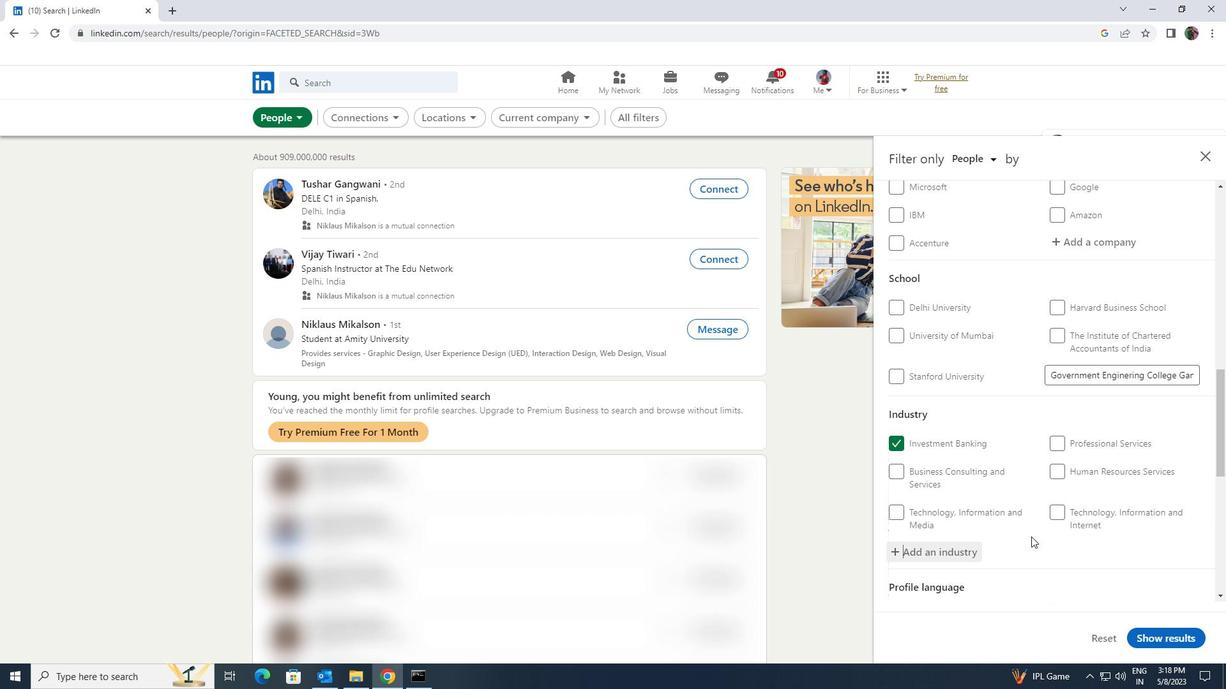 
Action: Mouse scrolled (1031, 536) with delta (0, 0)
Screenshot: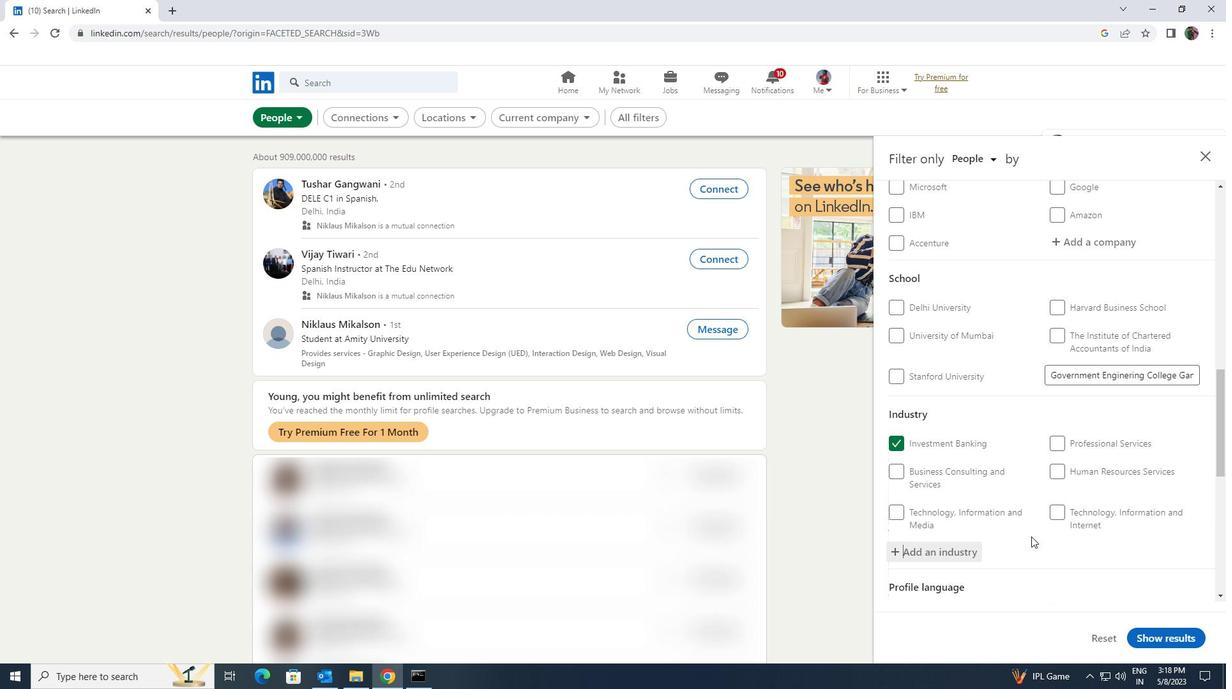 
Action: Mouse moved to (1032, 537)
Screenshot: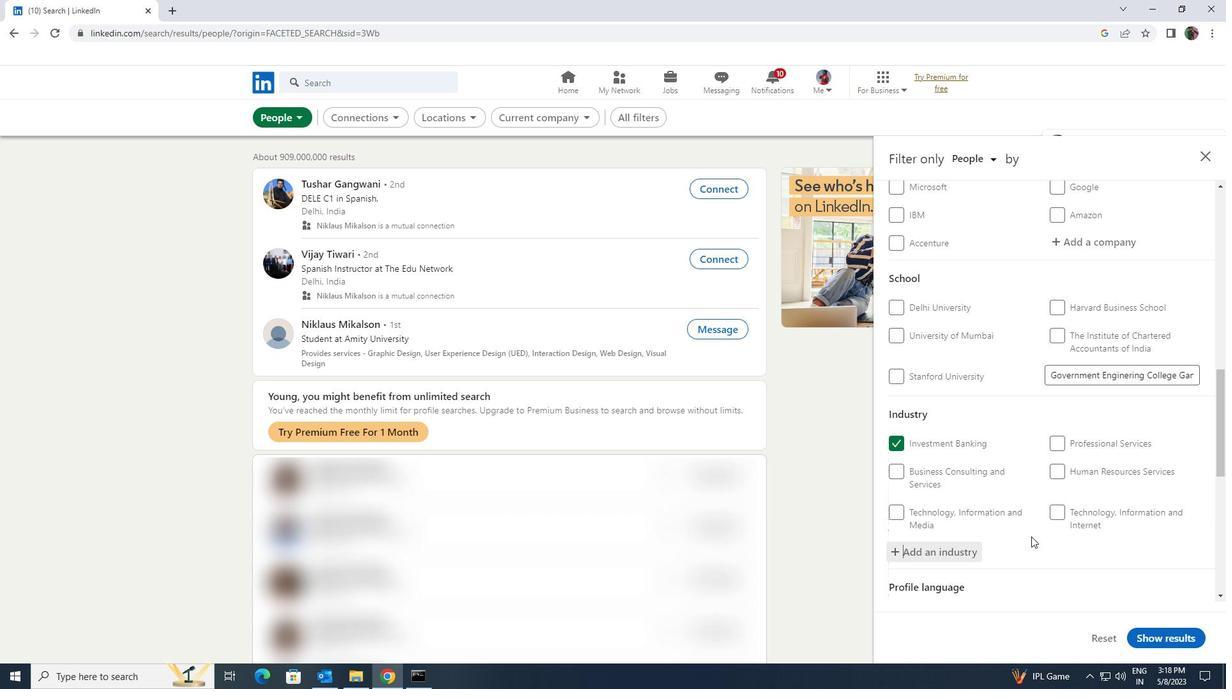 
Action: Mouse scrolled (1032, 537) with delta (0, 0)
Screenshot: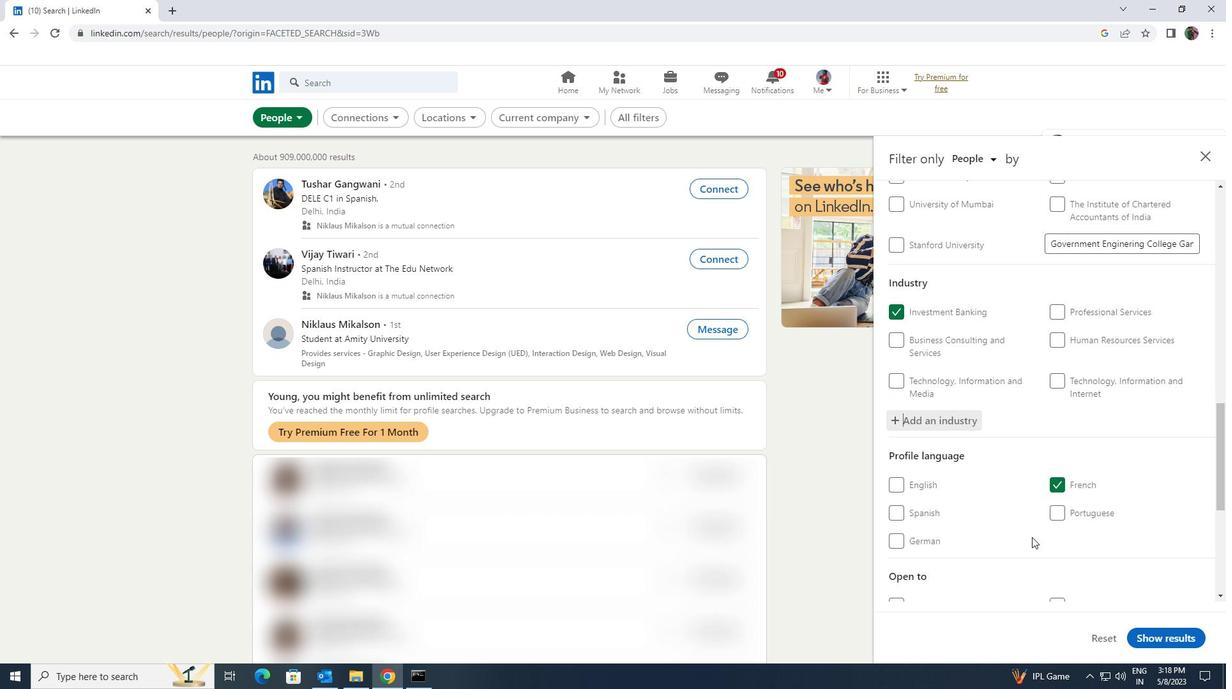 
Action: Mouse moved to (1032, 537)
Screenshot: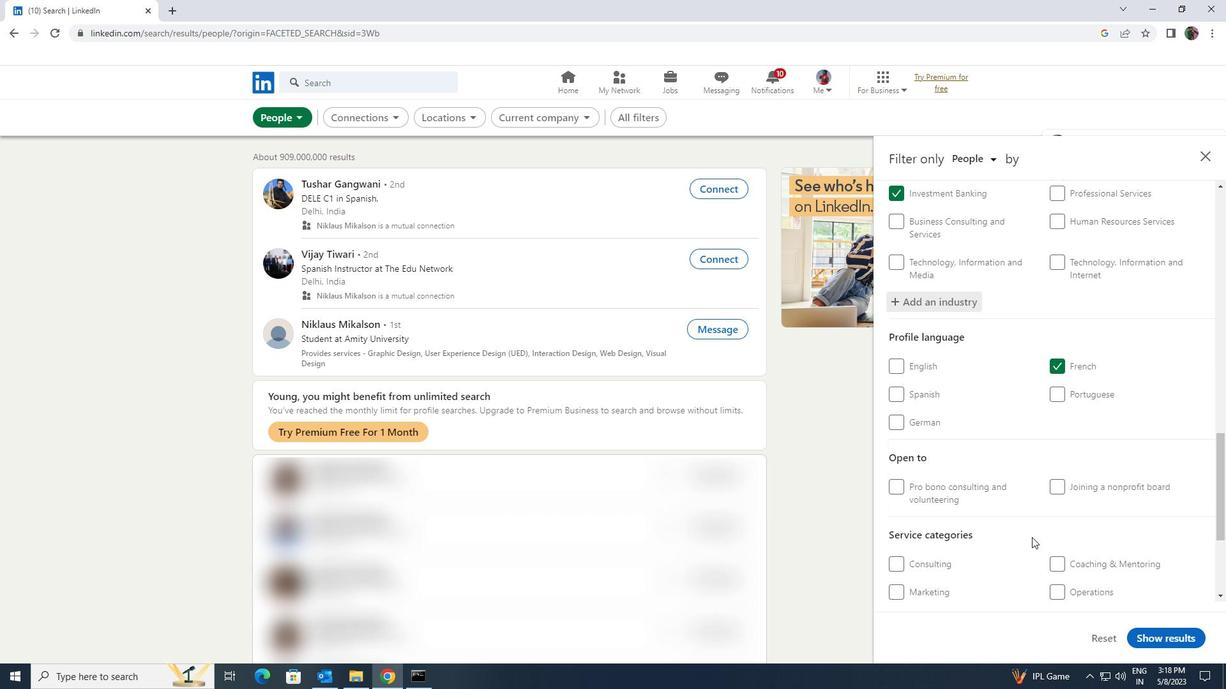 
Action: Mouse scrolled (1032, 537) with delta (0, 0)
Screenshot: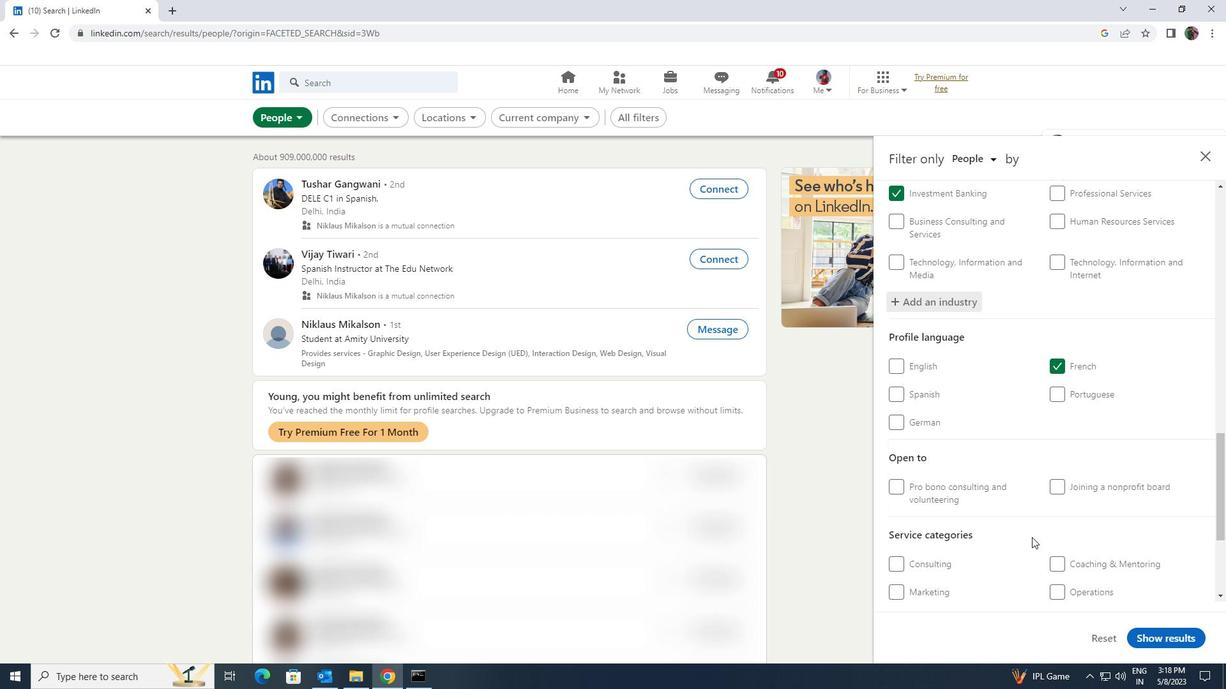 
Action: Mouse scrolled (1032, 537) with delta (0, 0)
Screenshot: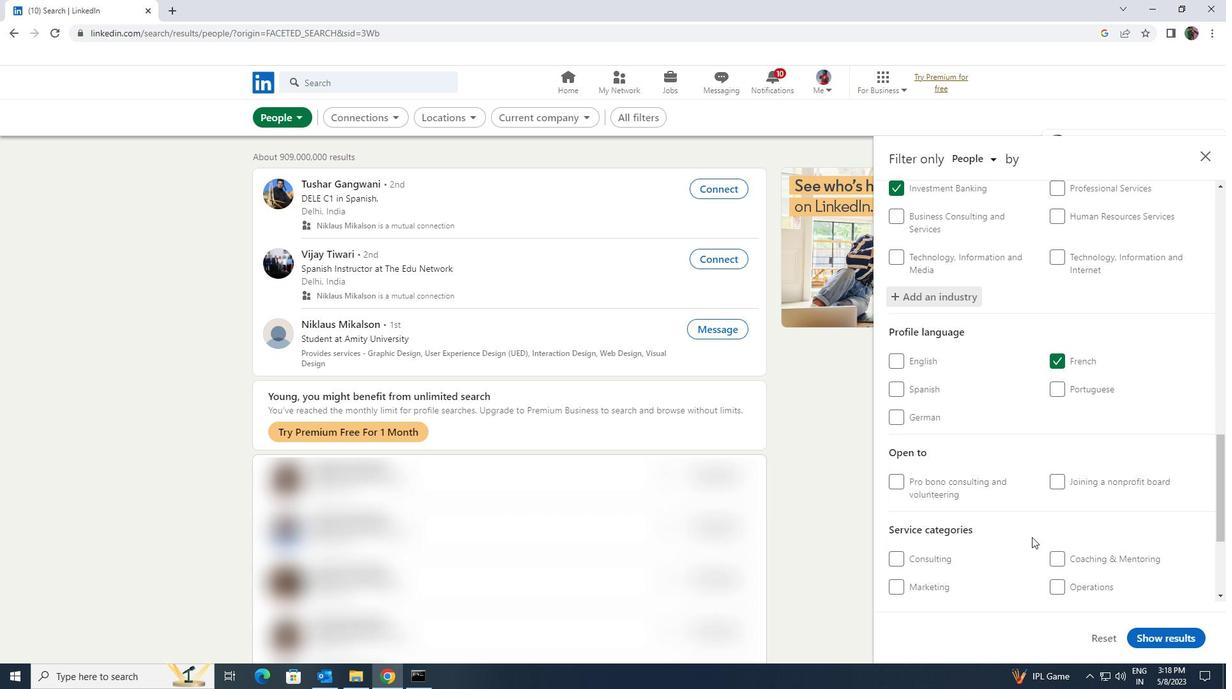 
Action: Mouse moved to (1068, 491)
Screenshot: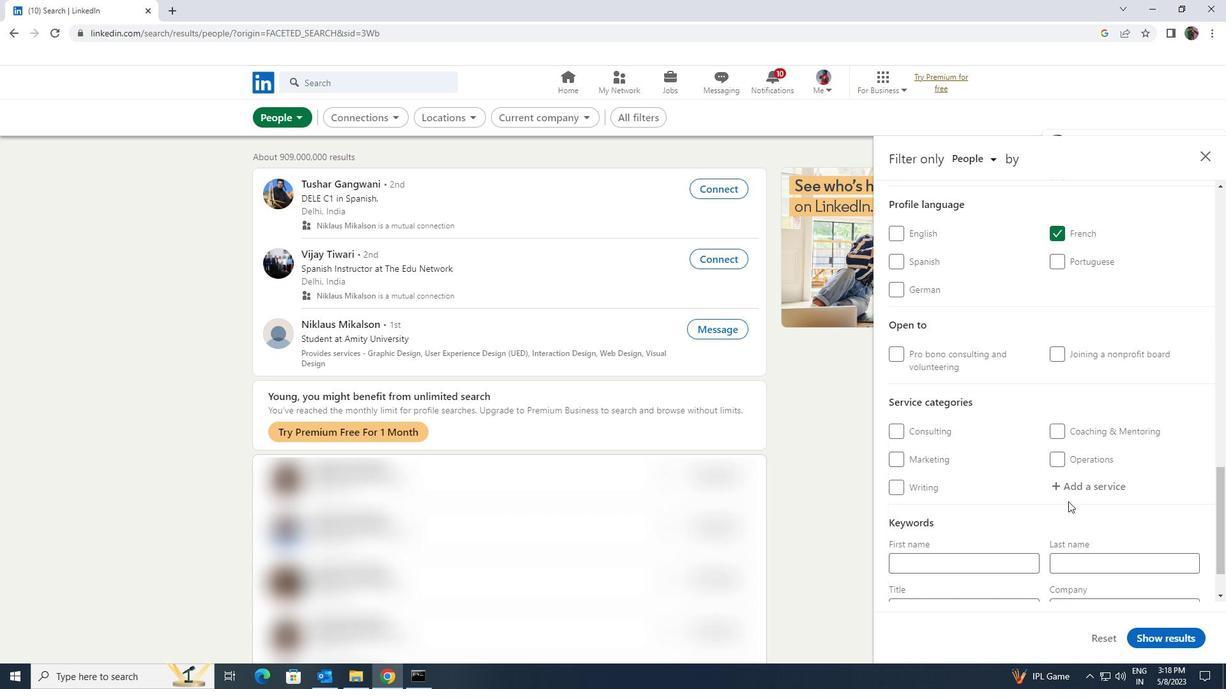 
Action: Mouse pressed left at (1068, 491)
Screenshot: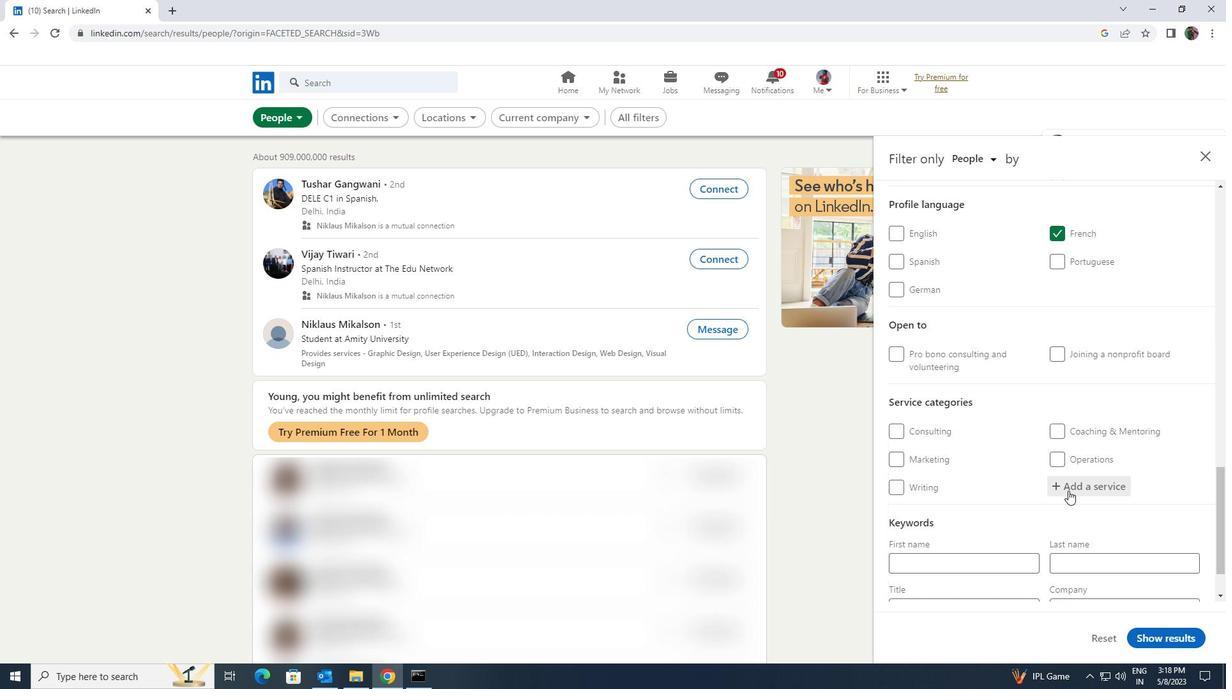 
Action: Key pressed <Key.shift><Key.shift><Key.shift><Key.shift>COAC
Screenshot: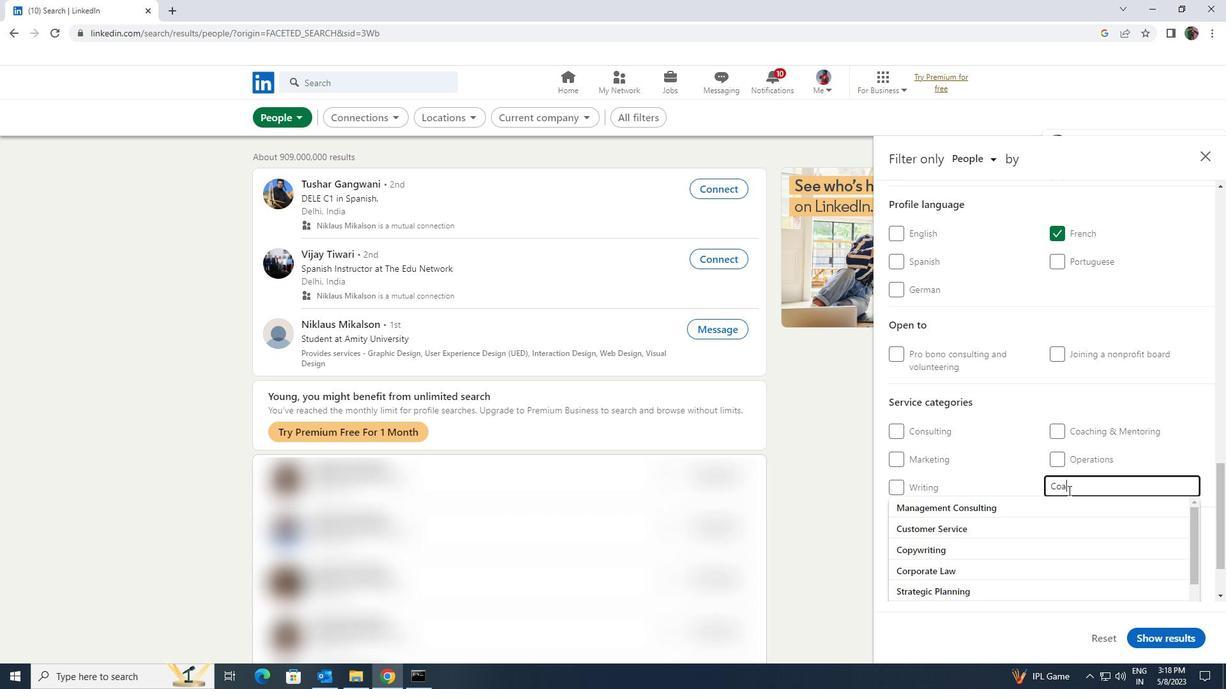 
Action: Mouse moved to (1068, 489)
Screenshot: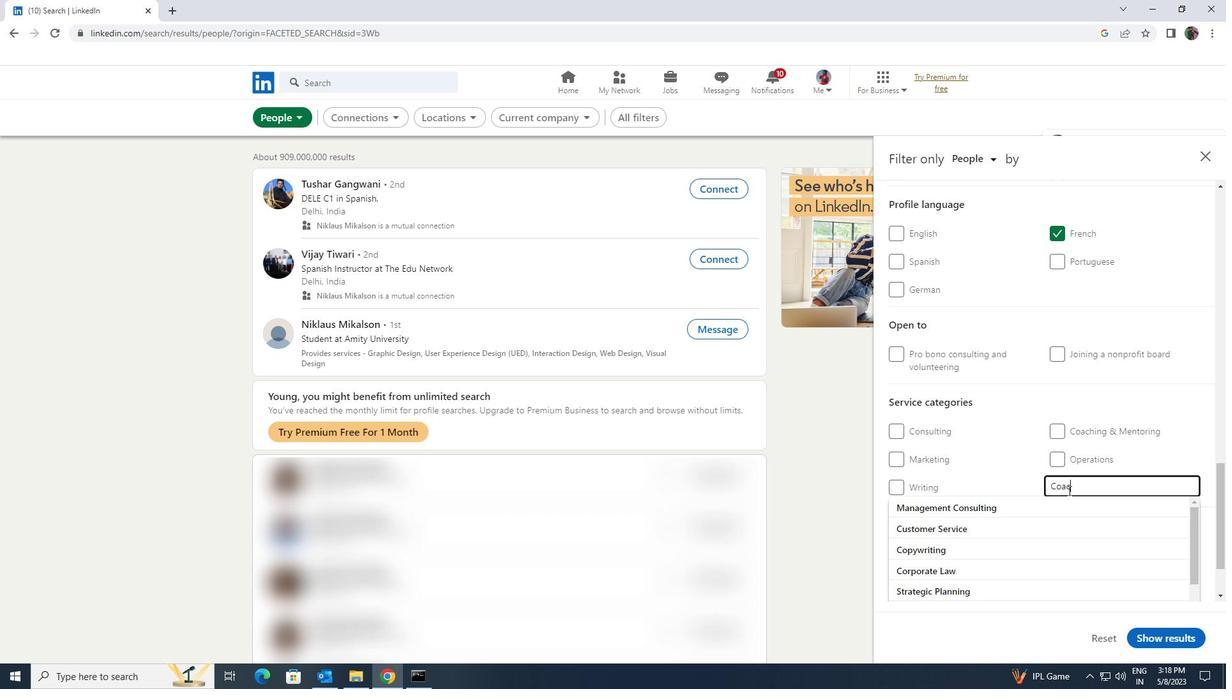 
Action: Key pressed HING<Key.space><Key.shift>&<Key.space><Key.shift>MENTORING
Screenshot: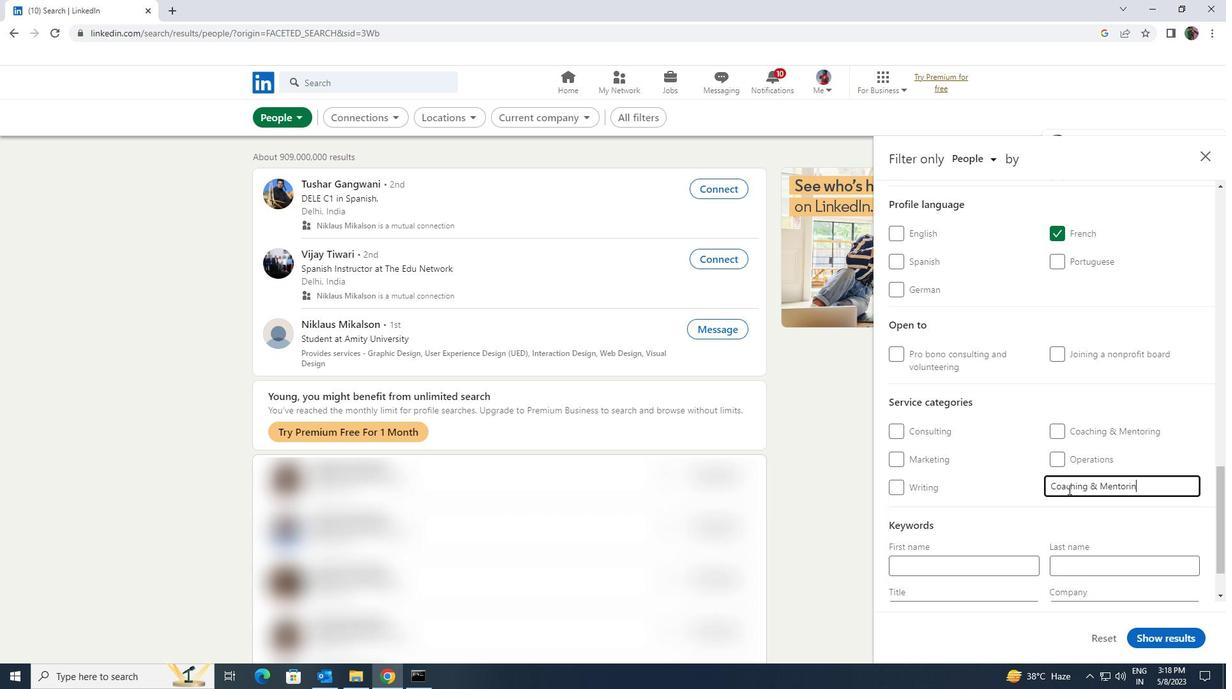 
Action: Mouse scrolled (1068, 489) with delta (0, 0)
Screenshot: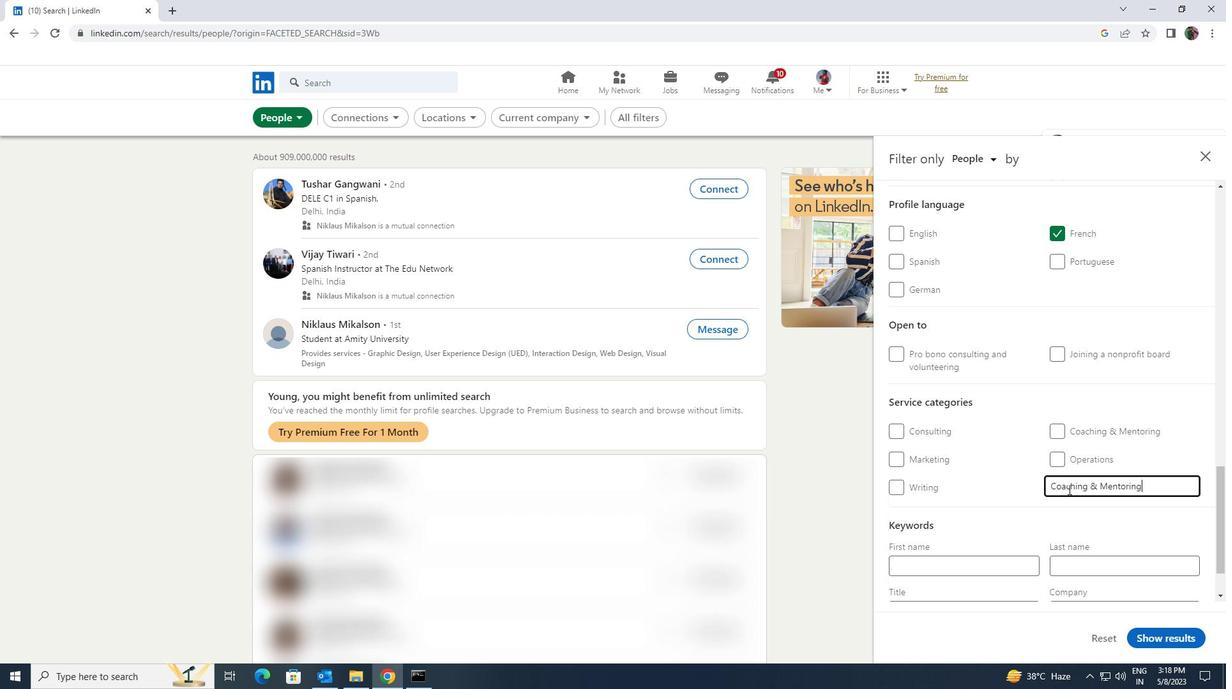 
Action: Mouse scrolled (1068, 489) with delta (0, 0)
Screenshot: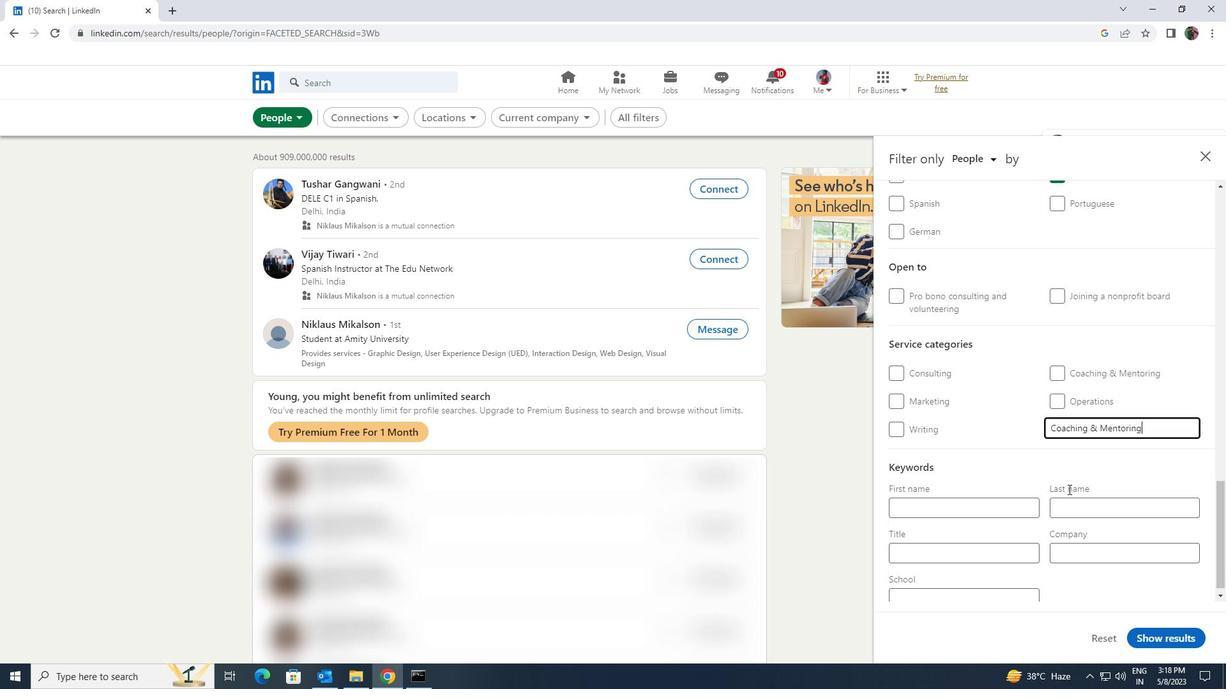
Action: Mouse moved to (1018, 544)
Screenshot: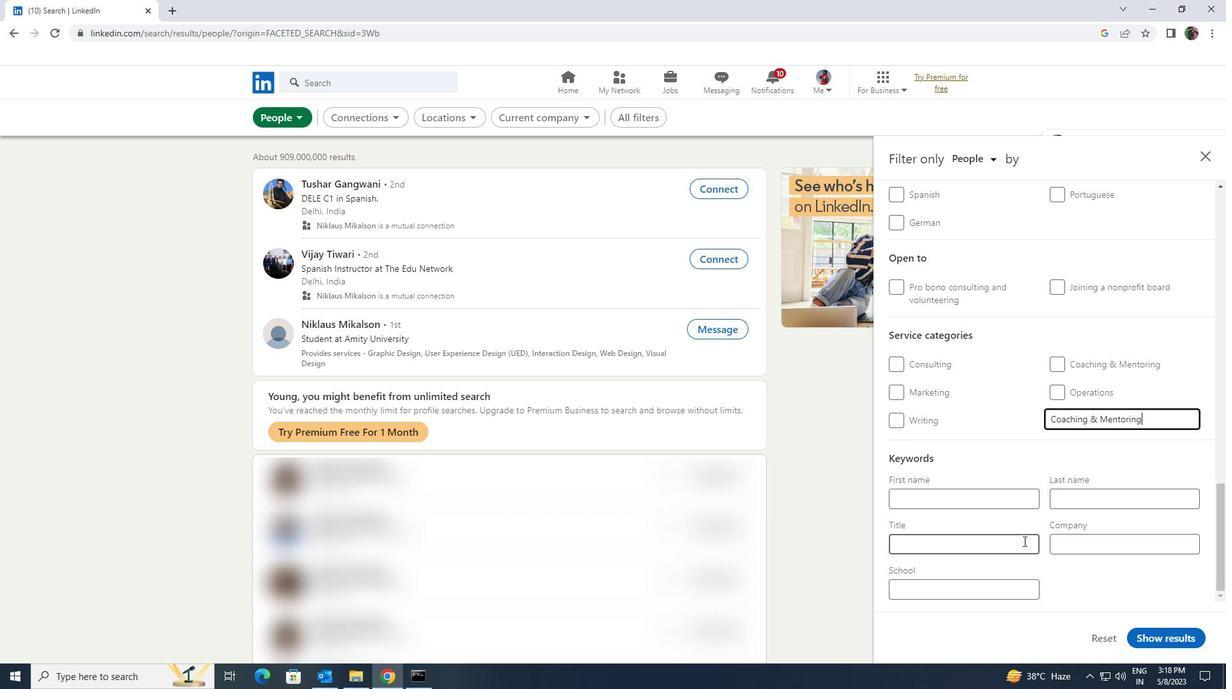 
Action: Mouse pressed left at (1018, 544)
Screenshot: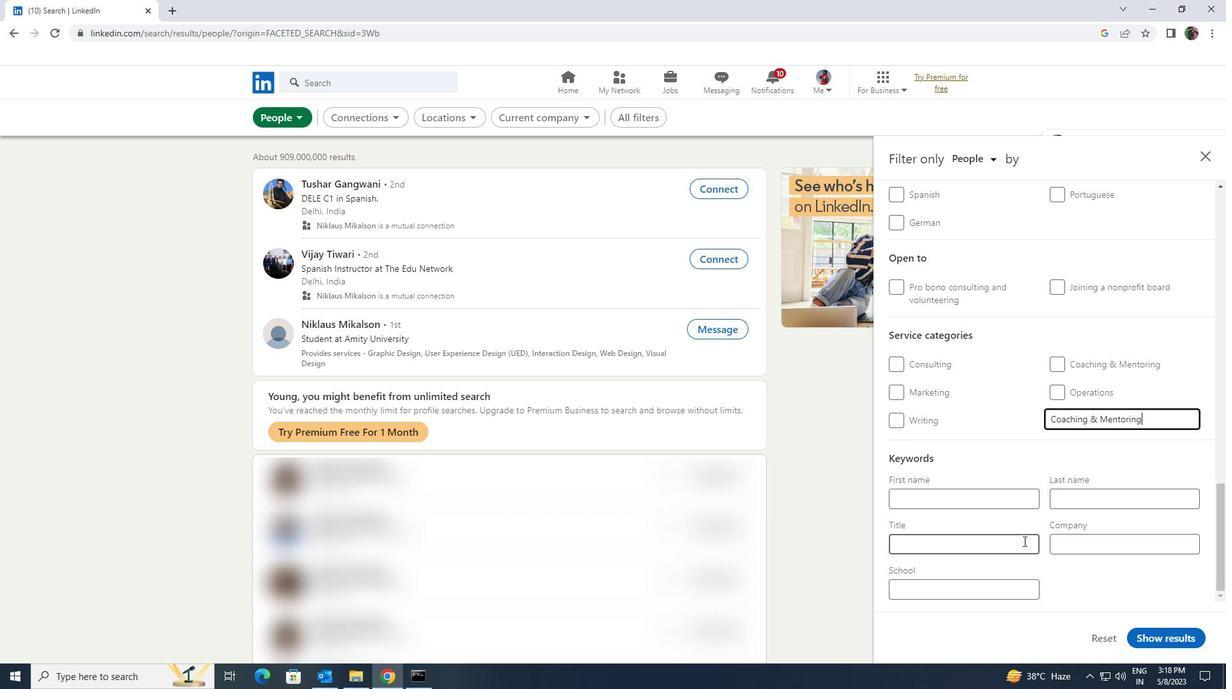 
Action: Key pressed <Key.shift><Key.shift><Key.shift><Key.shift><Key.shift><Key.shift>WEB<Key.space><Key.shift>DESIGNER
Screenshot: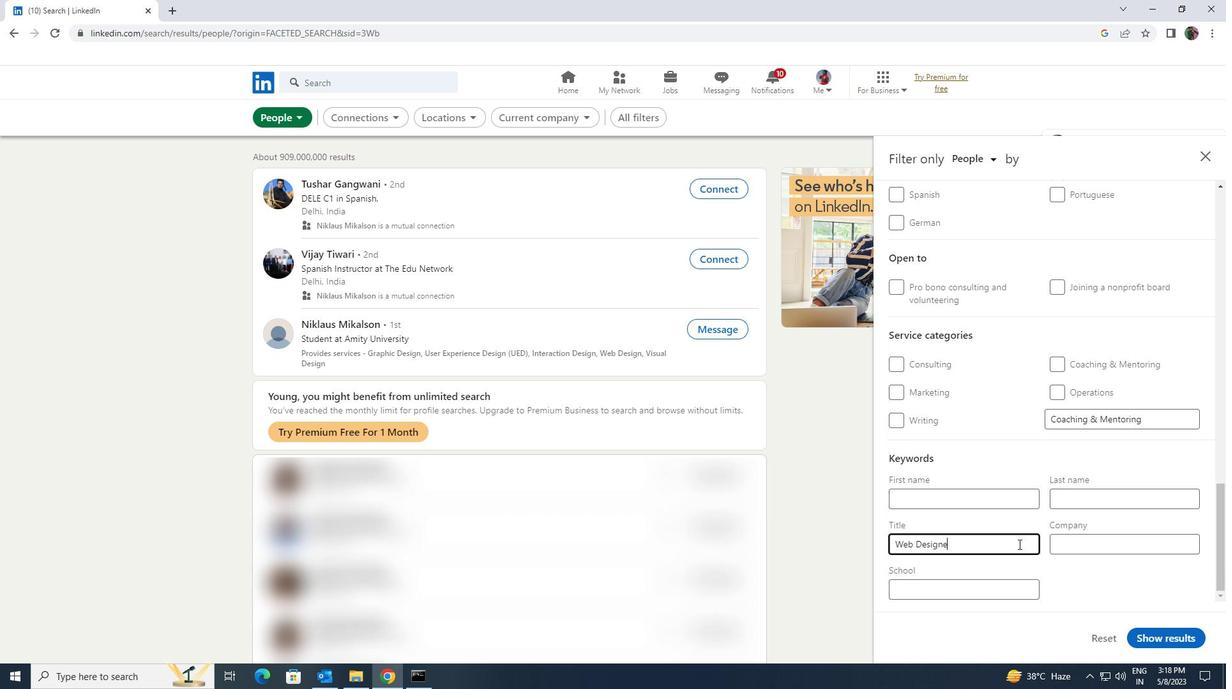 
Action: Mouse moved to (1183, 640)
Screenshot: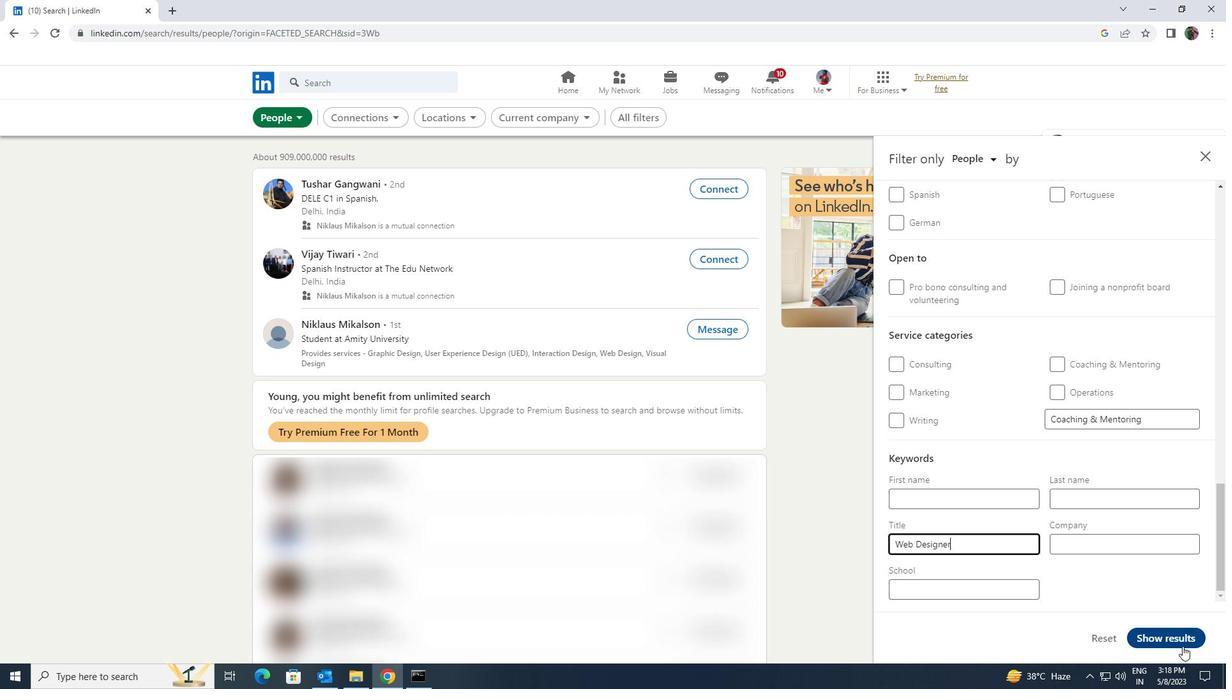 
Action: Mouse pressed left at (1183, 640)
Screenshot: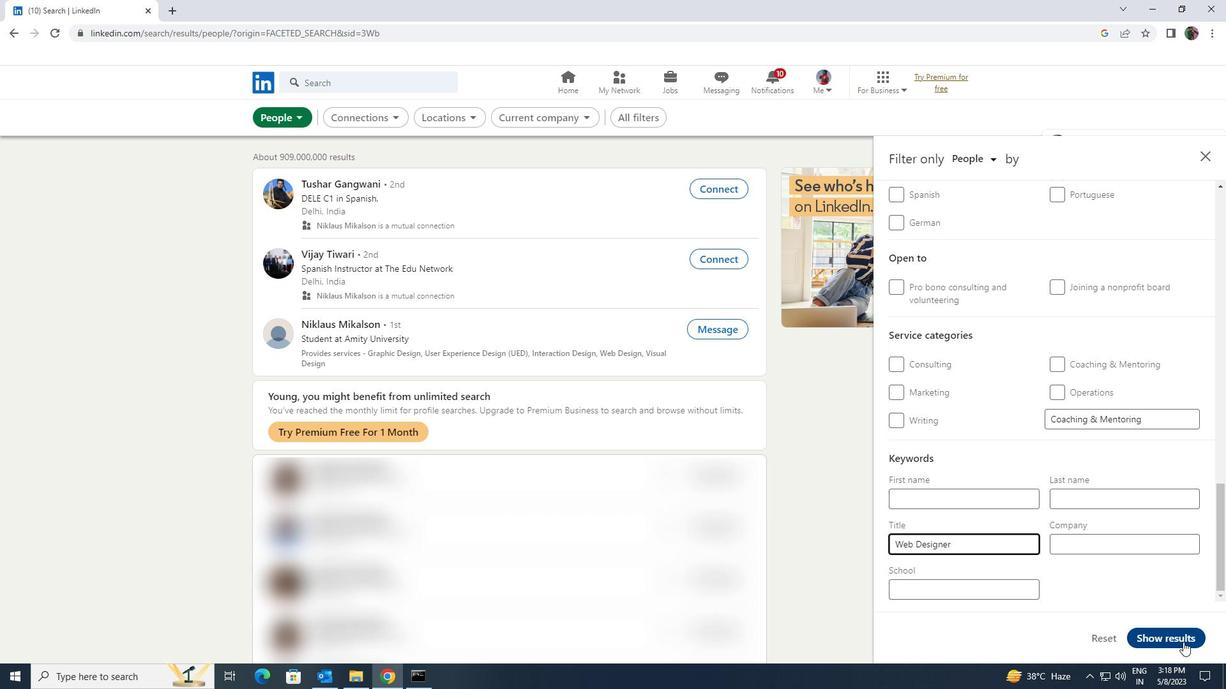 
